 Task: Find connections with filter location Brugge with filter topic #fintechwith filter profile language French with filter current company RHI Magnesita with filter school Little Angels High School with filter industry Religious Institutions with filter service category Trade Shows with filter keywords title Social Media Assistant
Action: Mouse moved to (648, 121)
Screenshot: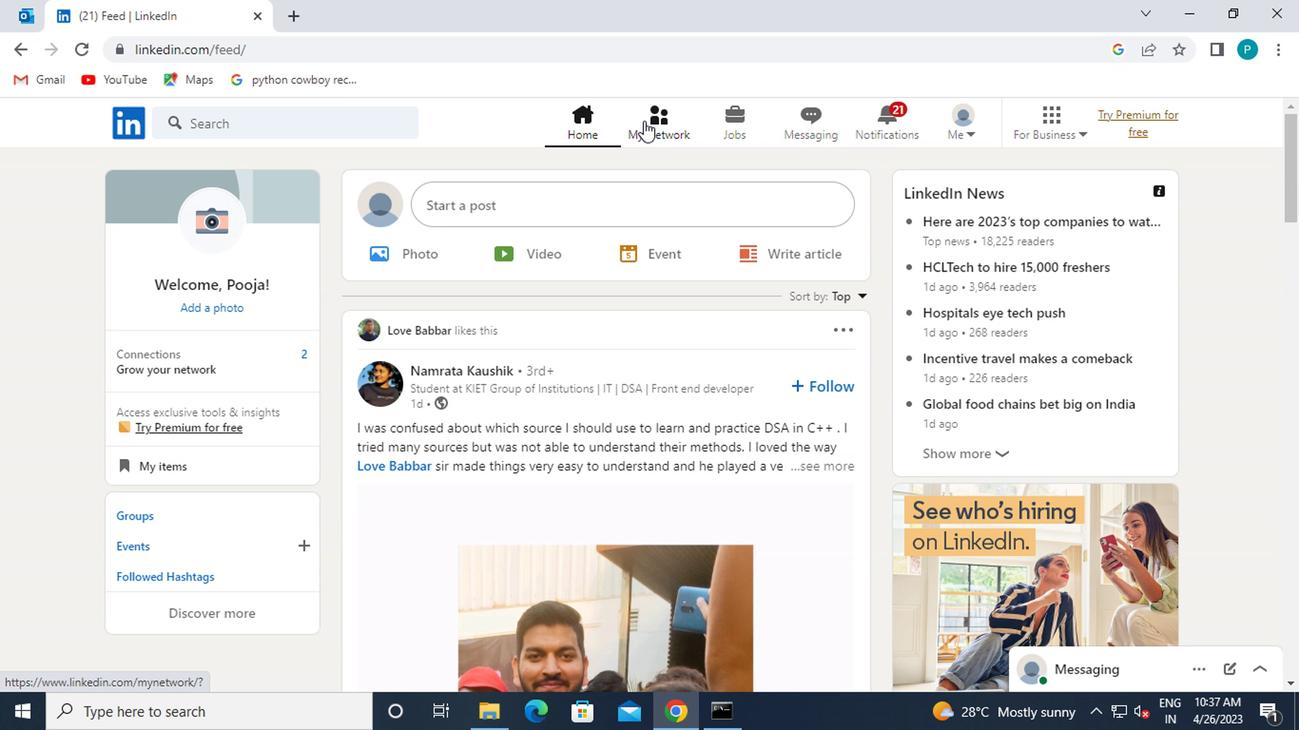 
Action: Mouse pressed left at (648, 121)
Screenshot: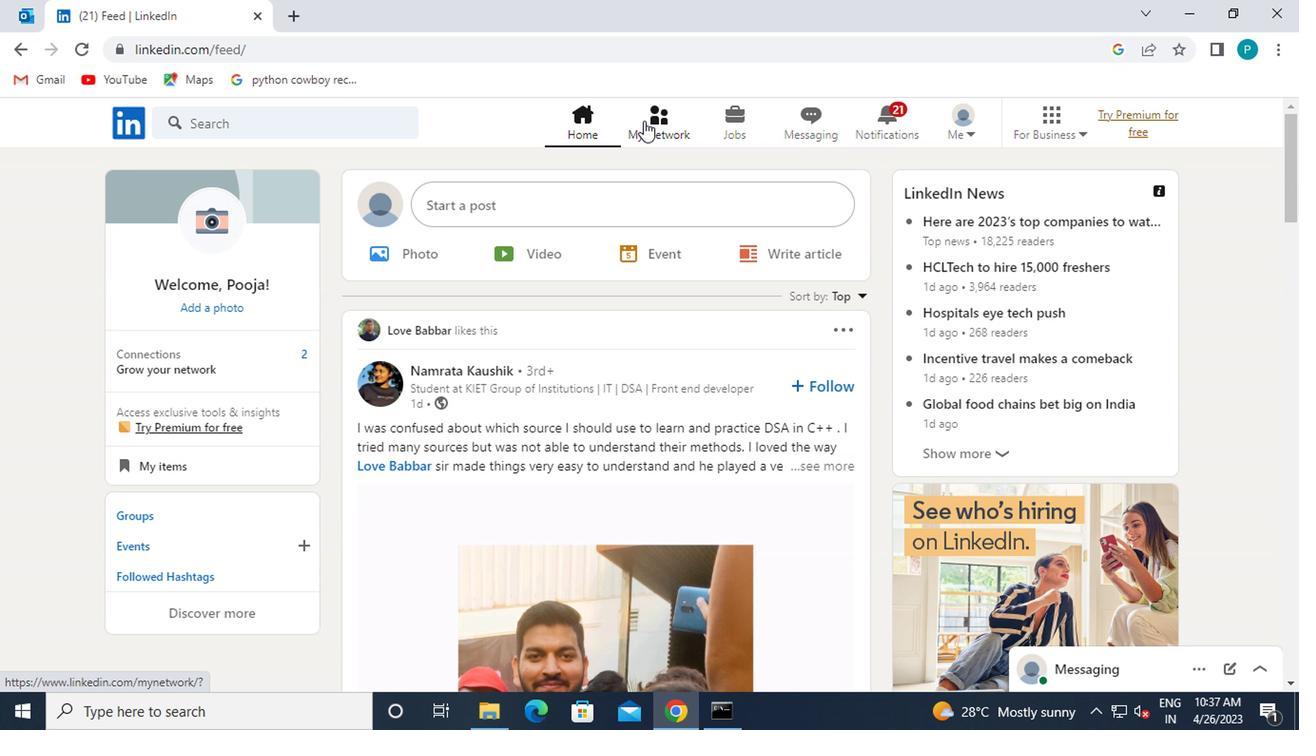 
Action: Mouse moved to (305, 228)
Screenshot: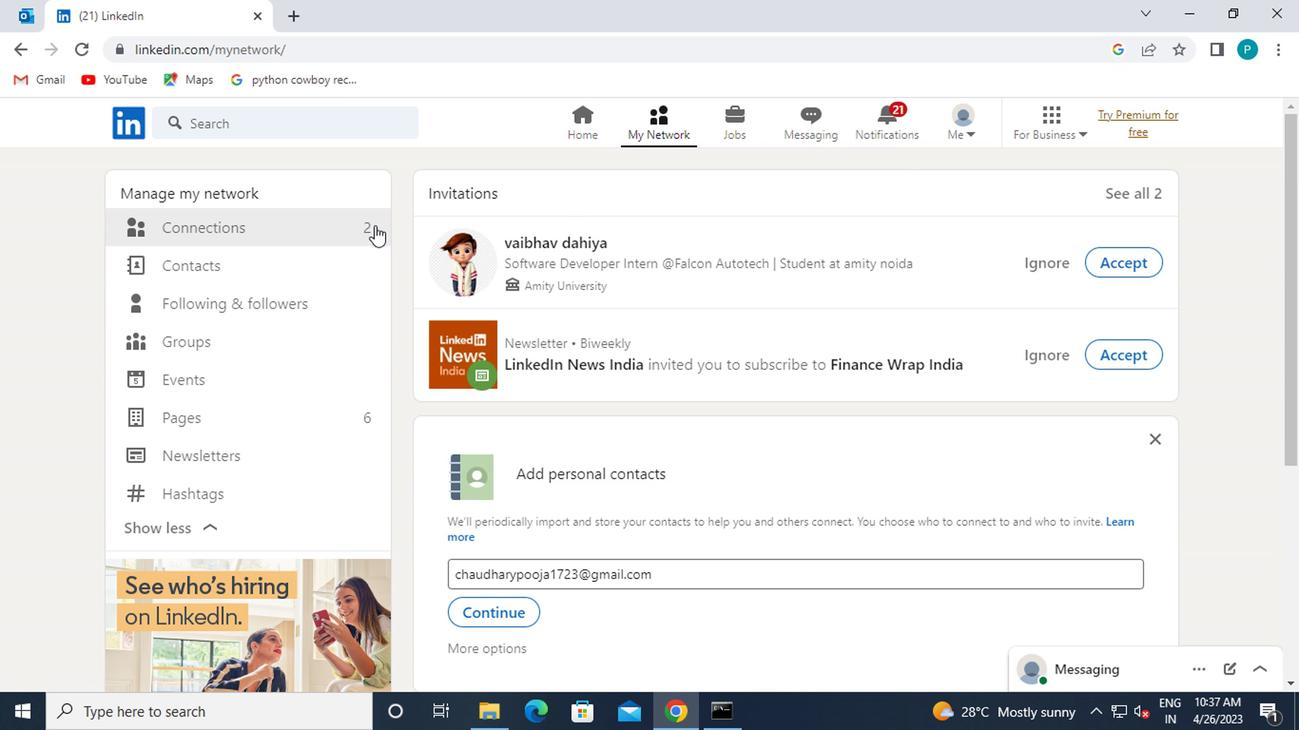 
Action: Mouse pressed left at (305, 228)
Screenshot: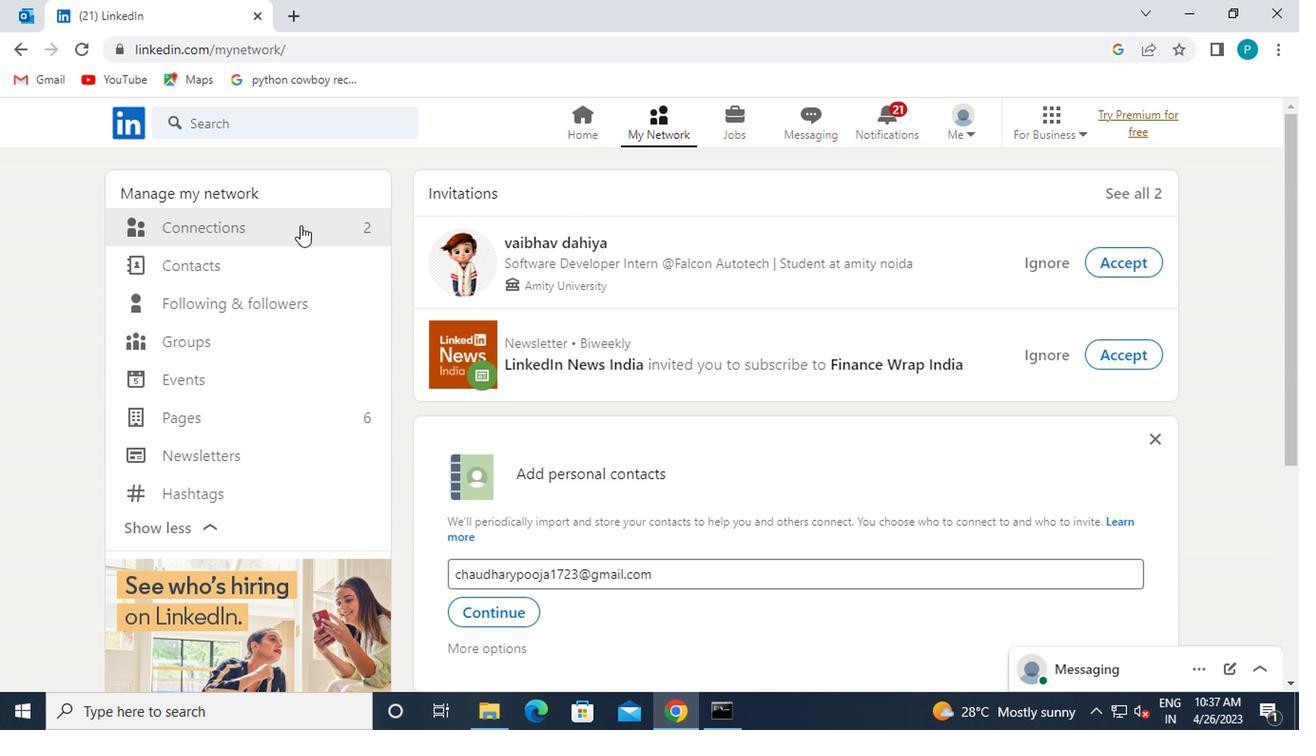 
Action: Mouse moved to (849, 234)
Screenshot: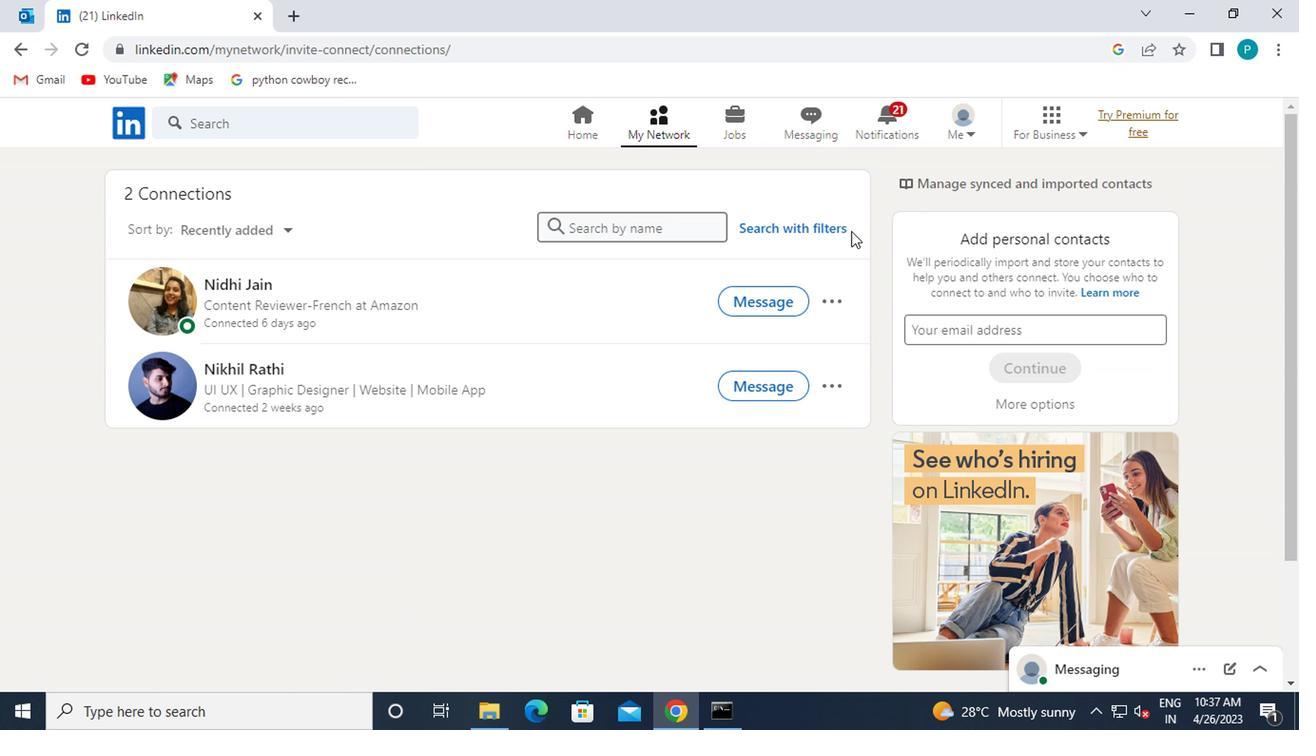 
Action: Mouse pressed left at (849, 234)
Screenshot: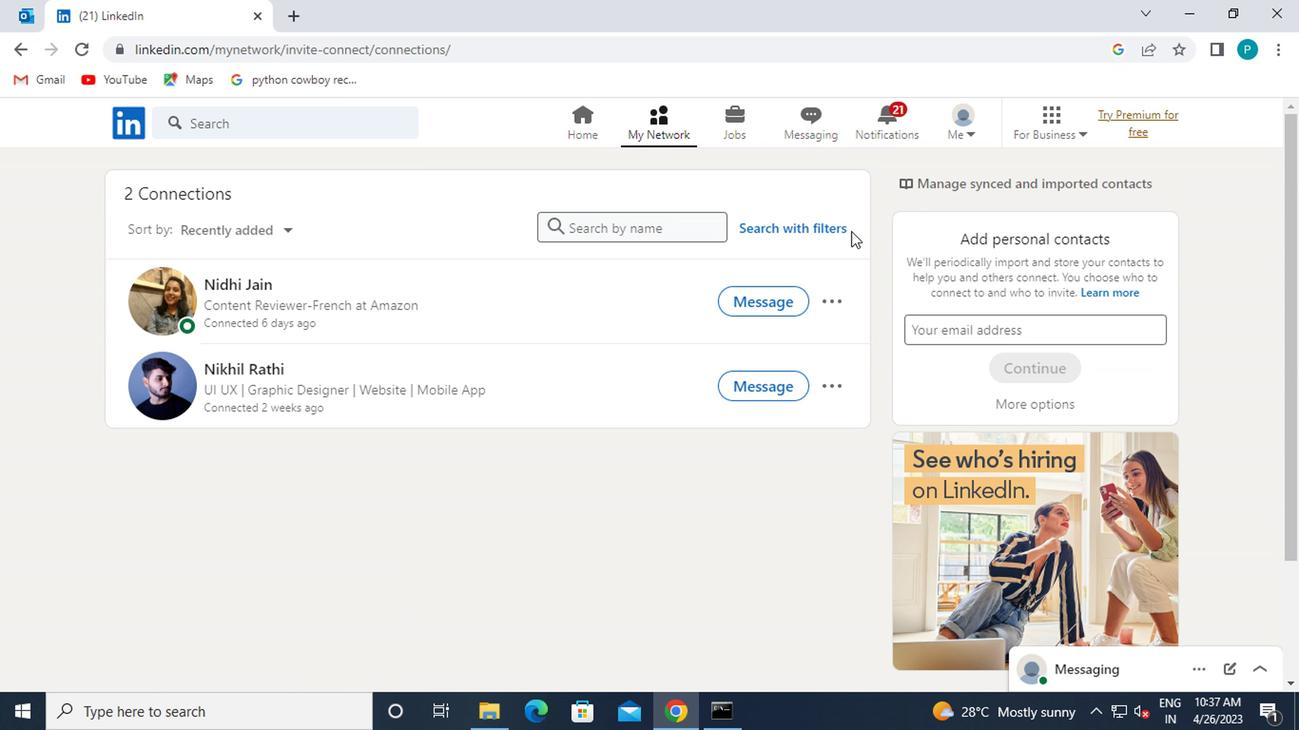 
Action: Mouse moved to (839, 234)
Screenshot: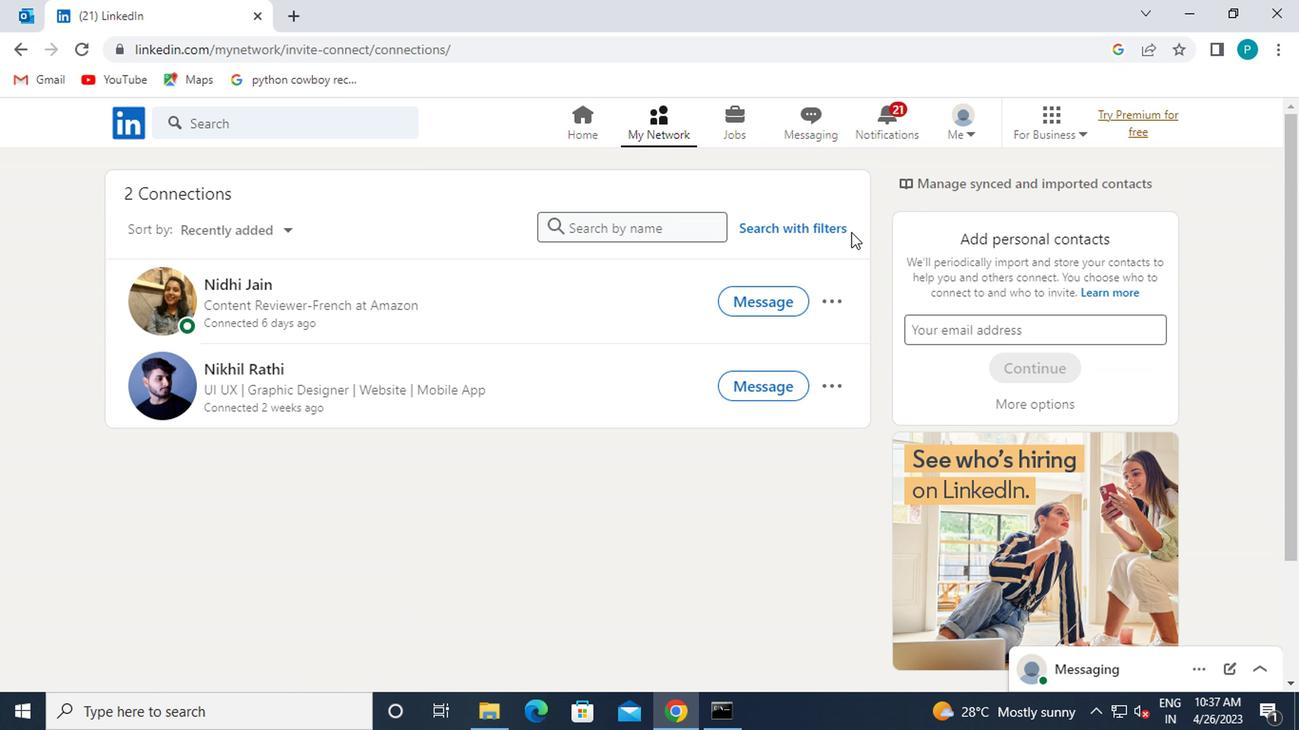 
Action: Mouse pressed left at (839, 234)
Screenshot: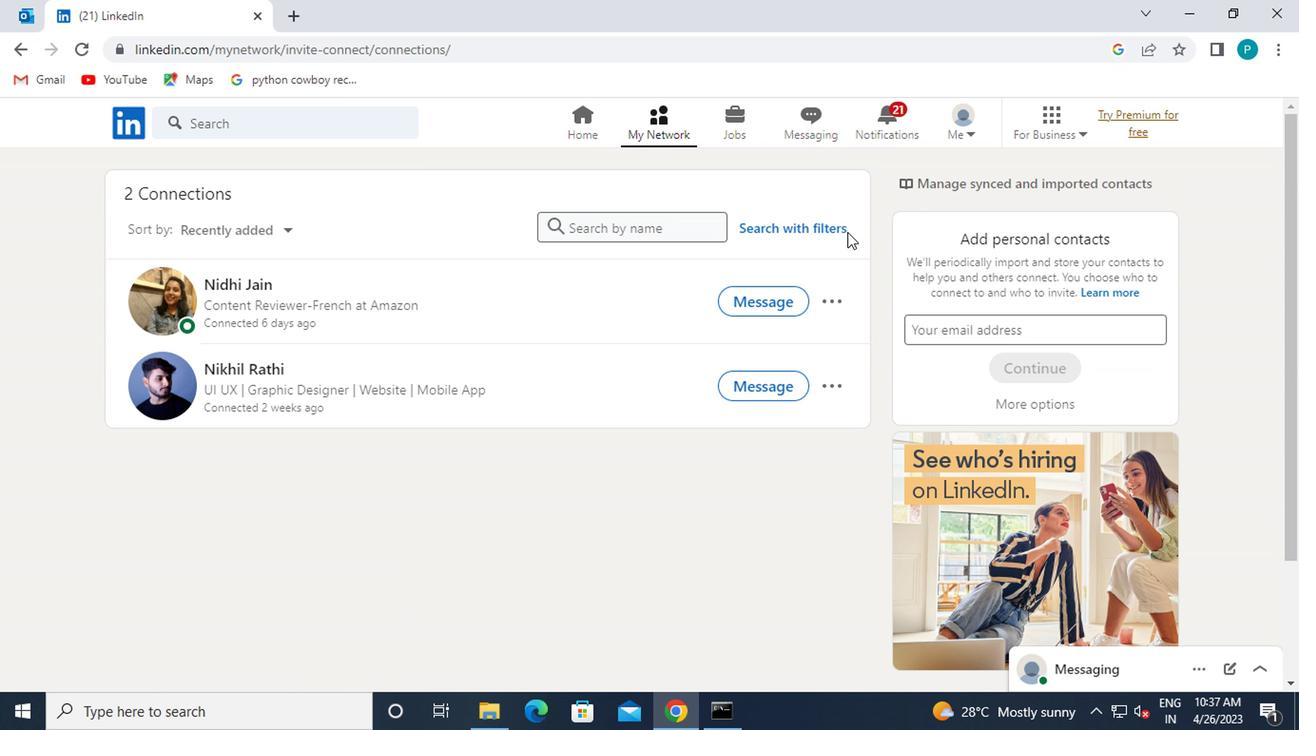
Action: Mouse moved to (652, 175)
Screenshot: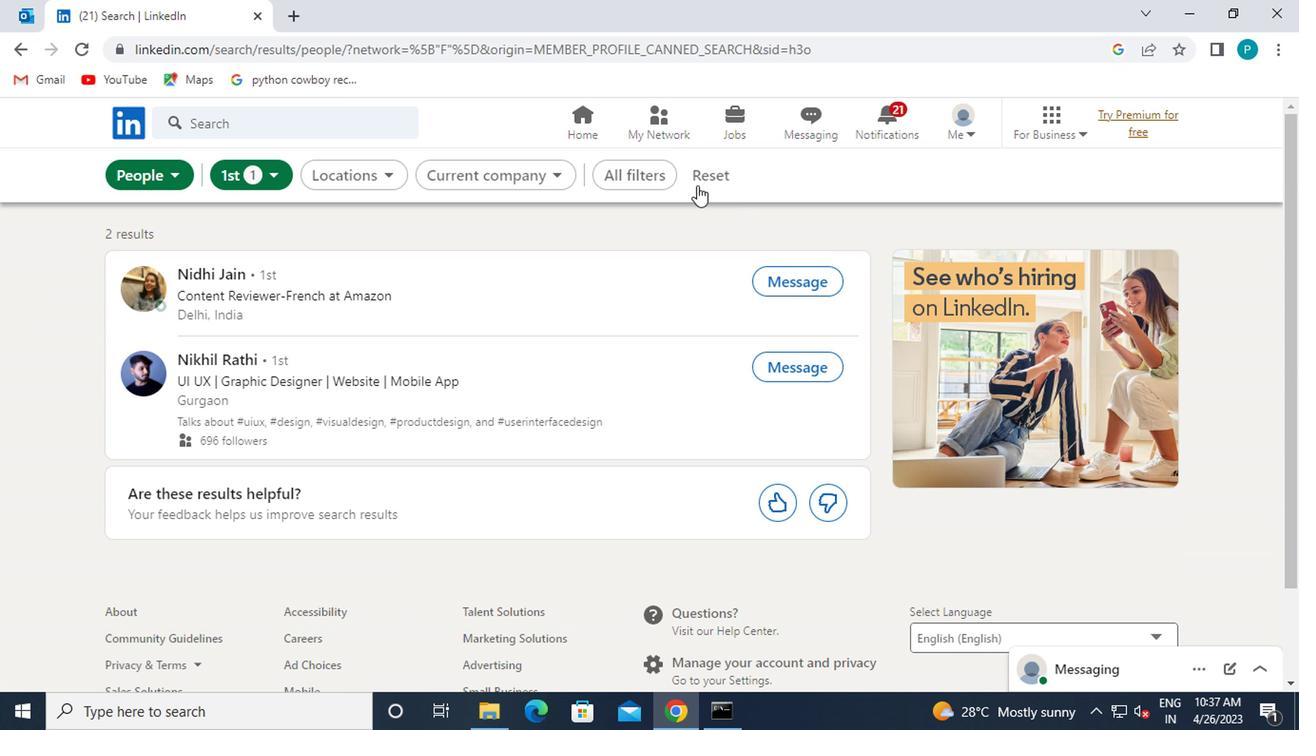 
Action: Mouse pressed left at (652, 175)
Screenshot: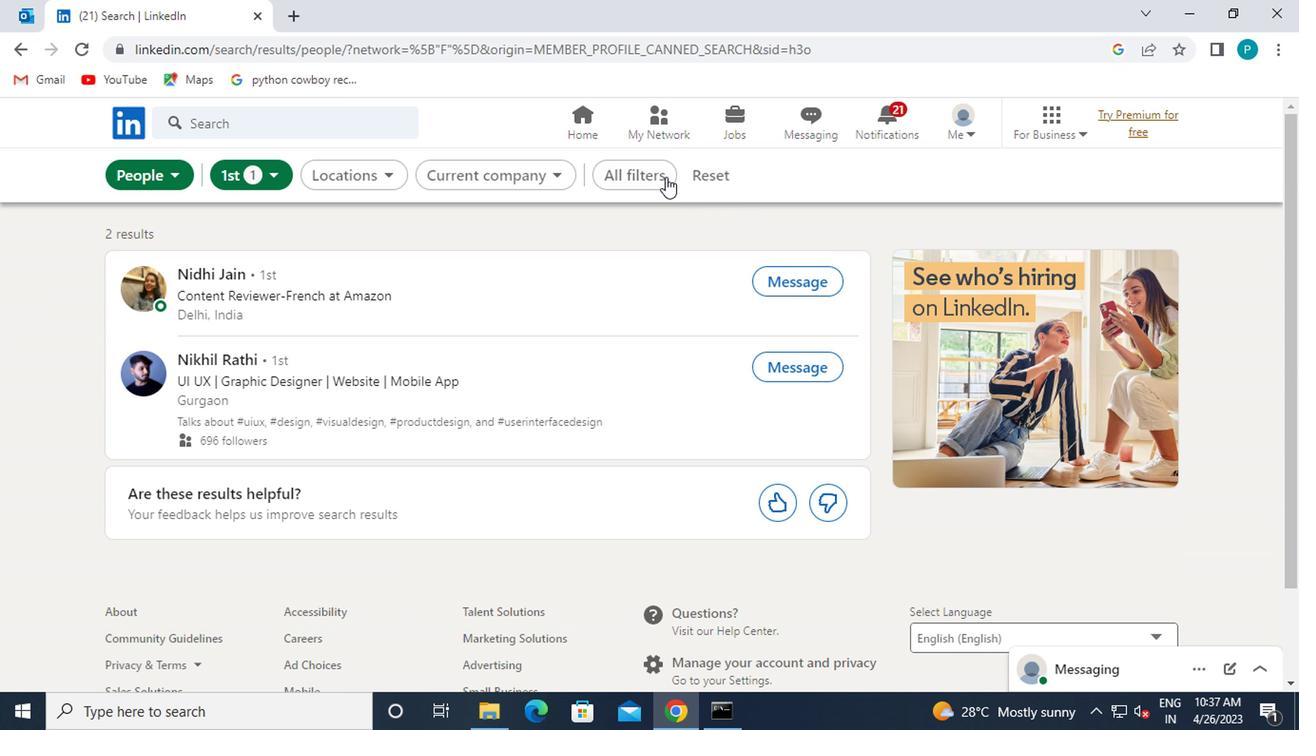 
Action: Mouse moved to (1030, 389)
Screenshot: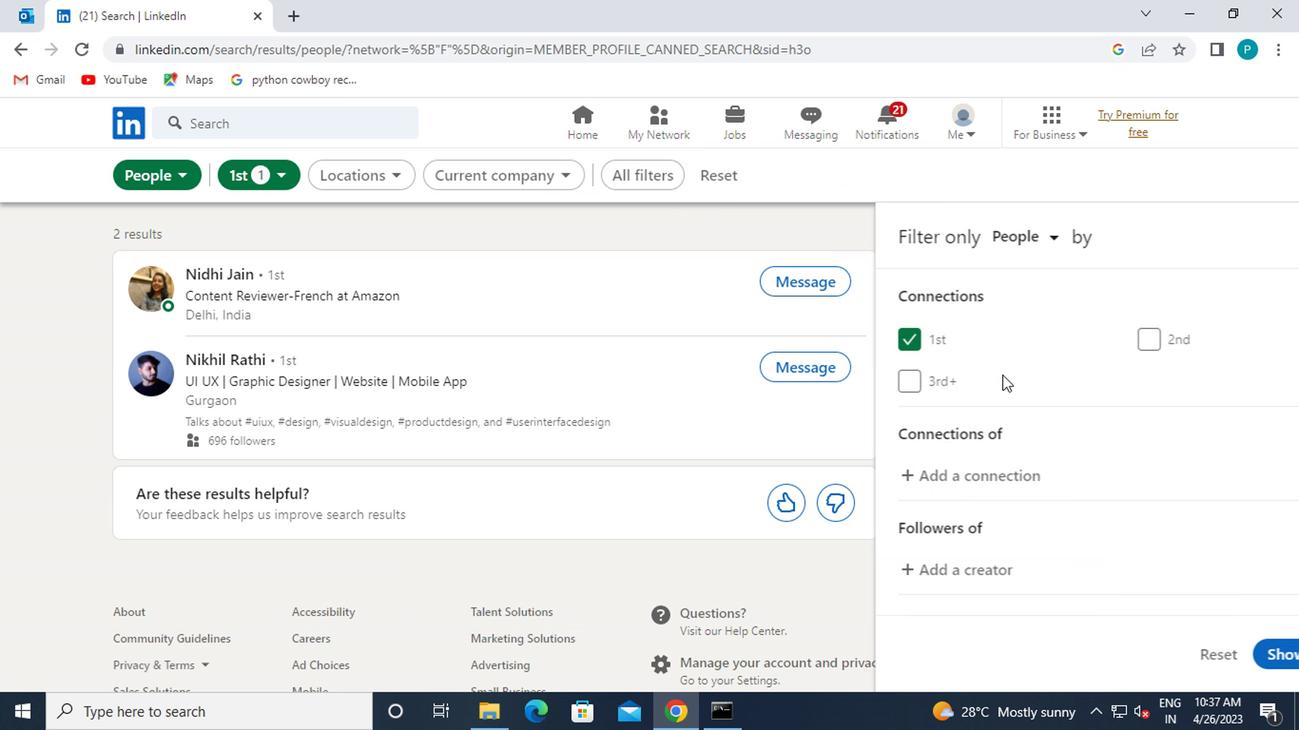 
Action: Mouse scrolled (1030, 389) with delta (0, 0)
Screenshot: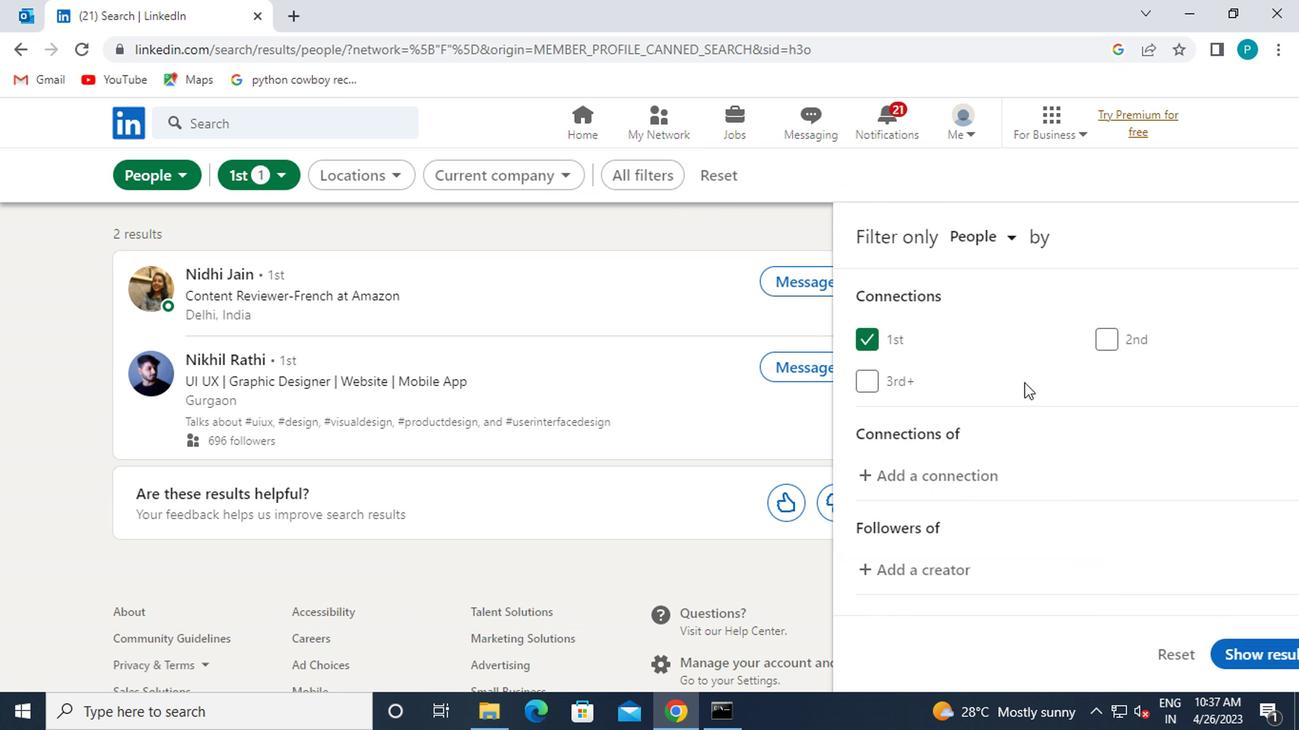 
Action: Mouse moved to (1031, 391)
Screenshot: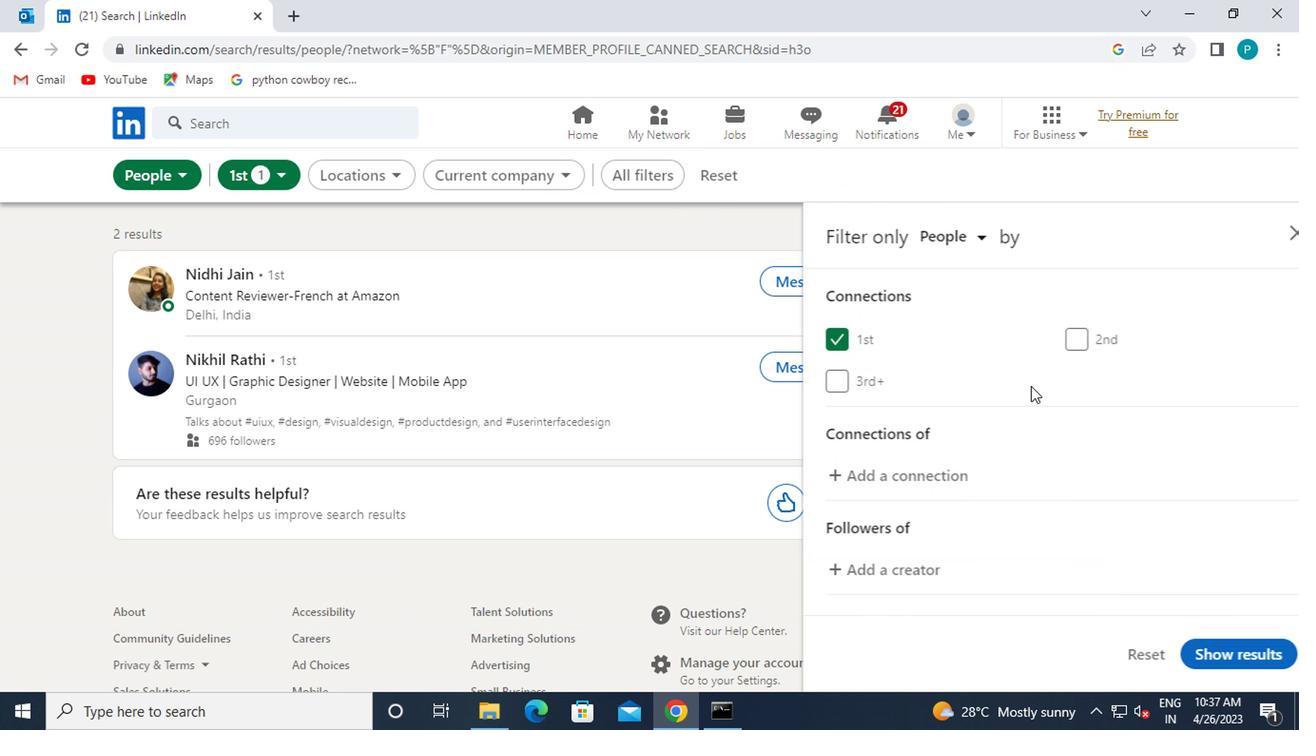 
Action: Mouse scrolled (1031, 390) with delta (0, -1)
Screenshot: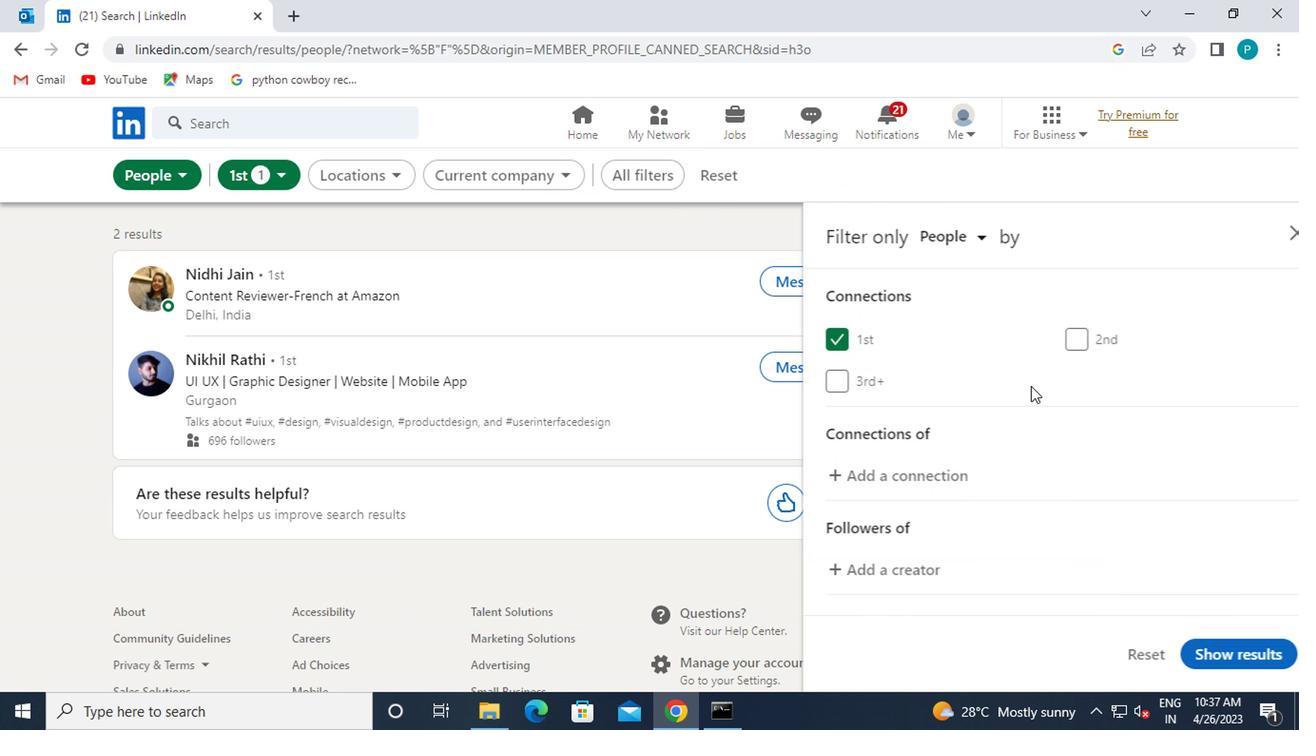 
Action: Mouse moved to (1061, 463)
Screenshot: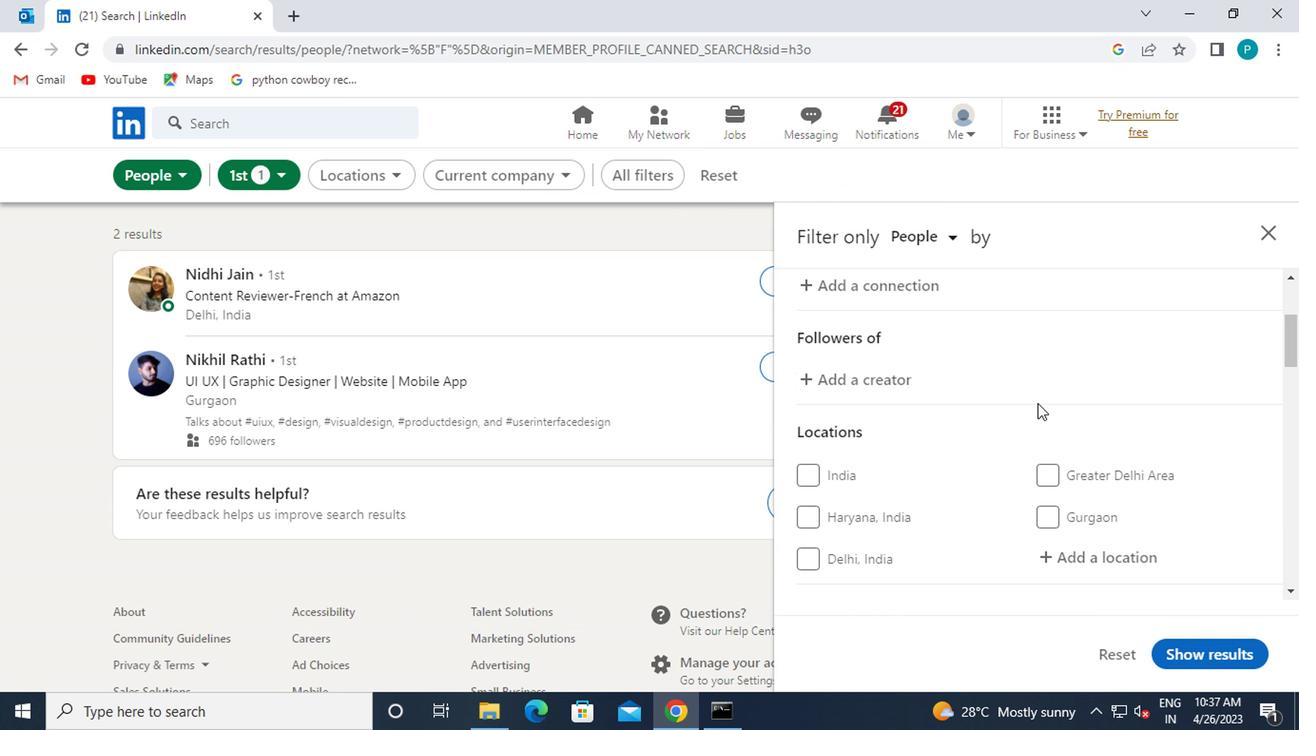 
Action: Mouse scrolled (1061, 462) with delta (0, 0)
Screenshot: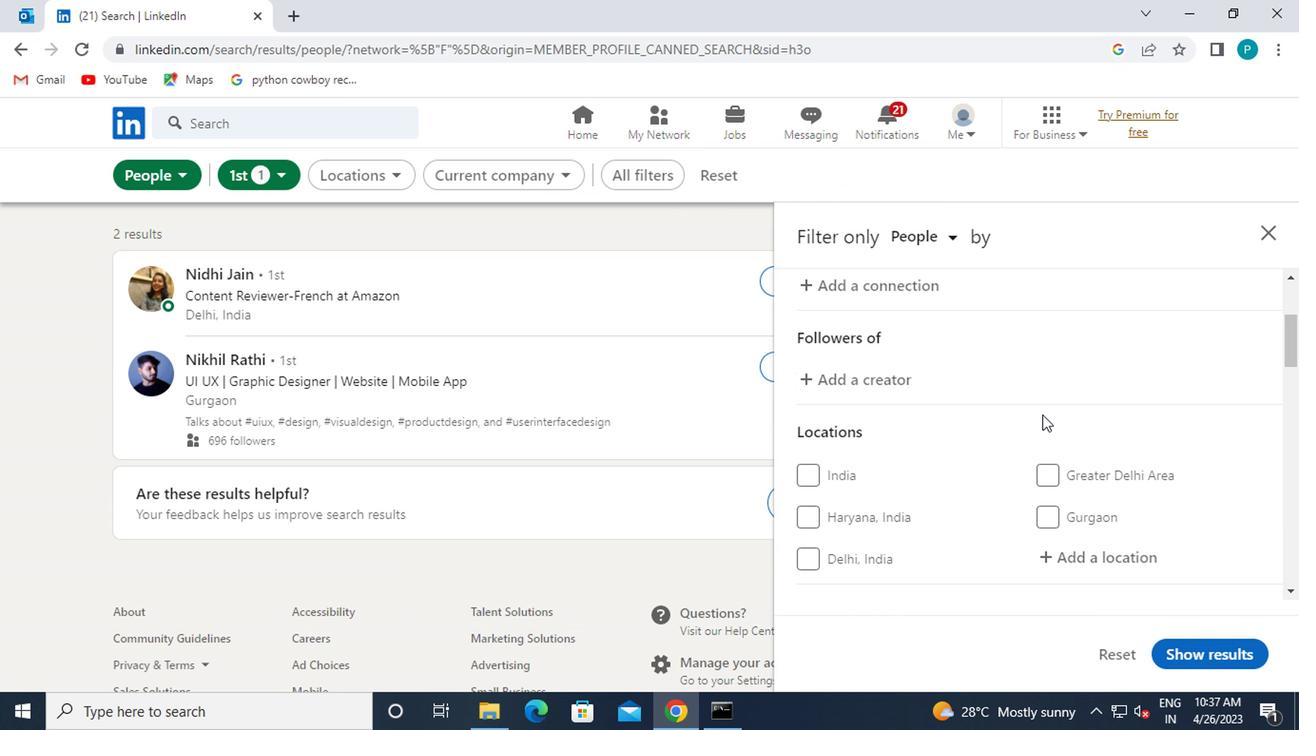 
Action: Mouse pressed left at (1061, 463)
Screenshot: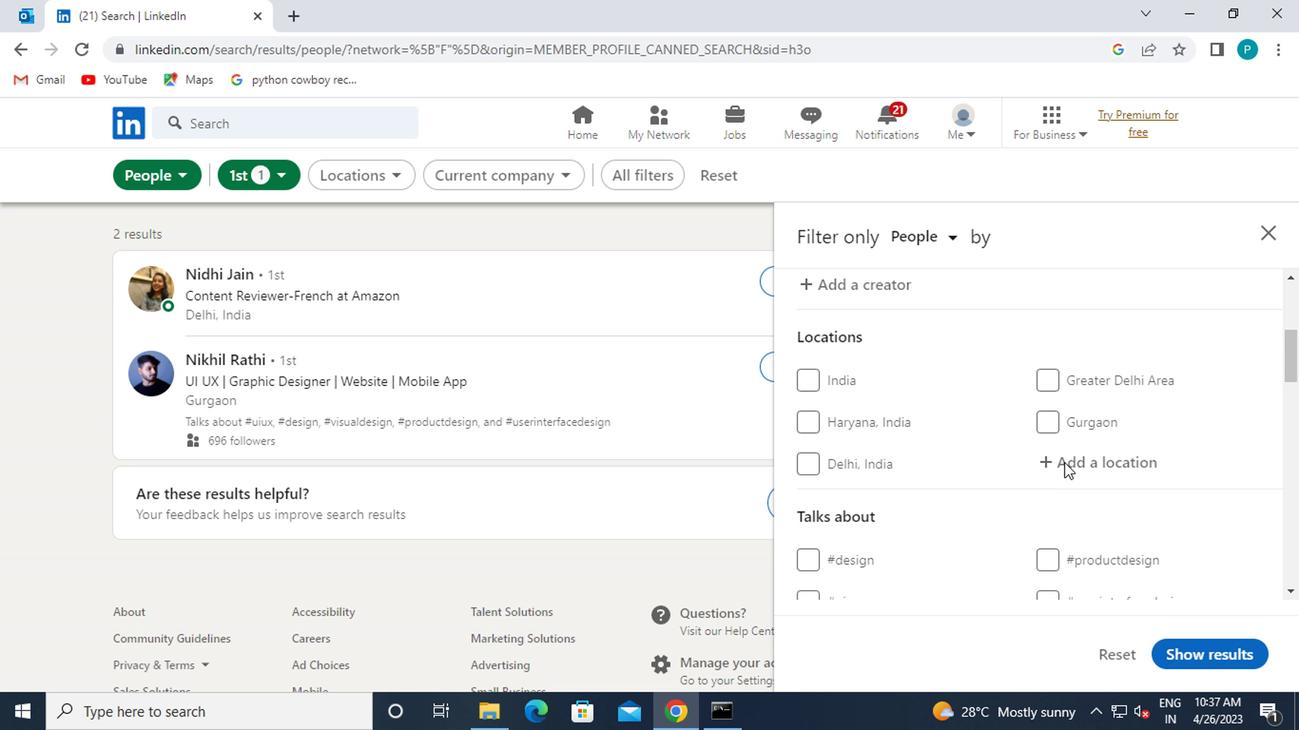 
Action: Key pressed <Key.caps_lock>b<Key.caps_lock>ruu<Key.backspace>gg
Screenshot: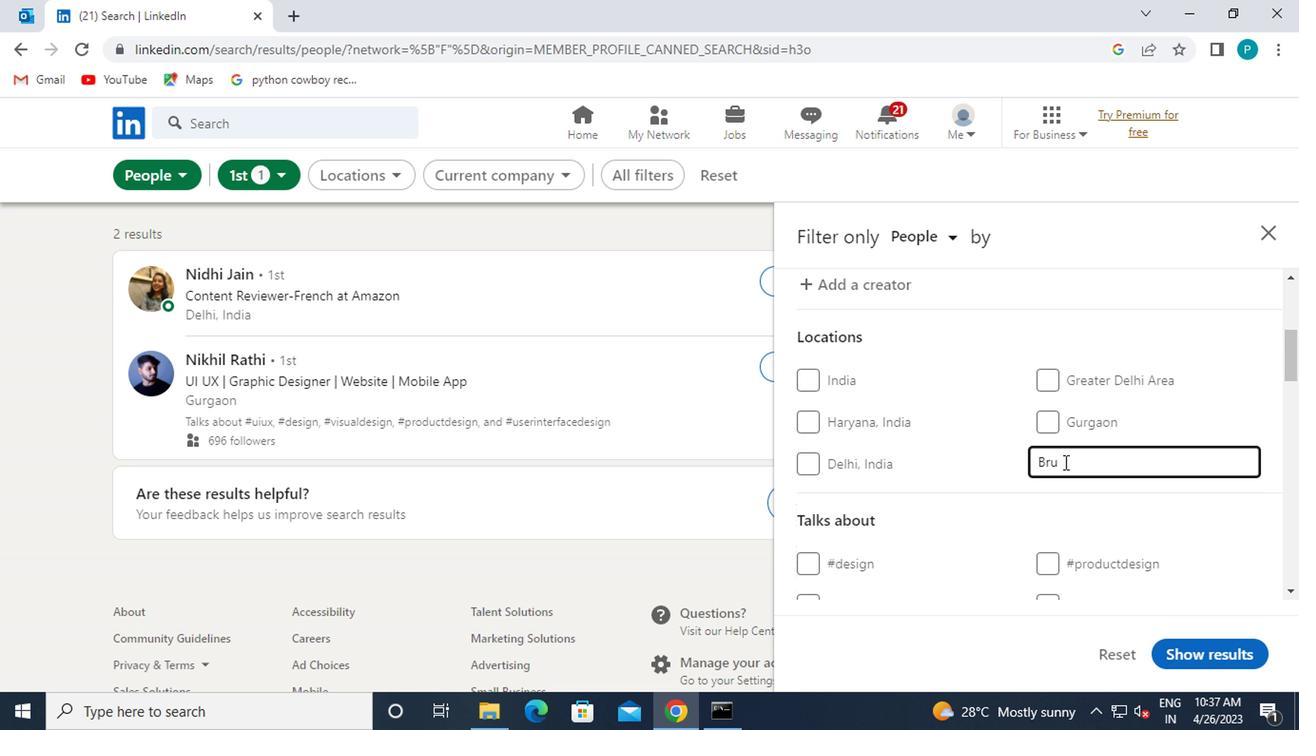 
Action: Mouse moved to (1031, 414)
Screenshot: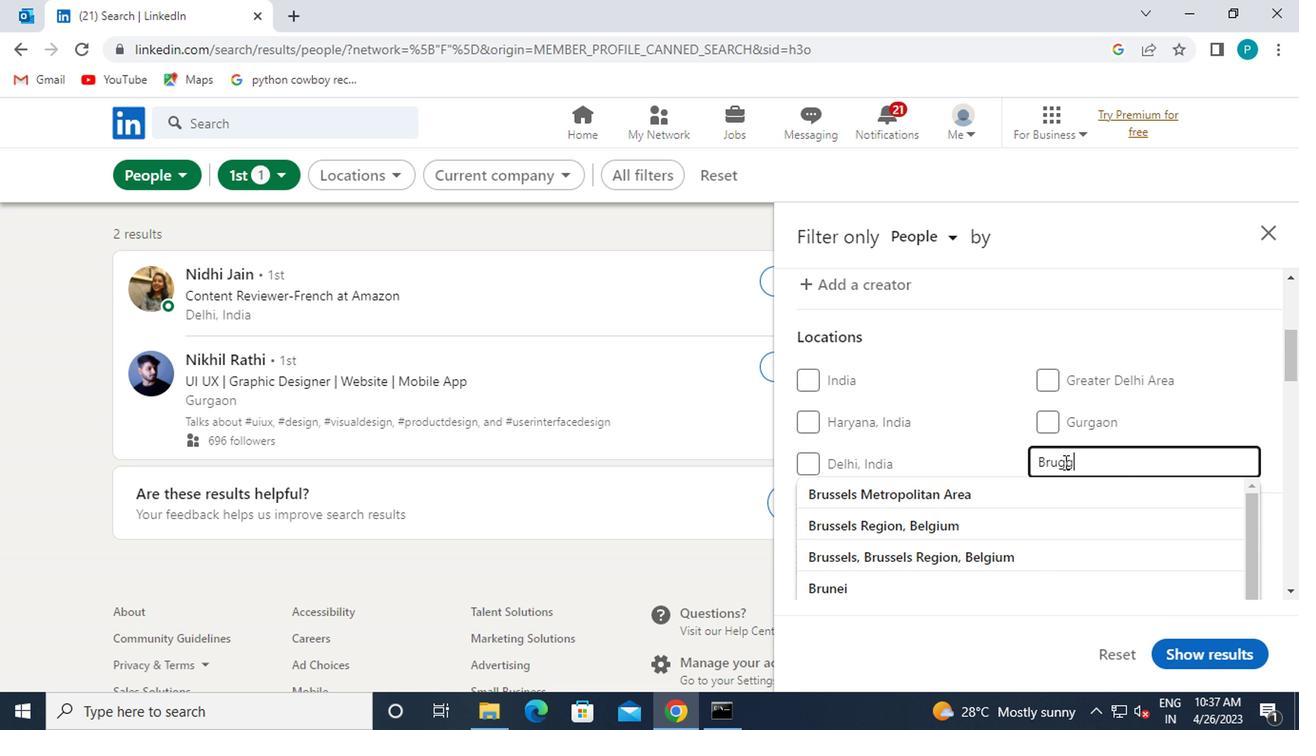 
Action: Key pressed e
Screenshot: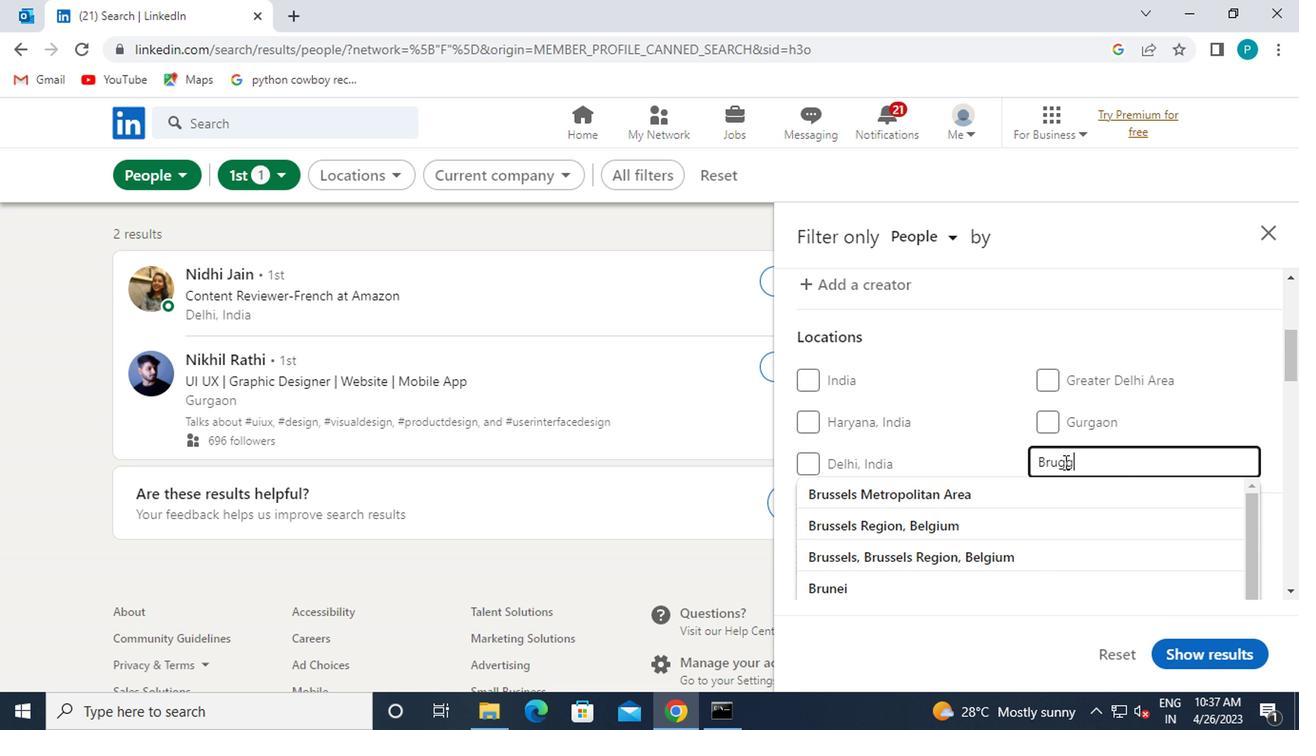 
Action: Mouse moved to (1042, 414)
Screenshot: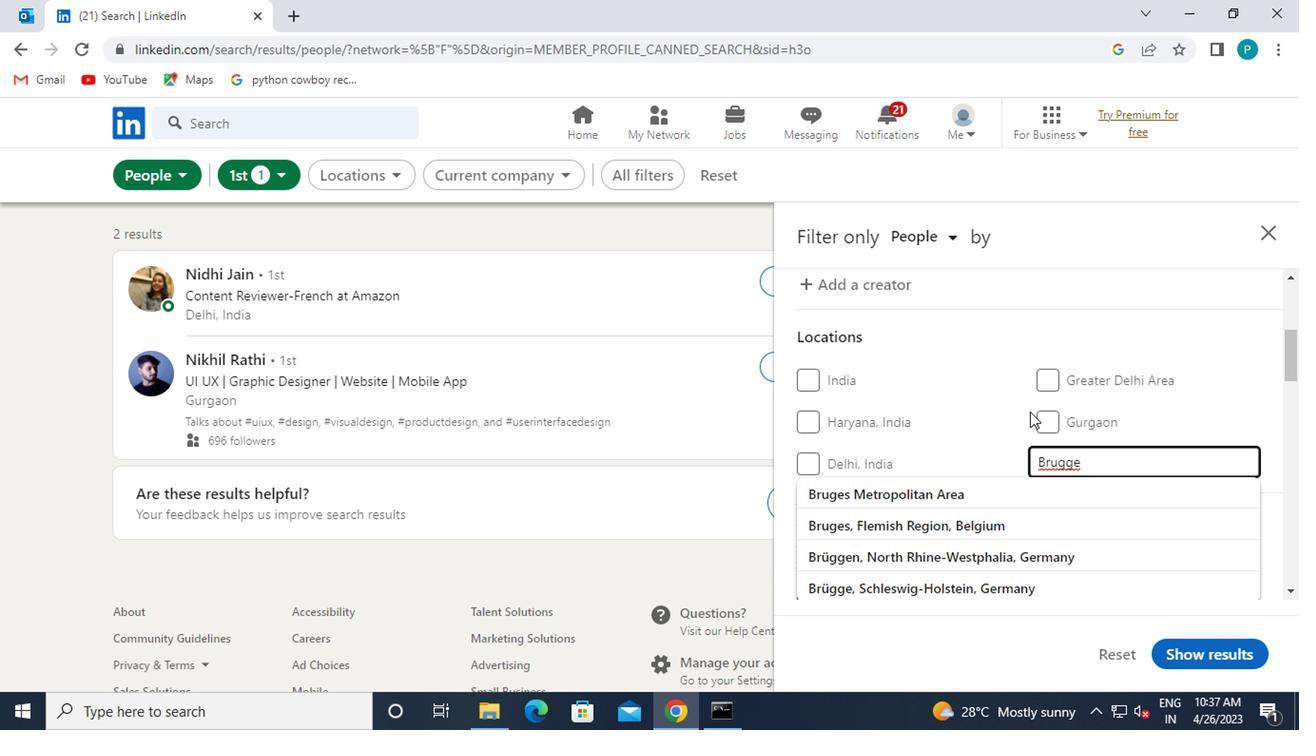 
Action: Key pressed <Key.enter>
Screenshot: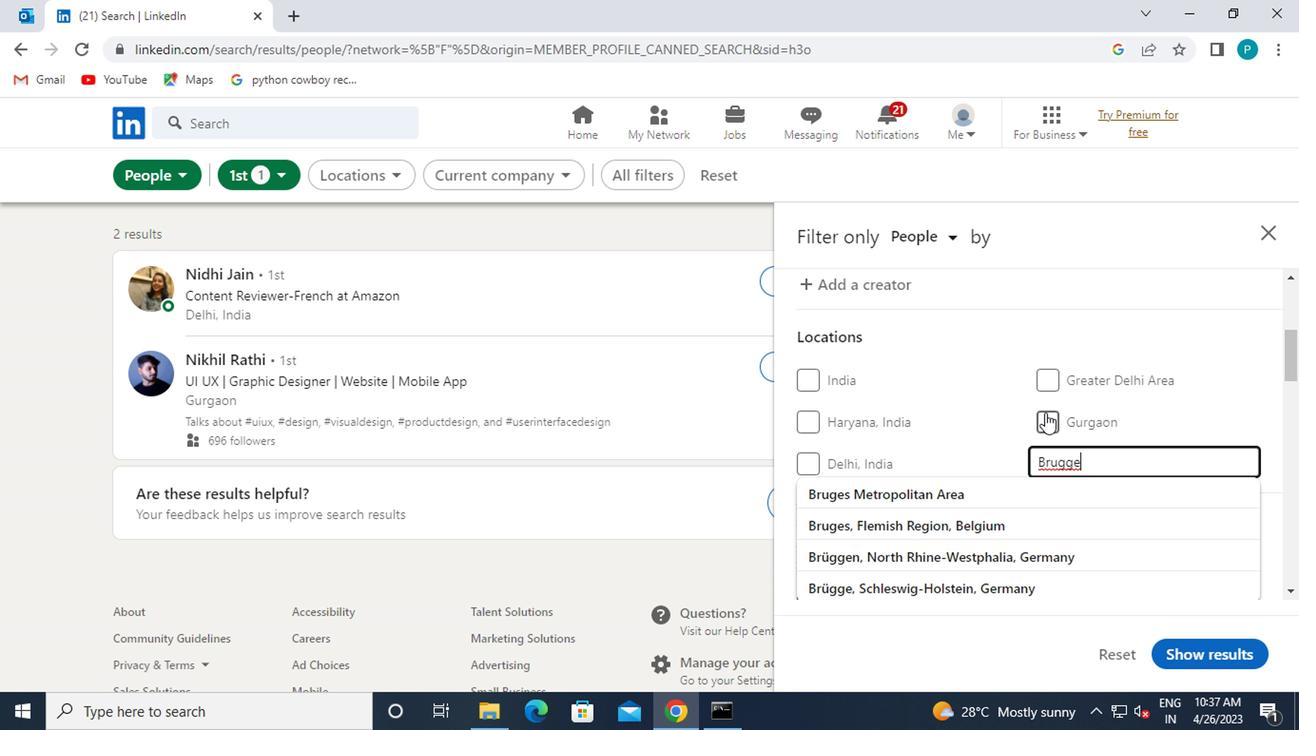 
Action: Mouse moved to (1002, 467)
Screenshot: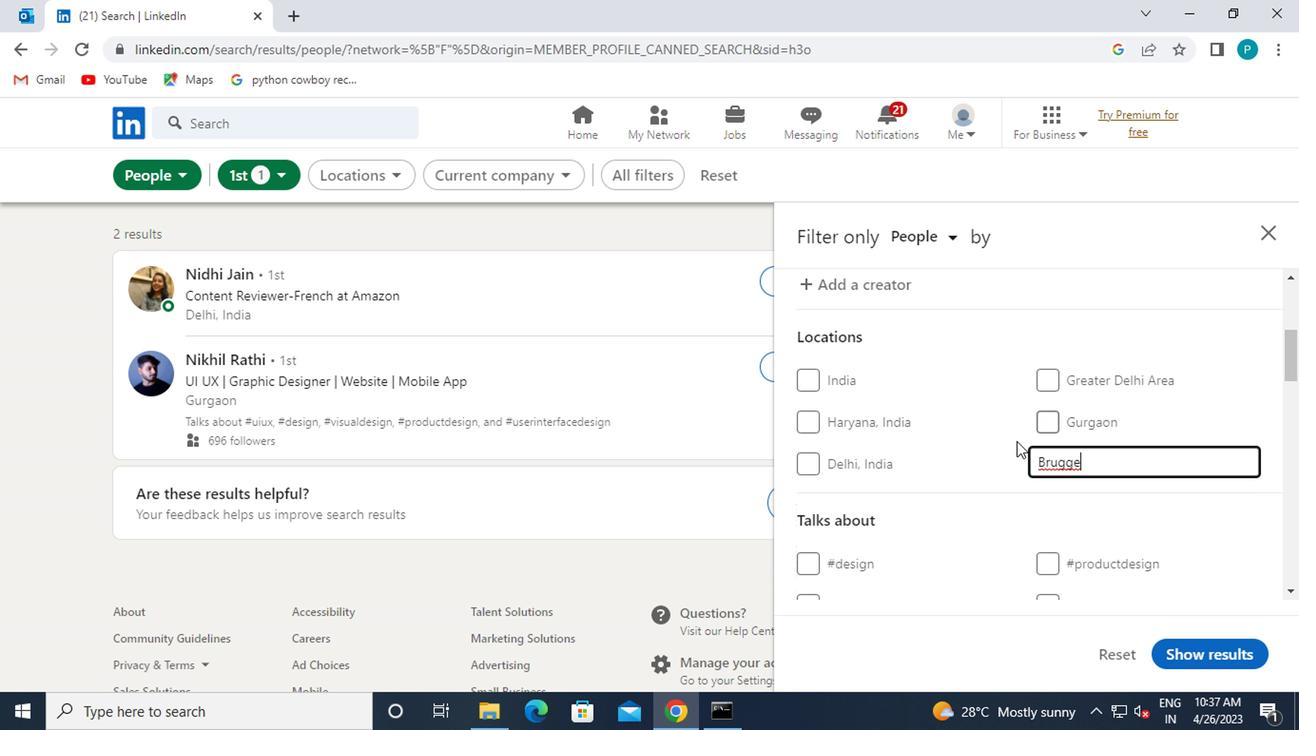 
Action: Mouse scrolled (1002, 466) with delta (0, -1)
Screenshot: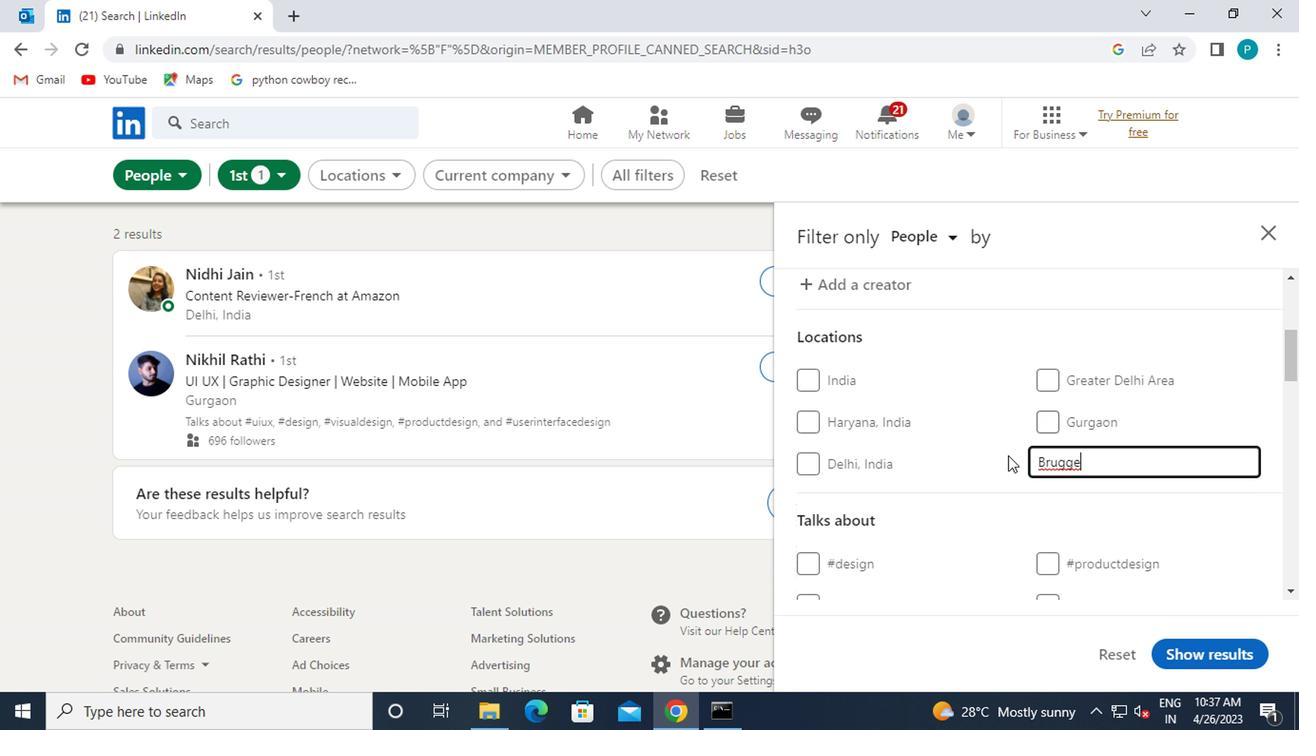 
Action: Mouse moved to (1079, 544)
Screenshot: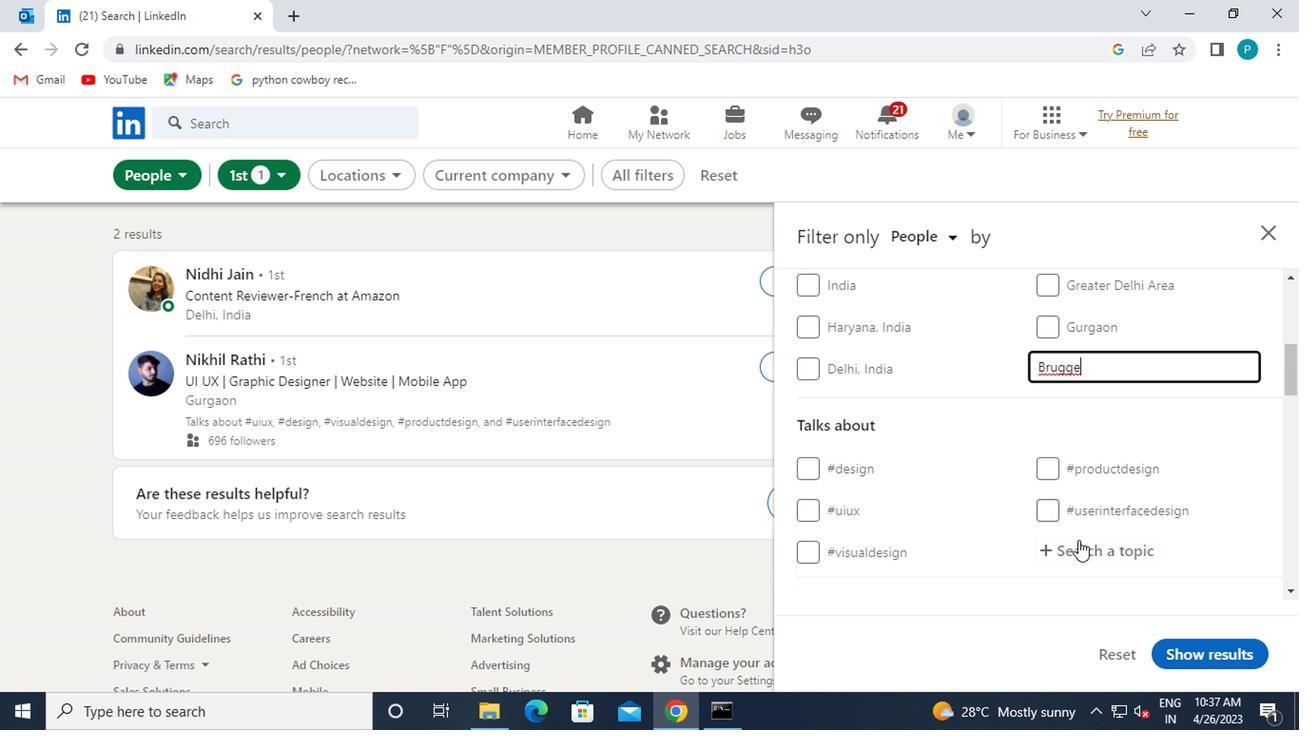 
Action: Mouse pressed left at (1079, 544)
Screenshot: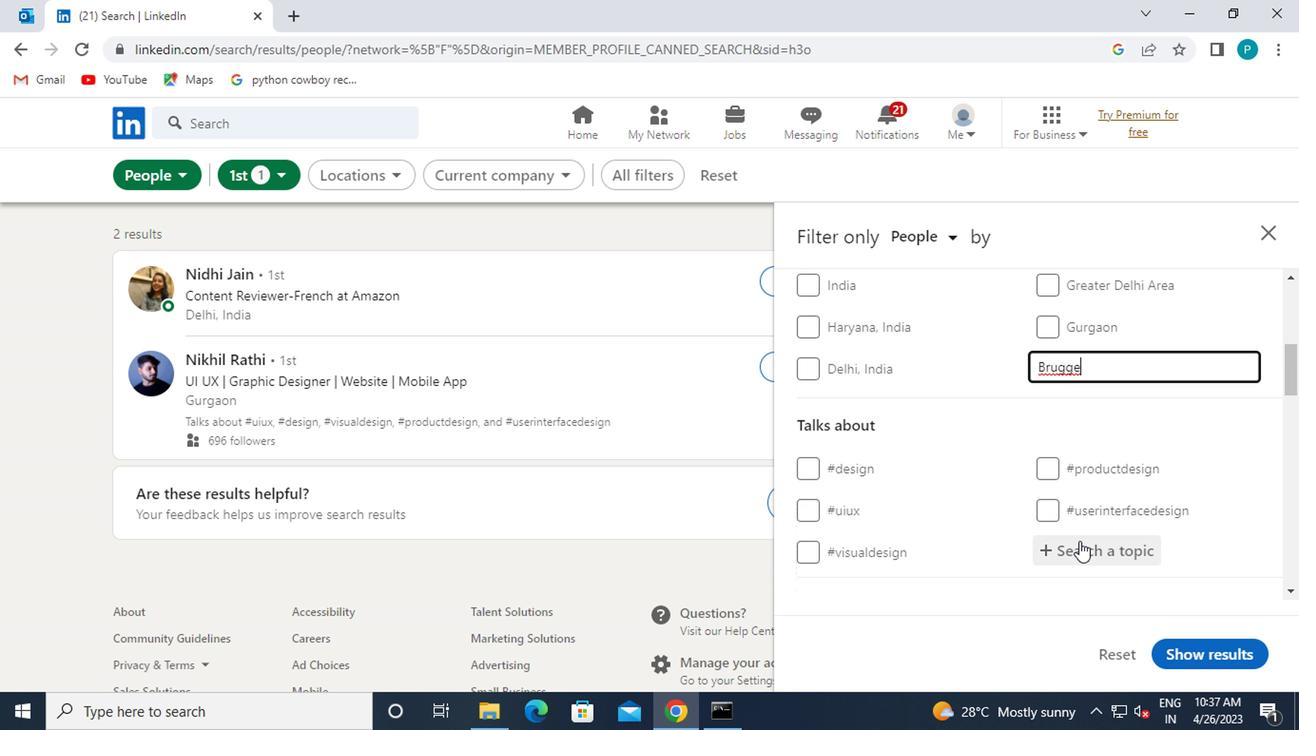 
Action: Mouse moved to (1080, 535)
Screenshot: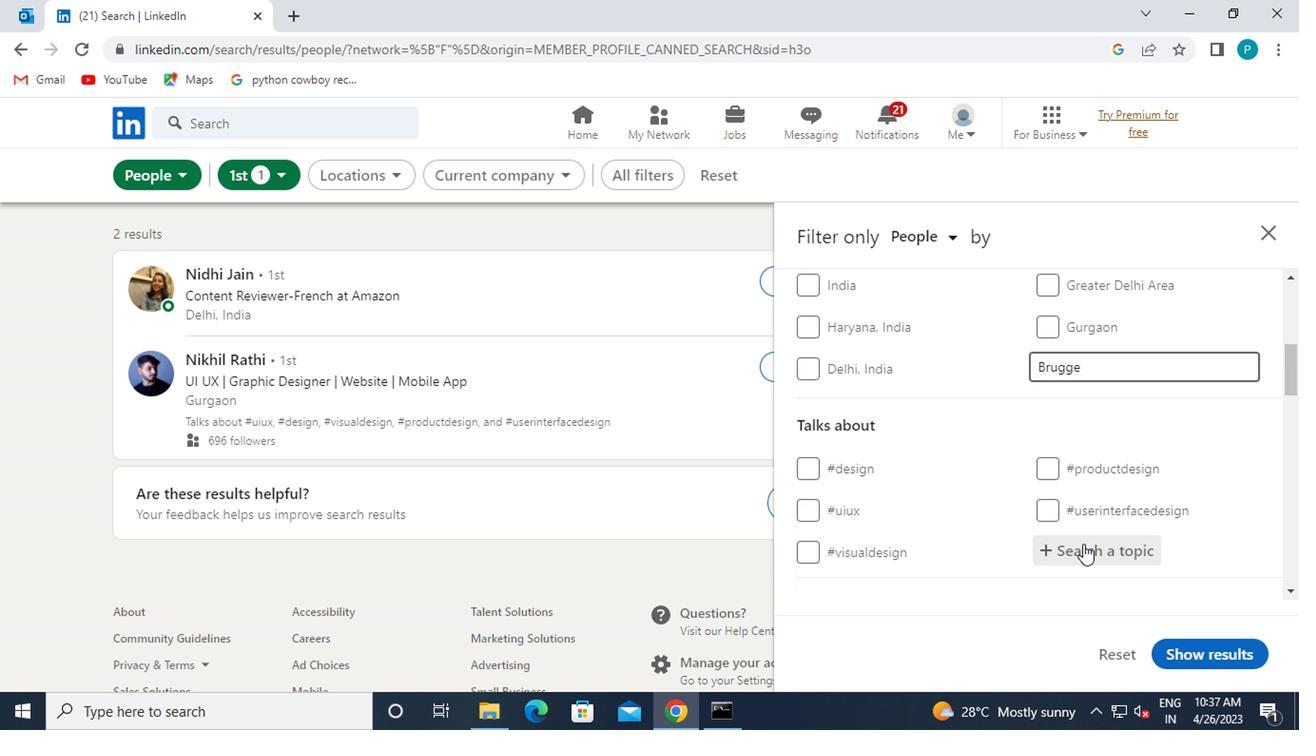 
Action: Key pressed <Key.shift>#FINTECH
Screenshot: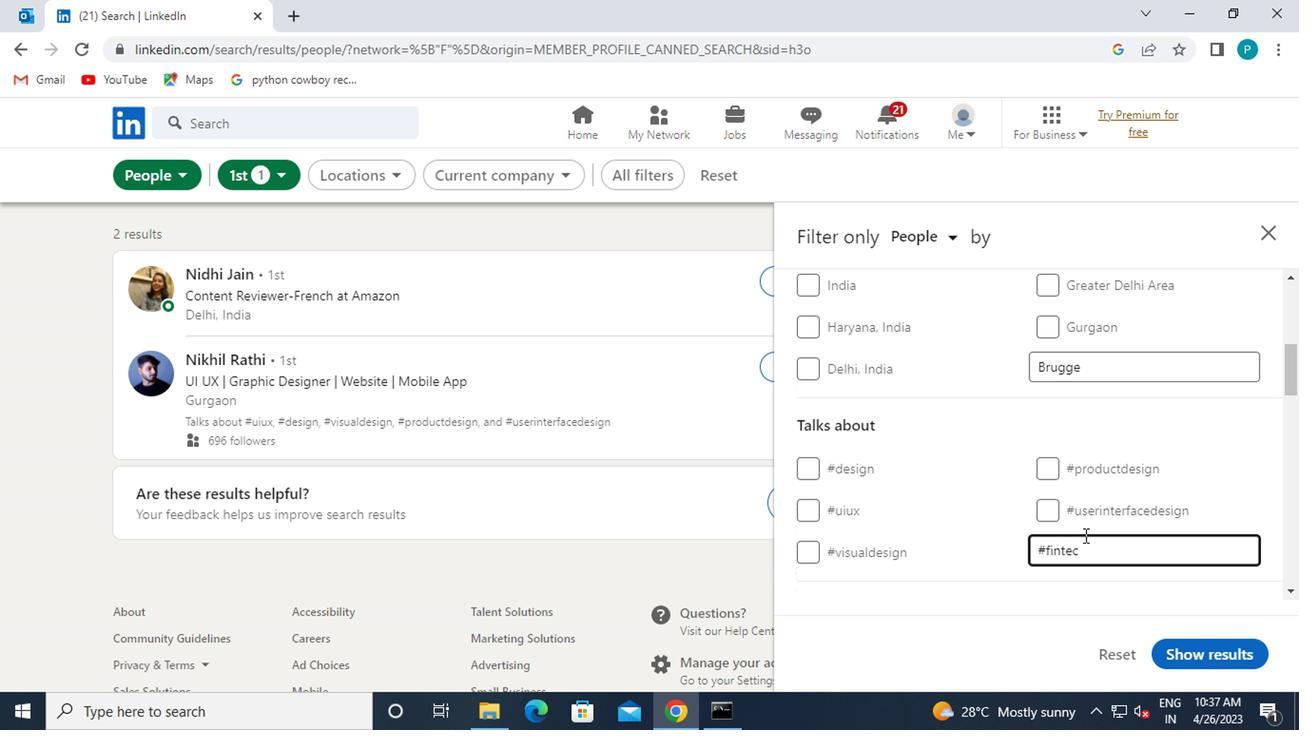 
Action: Mouse moved to (956, 518)
Screenshot: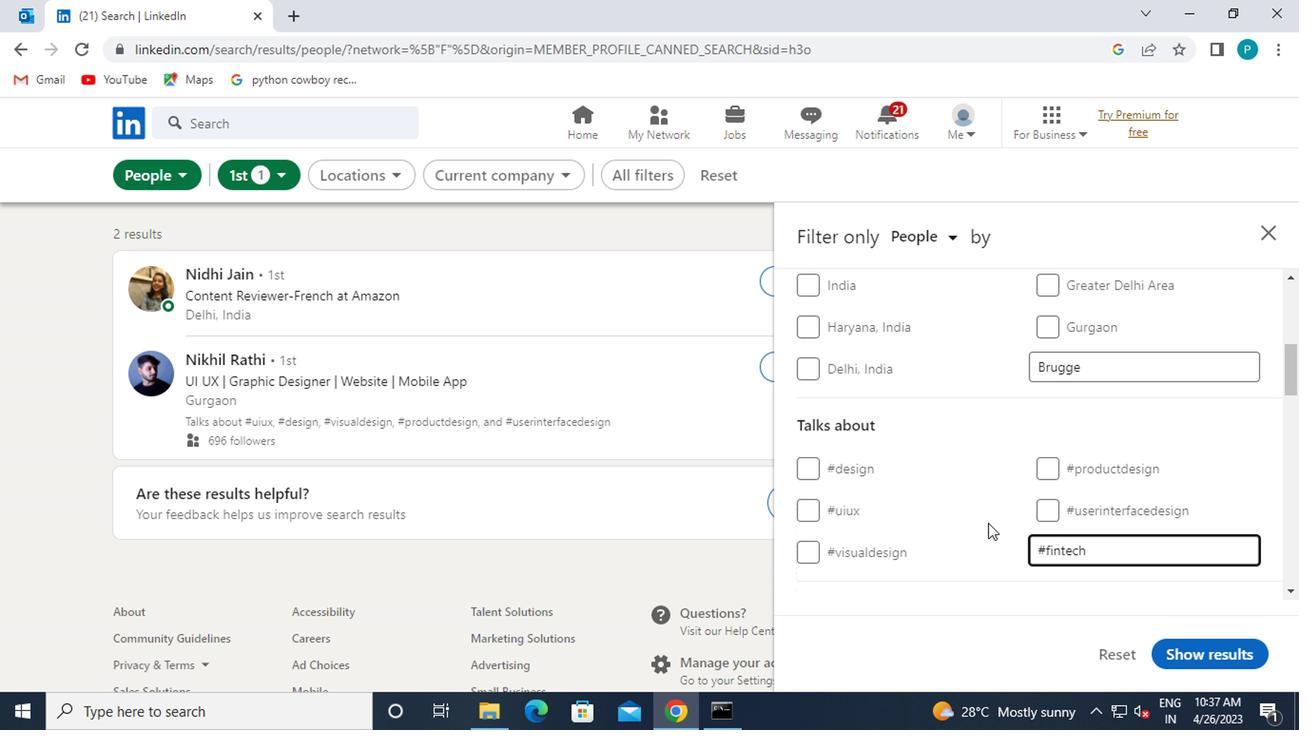 
Action: Mouse scrolled (956, 517) with delta (0, 0)
Screenshot: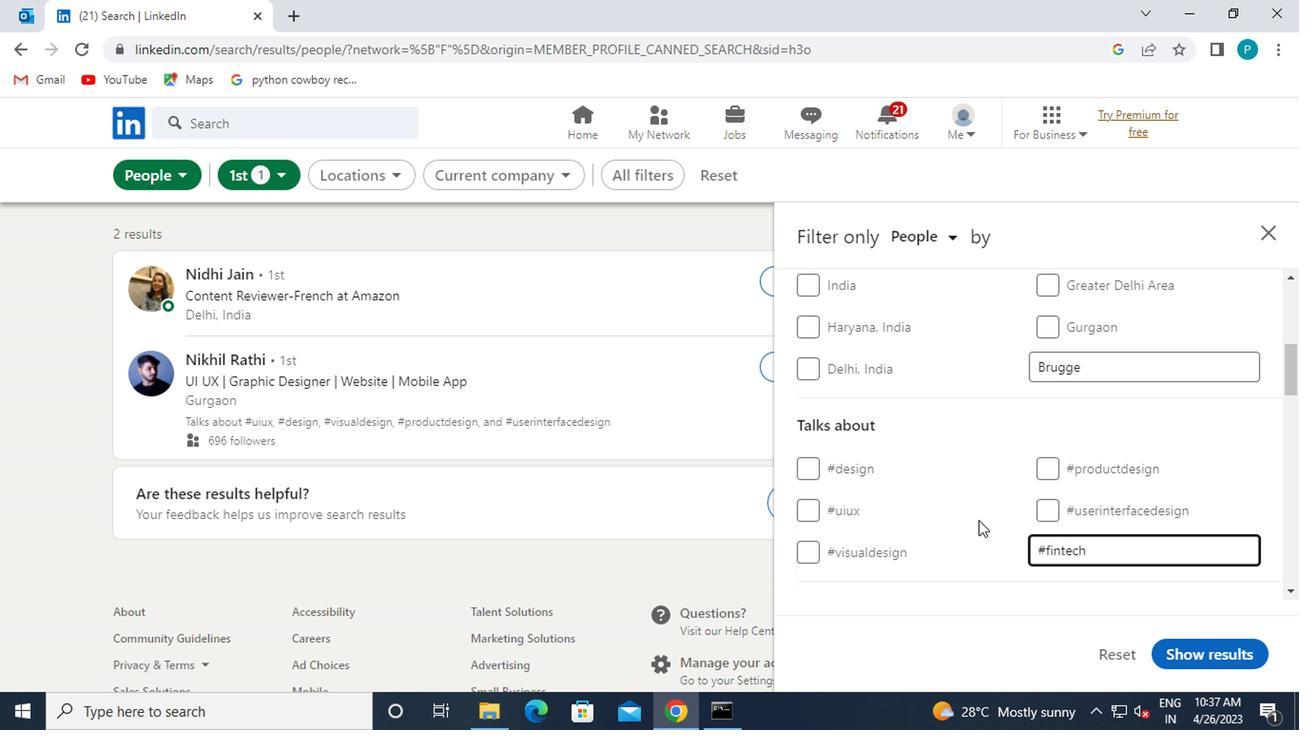 
Action: Mouse scrolled (956, 517) with delta (0, 0)
Screenshot: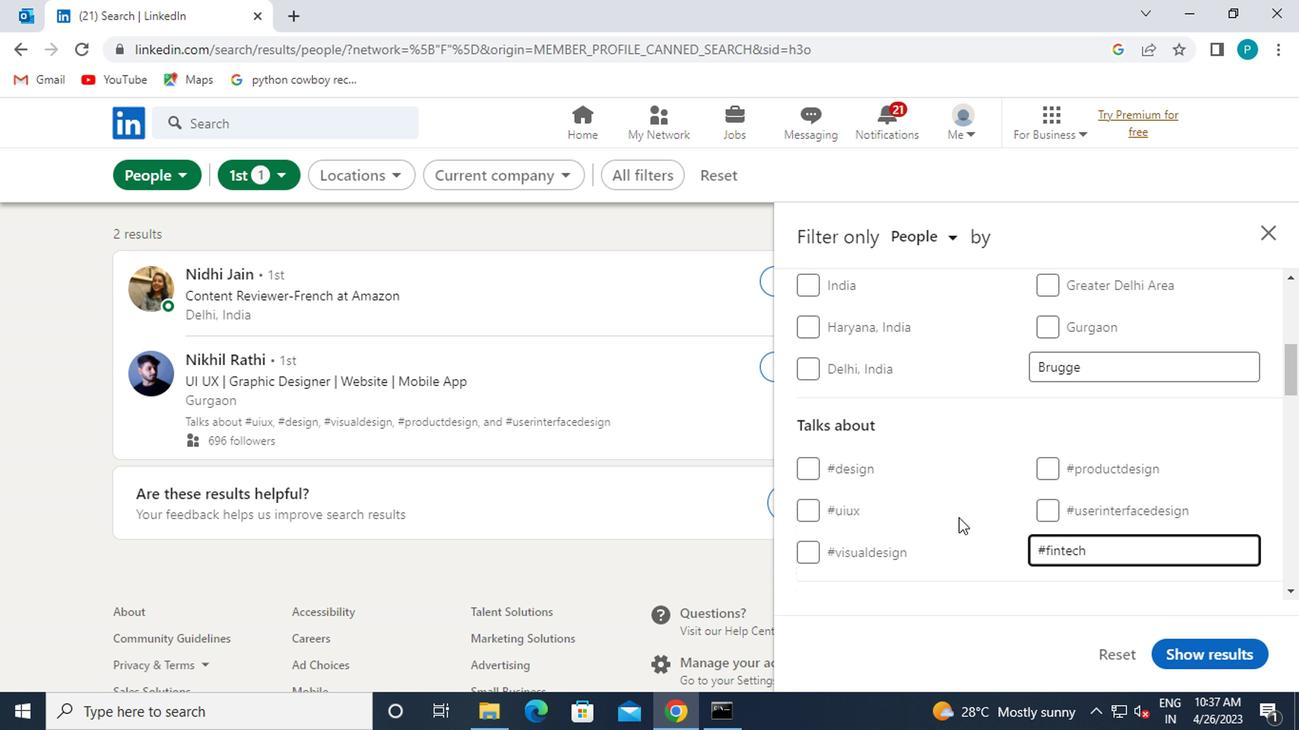 
Action: Mouse moved to (1063, 454)
Screenshot: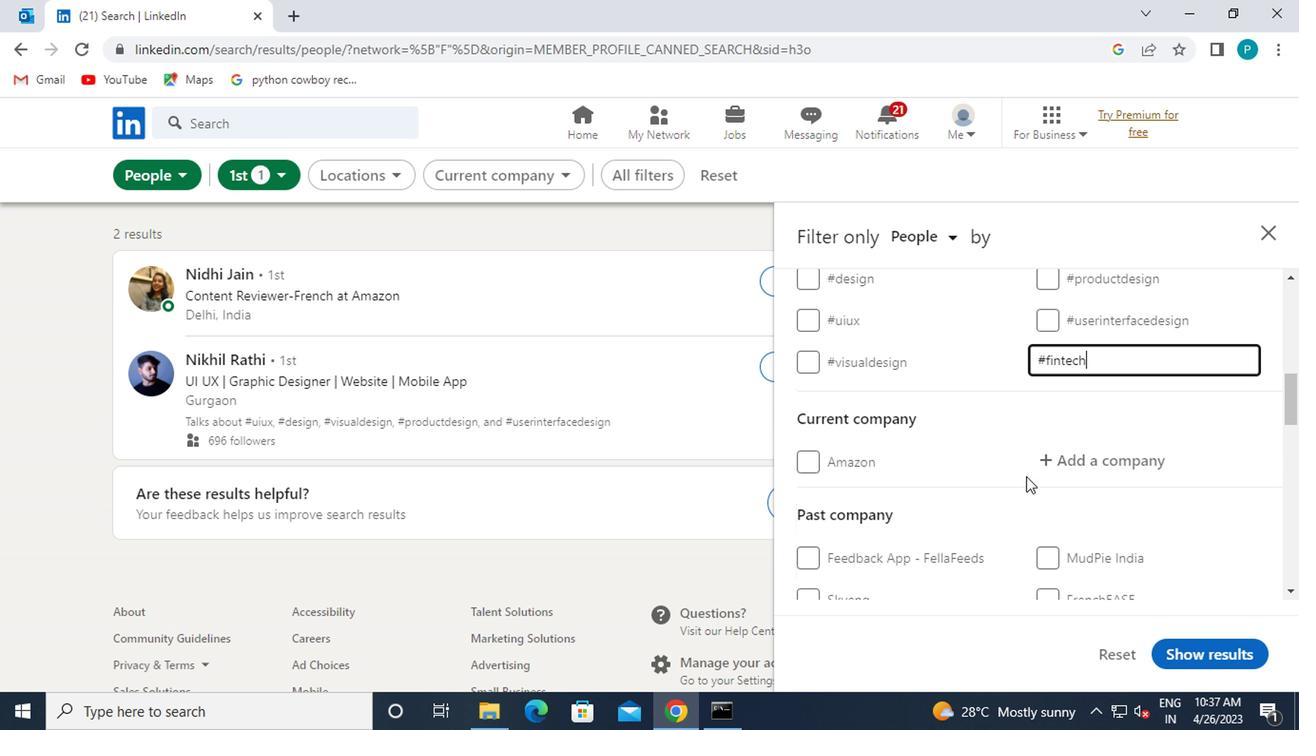 
Action: Mouse pressed left at (1063, 454)
Screenshot: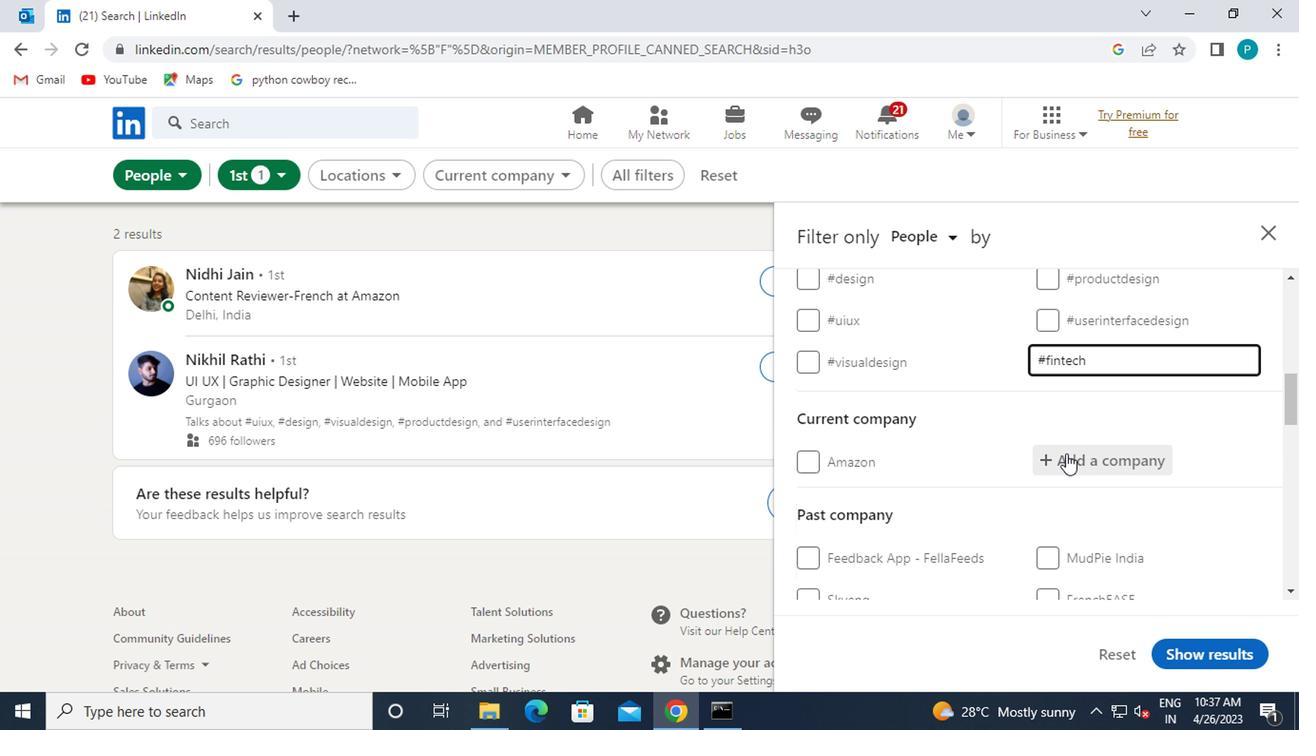 
Action: Mouse moved to (1063, 454)
Screenshot: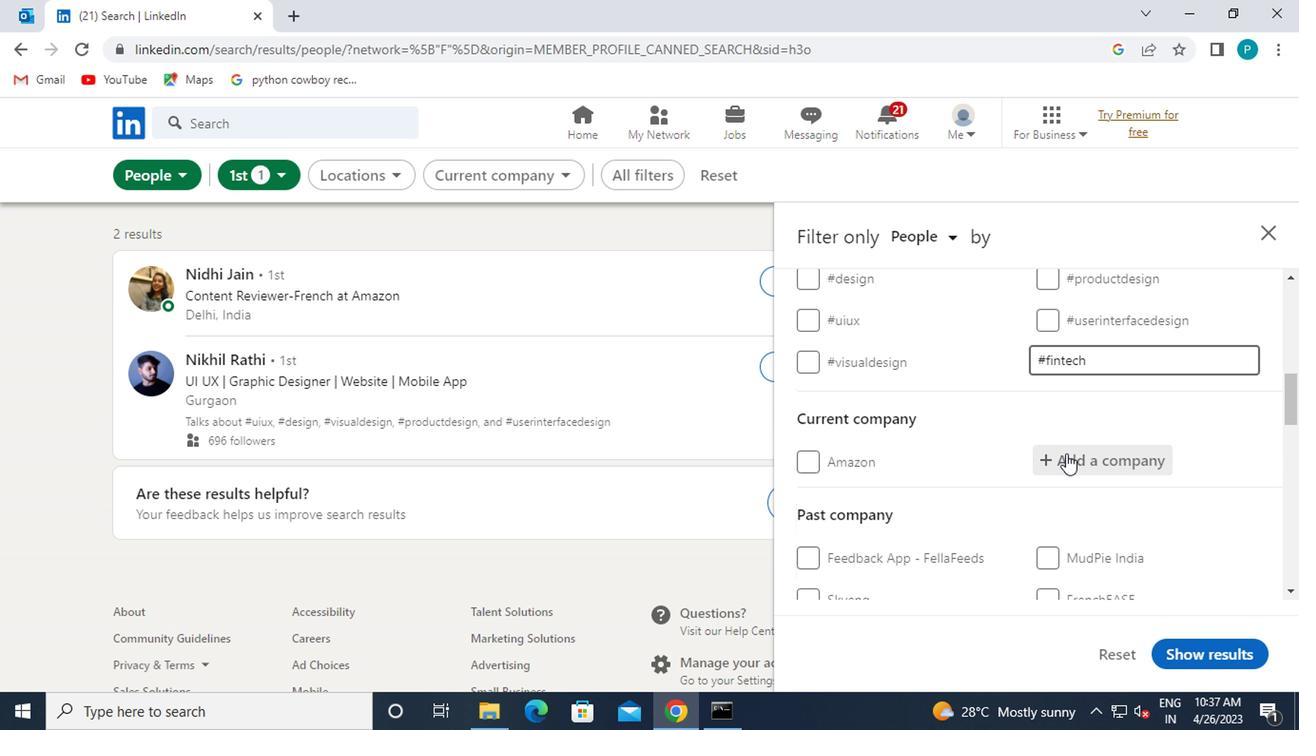 
Action: Key pressed <Key.caps_lock>RHI
Screenshot: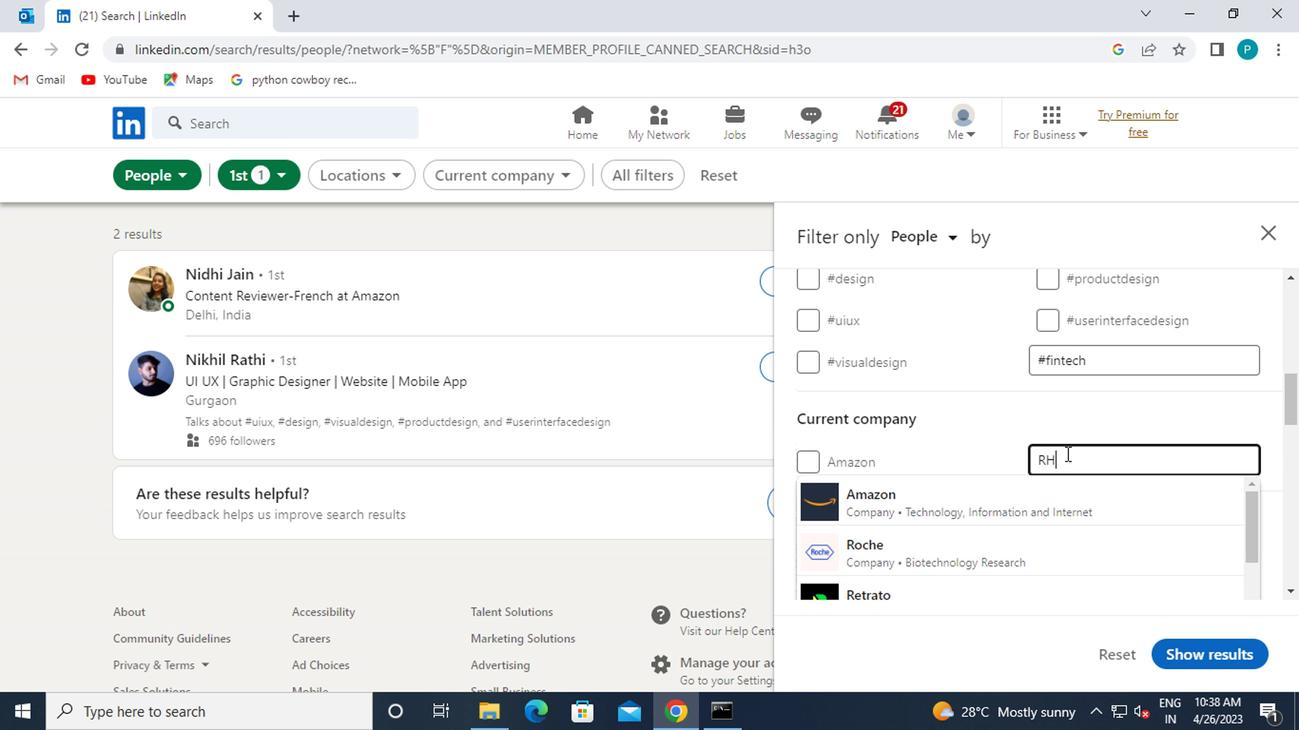 
Action: Mouse moved to (1027, 504)
Screenshot: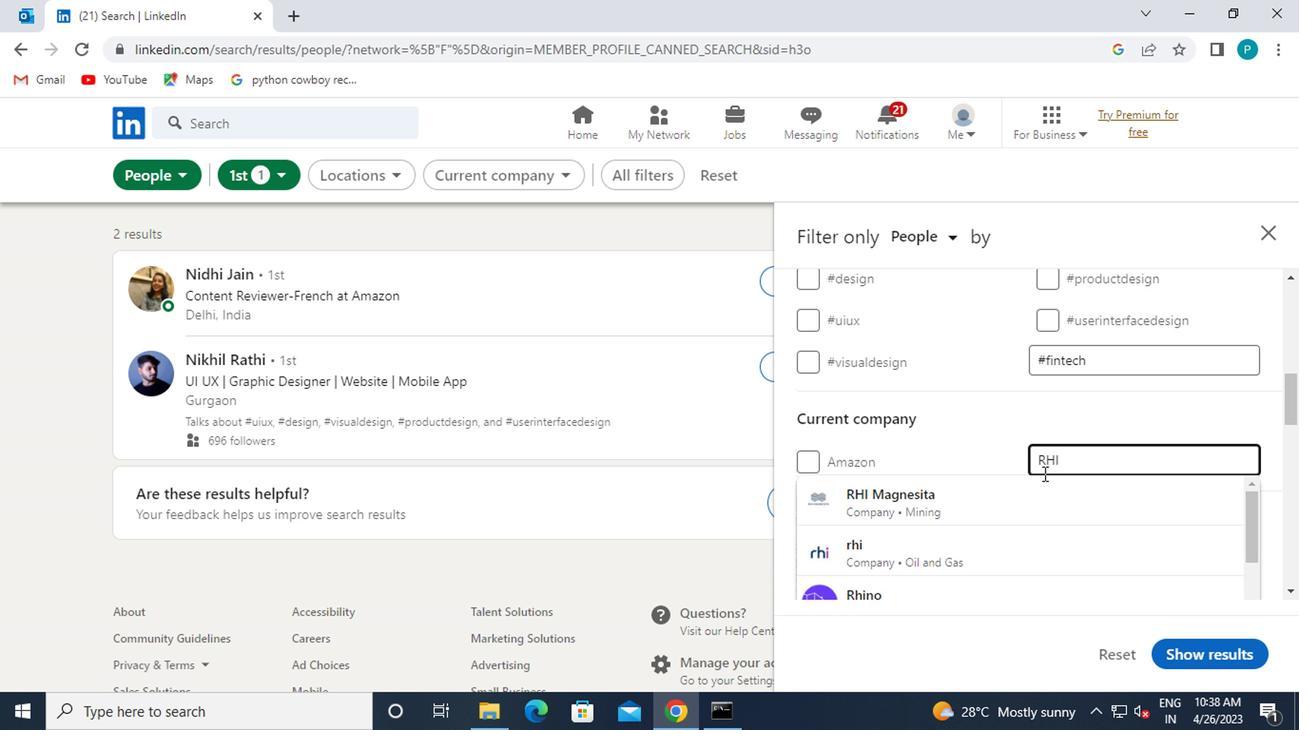 
Action: Mouse pressed left at (1027, 504)
Screenshot: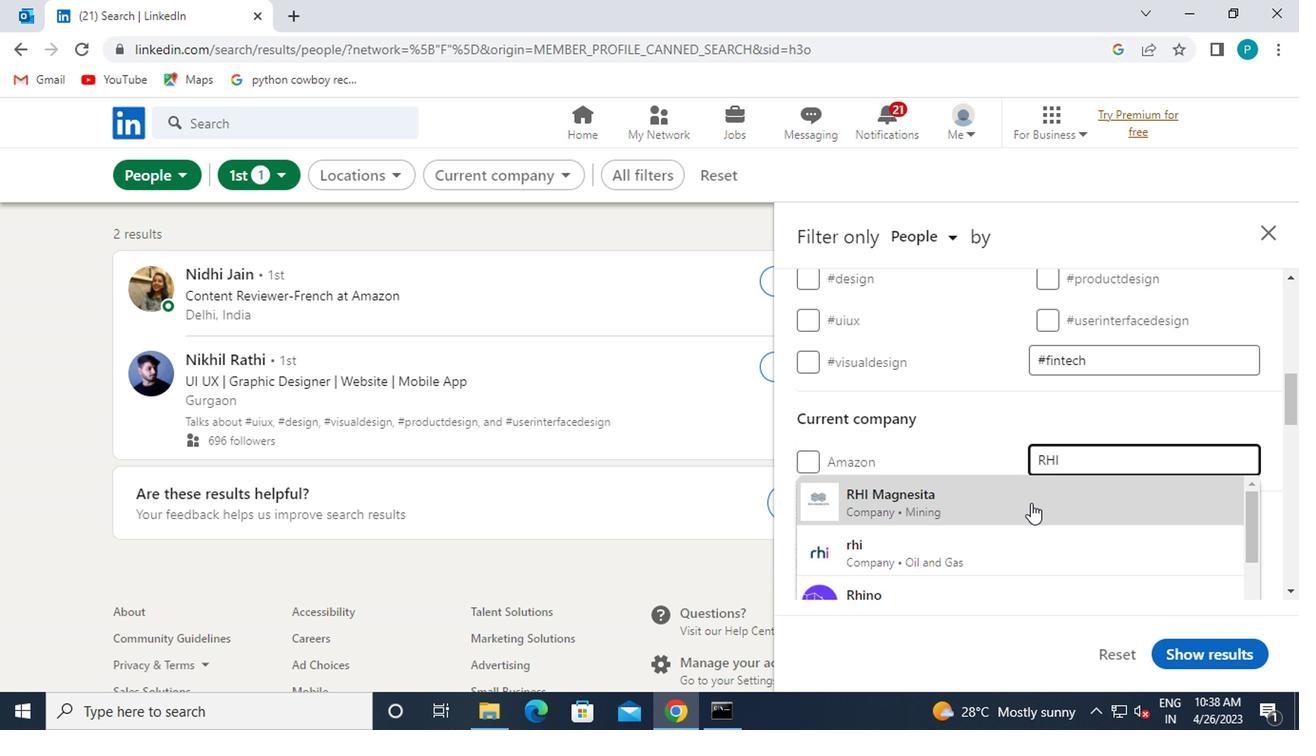 
Action: Mouse moved to (979, 487)
Screenshot: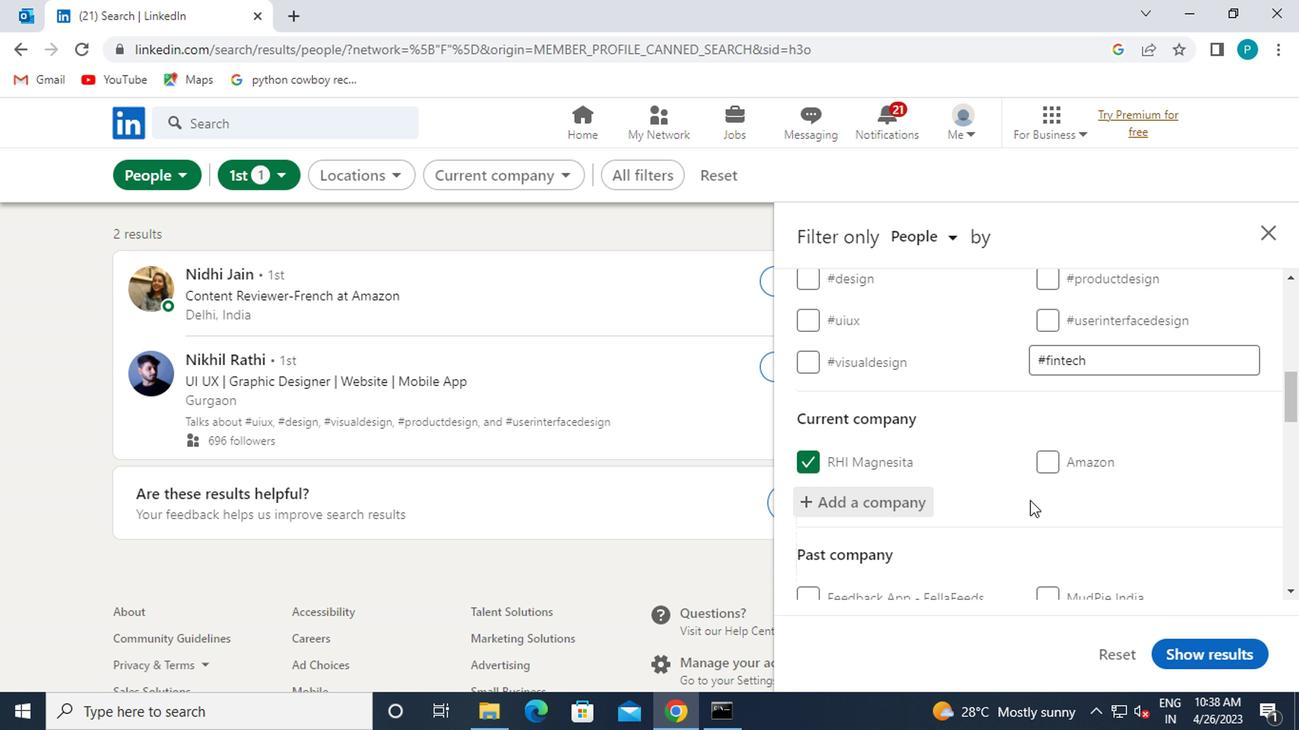 
Action: Mouse scrolled (979, 487) with delta (0, 0)
Screenshot: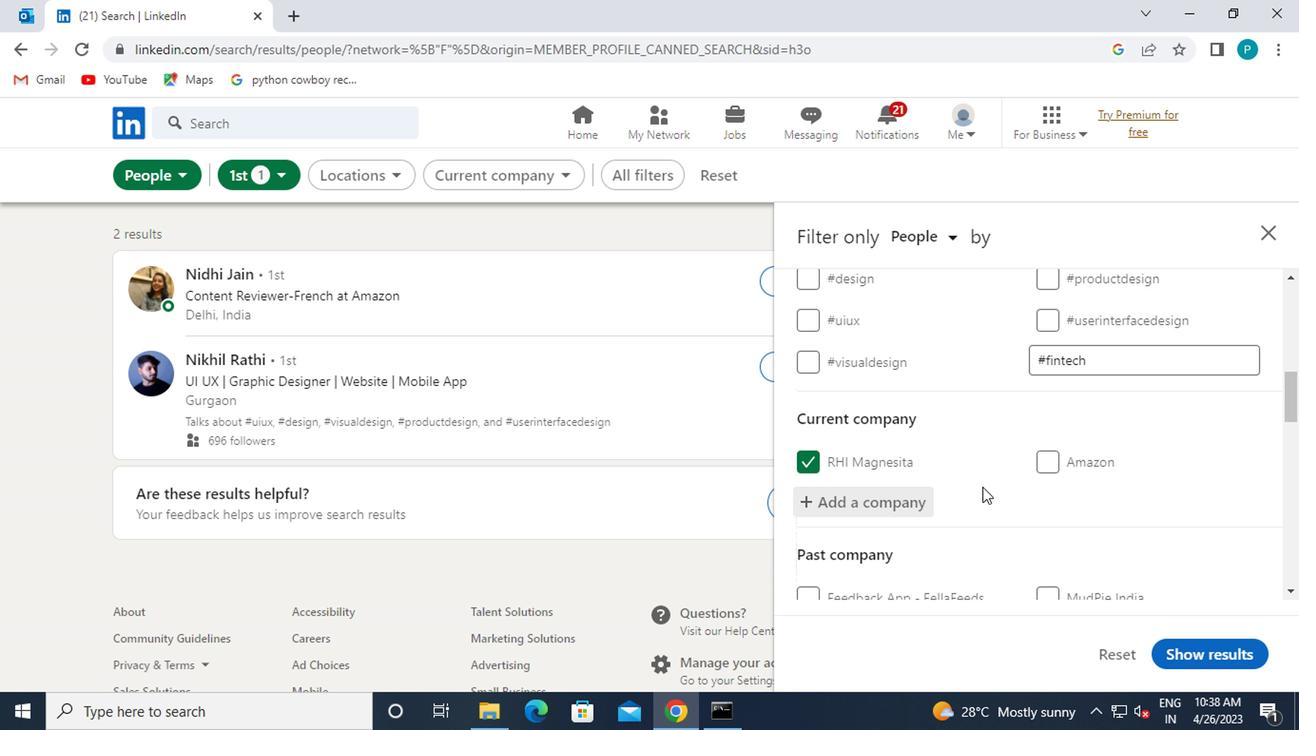 
Action: Mouse moved to (979, 487)
Screenshot: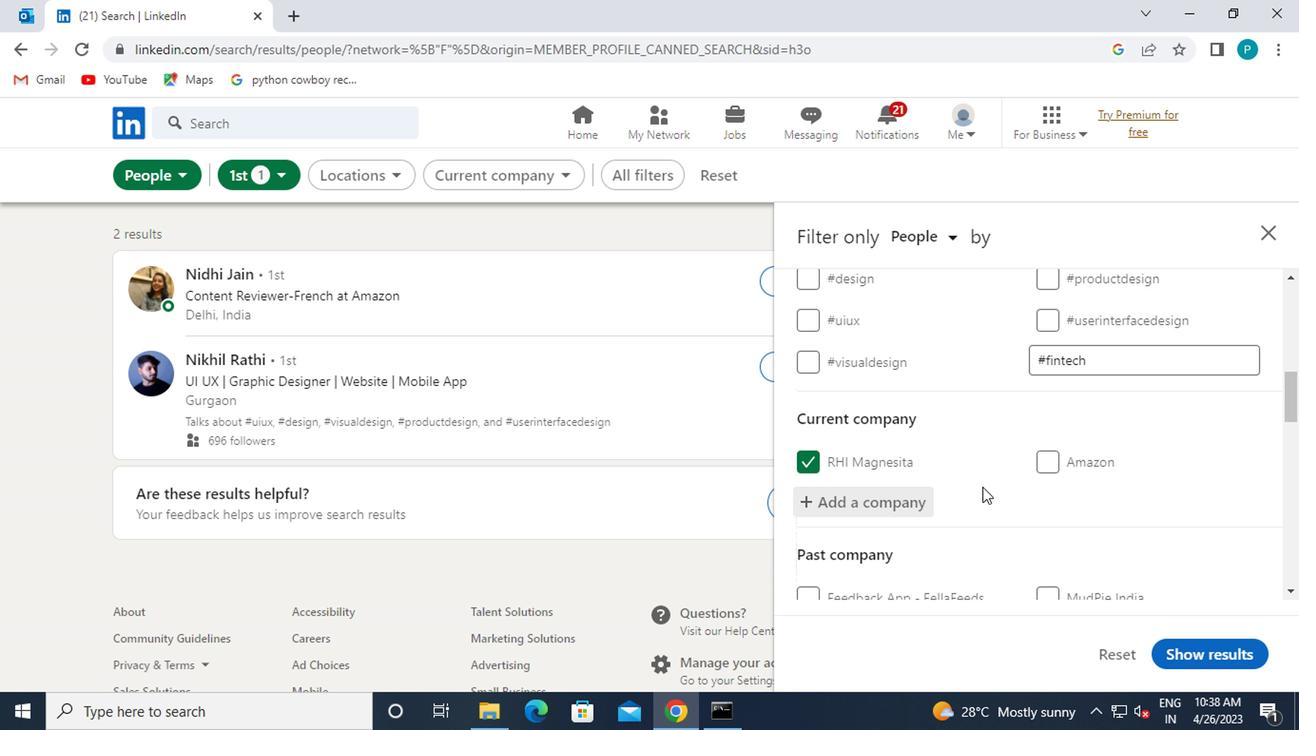 
Action: Mouse scrolled (979, 487) with delta (0, 0)
Screenshot: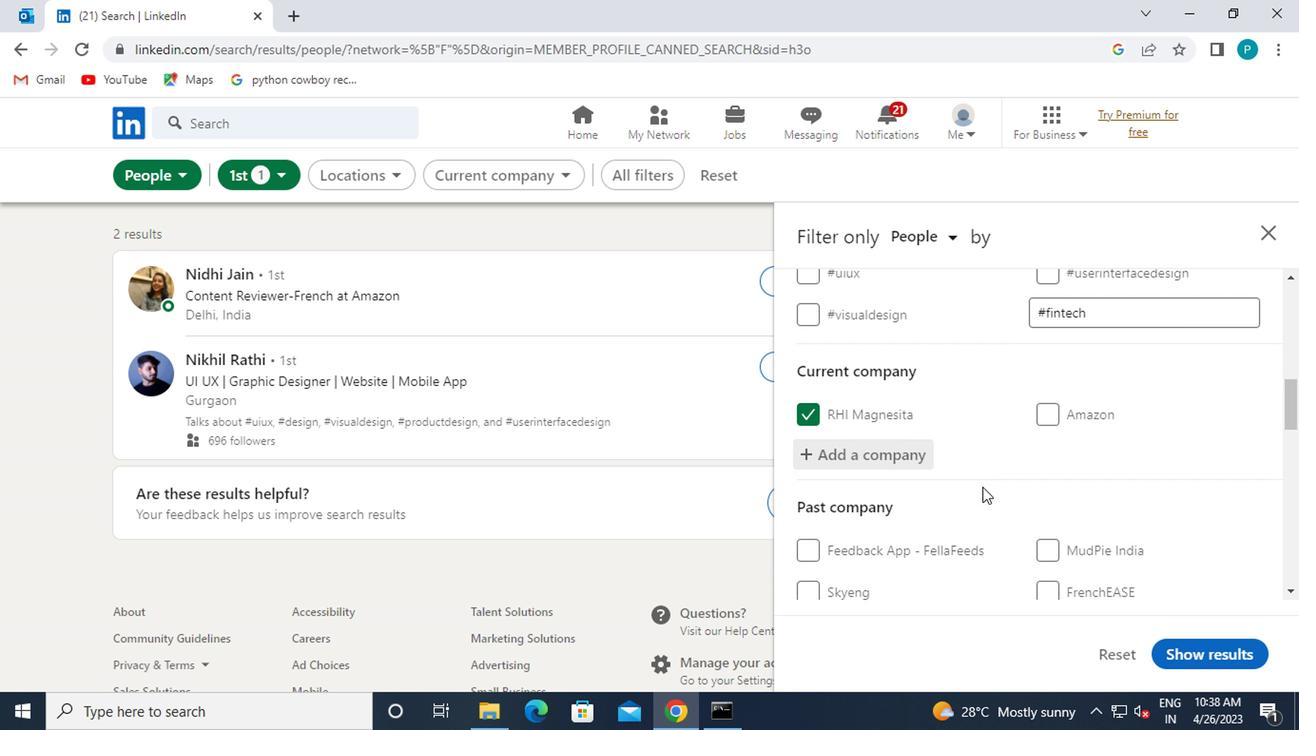 
Action: Mouse scrolled (979, 487) with delta (0, 0)
Screenshot: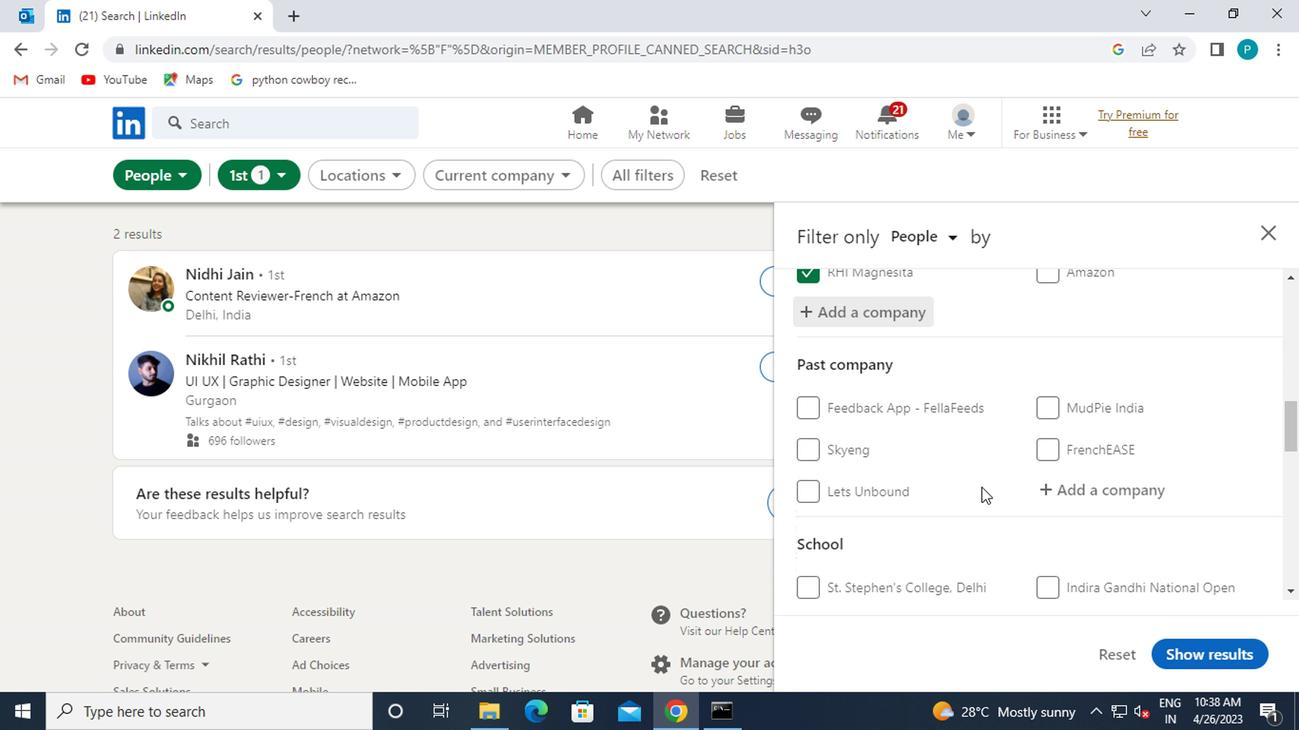 
Action: Mouse scrolled (979, 487) with delta (0, 0)
Screenshot: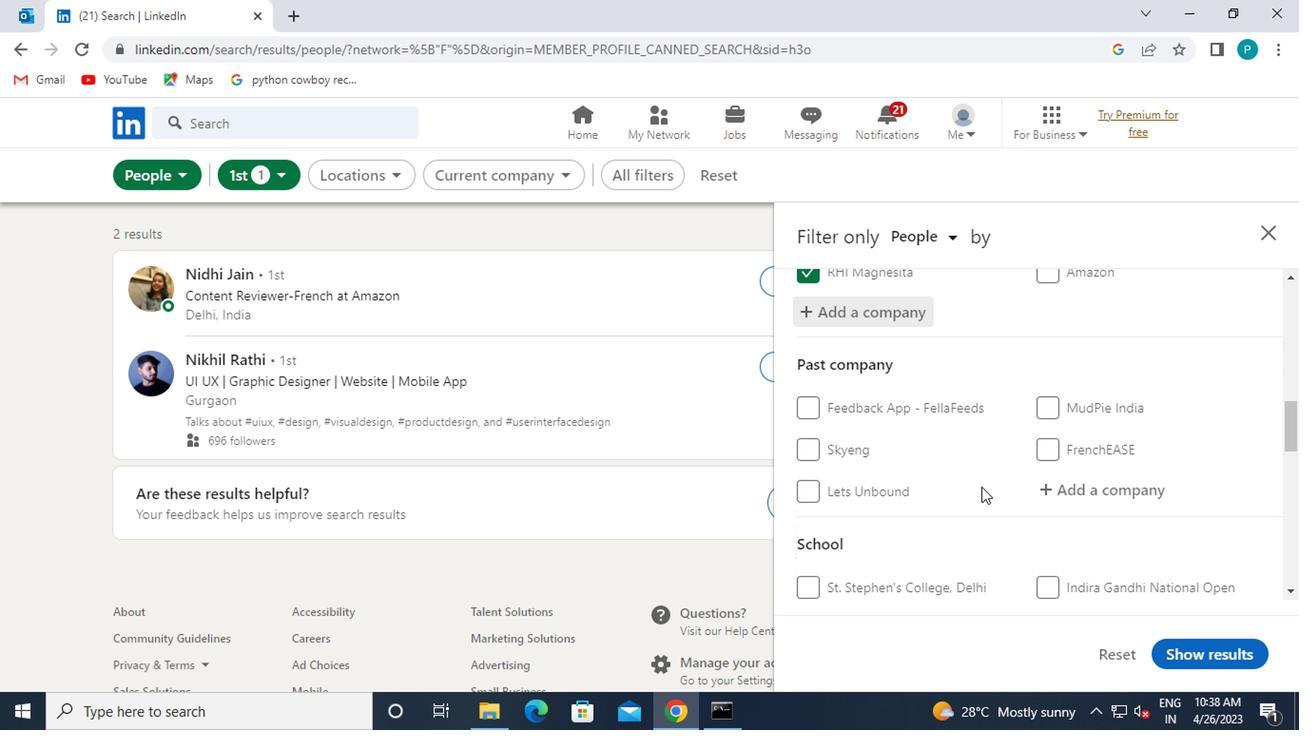 
Action: Mouse moved to (1089, 519)
Screenshot: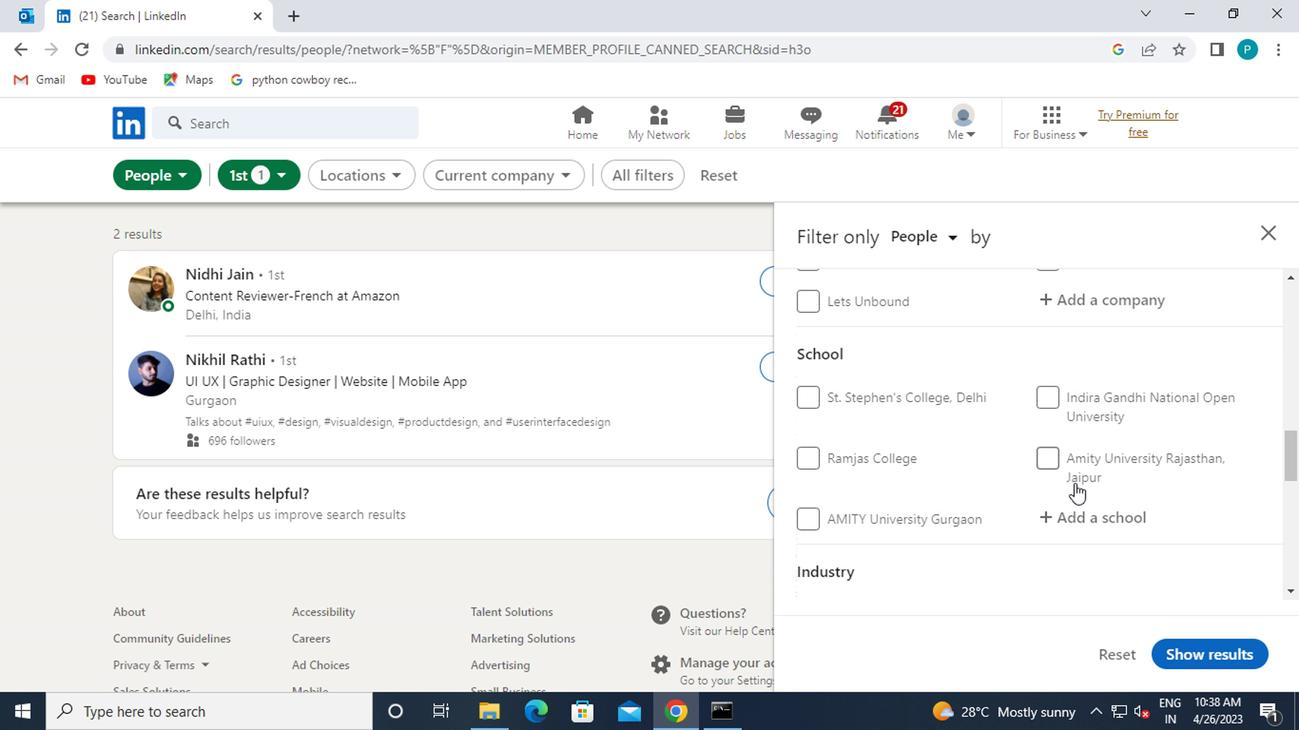 
Action: Mouse pressed left at (1089, 519)
Screenshot: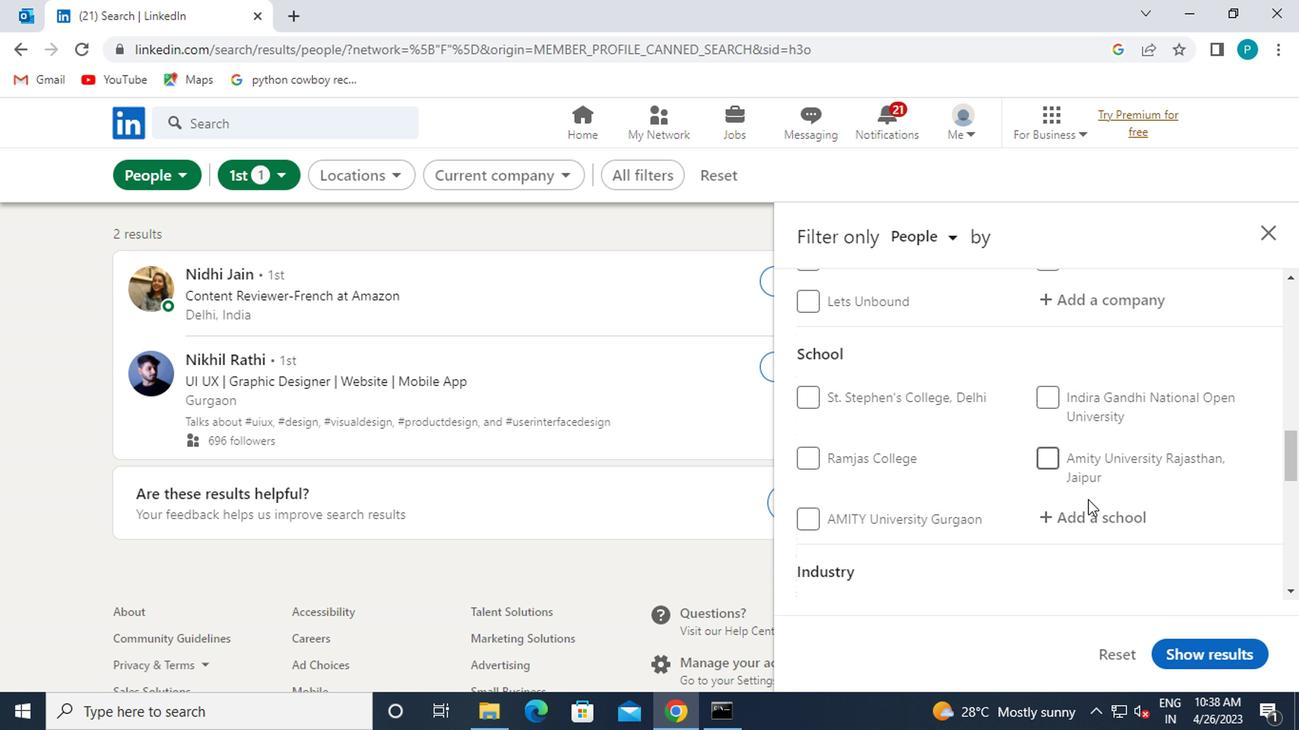 
Action: Key pressed LITT
Screenshot: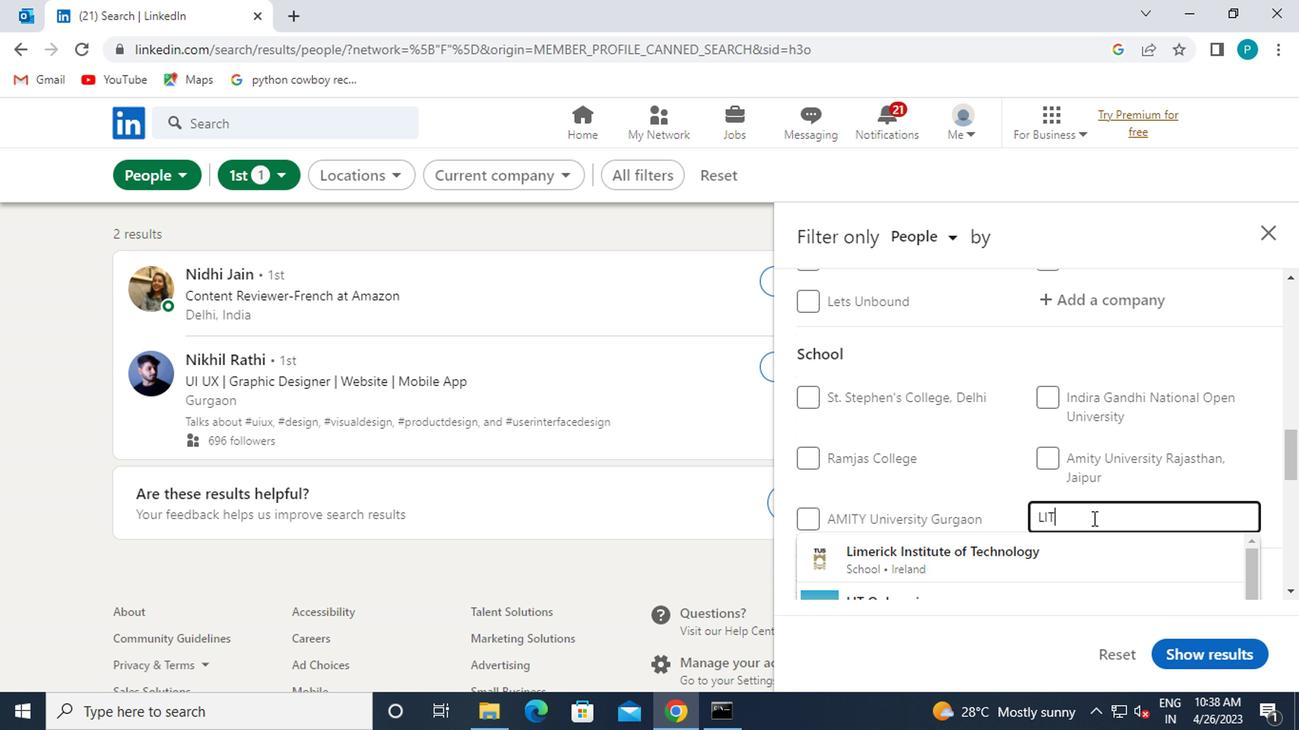 
Action: Mouse moved to (1015, 572)
Screenshot: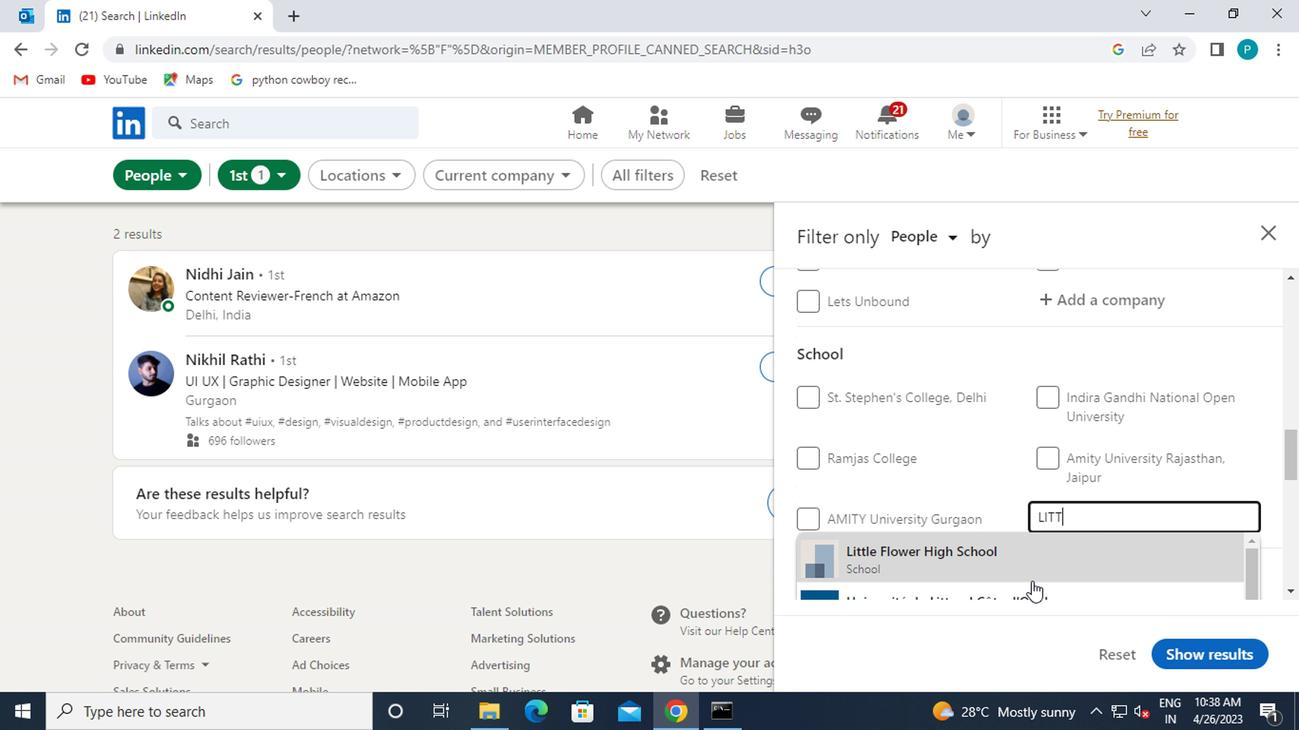 
Action: Mouse scrolled (1015, 571) with delta (0, -1)
Screenshot: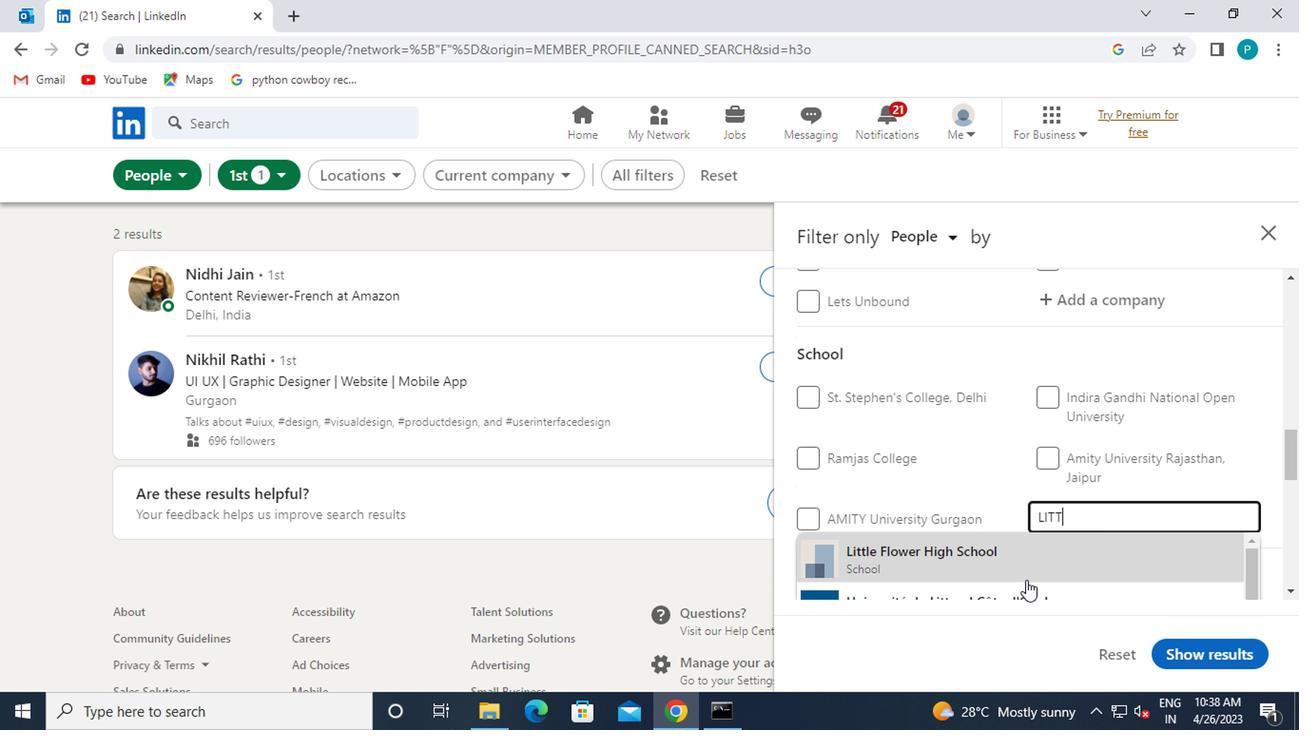 
Action: Mouse moved to (1015, 570)
Screenshot: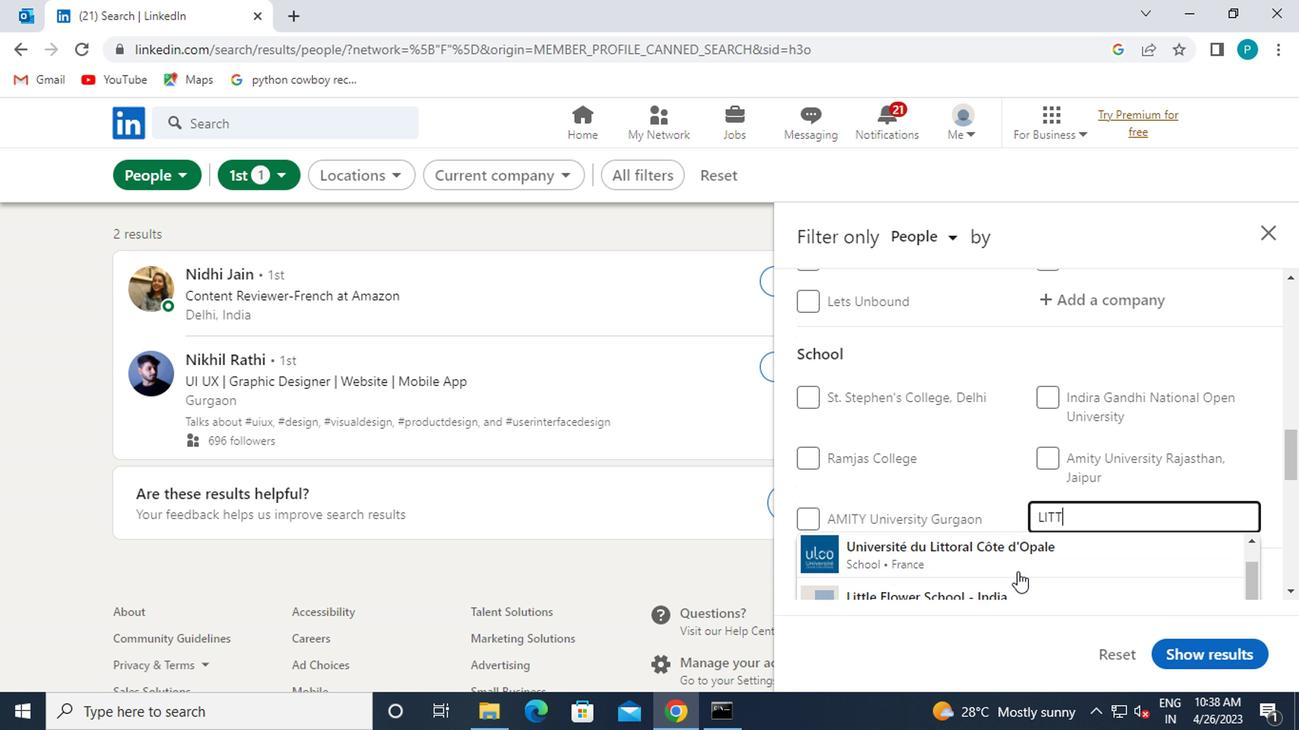 
Action: Mouse scrolled (1015, 571) with delta (0, 0)
Screenshot: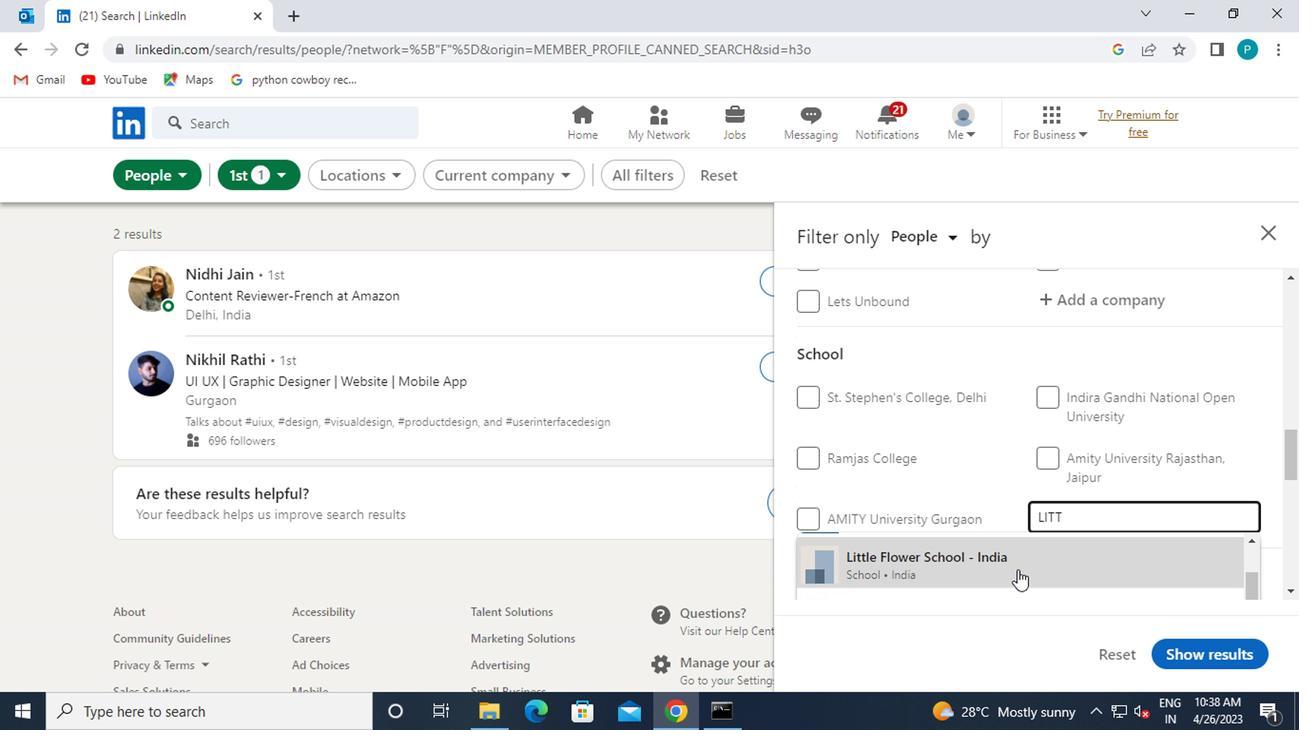 
Action: Mouse moved to (1015, 569)
Screenshot: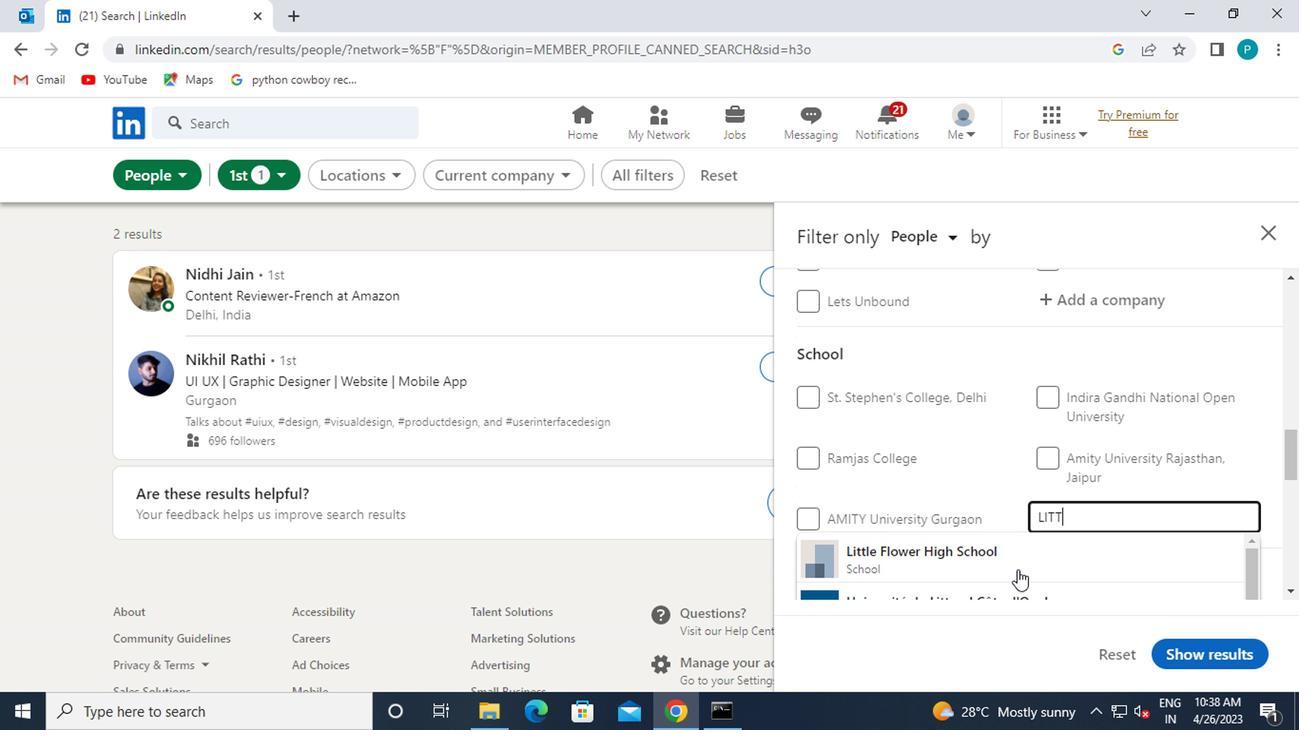 
Action: Mouse scrolled (1015, 568) with delta (0, 0)
Screenshot: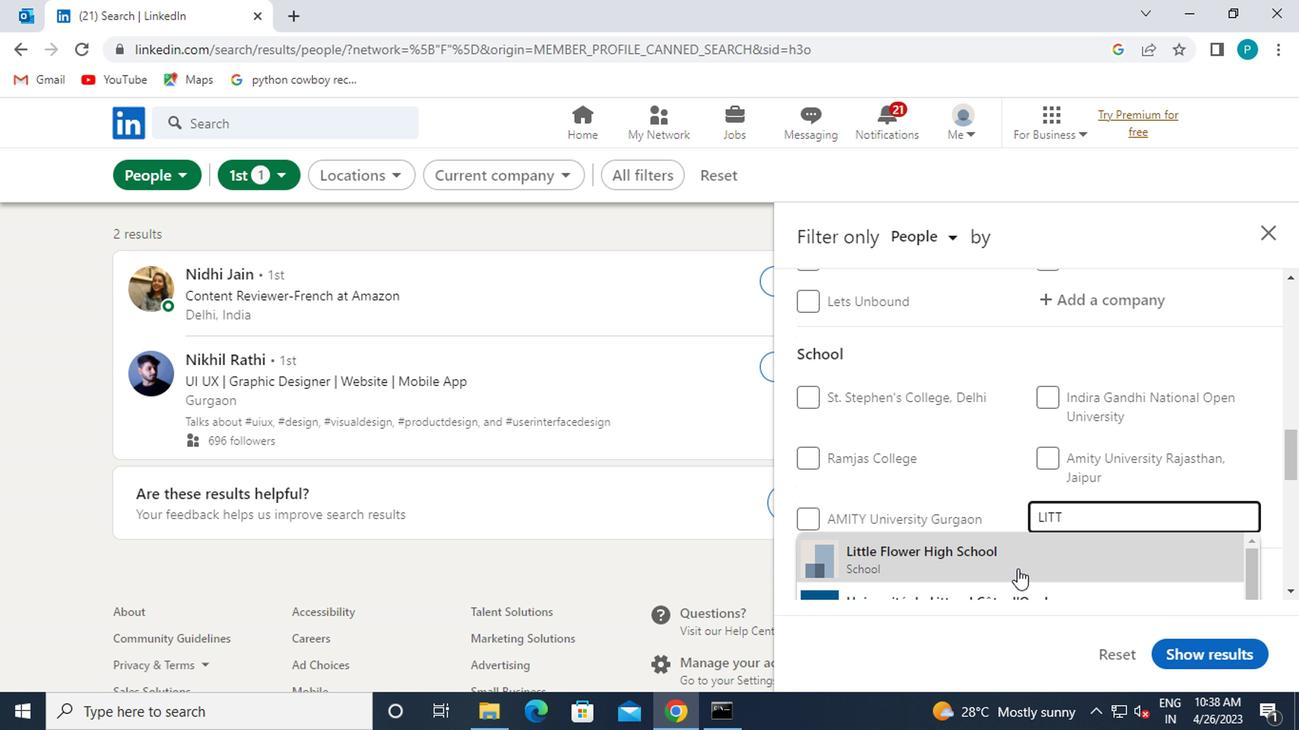 
Action: Mouse moved to (1107, 537)
Screenshot: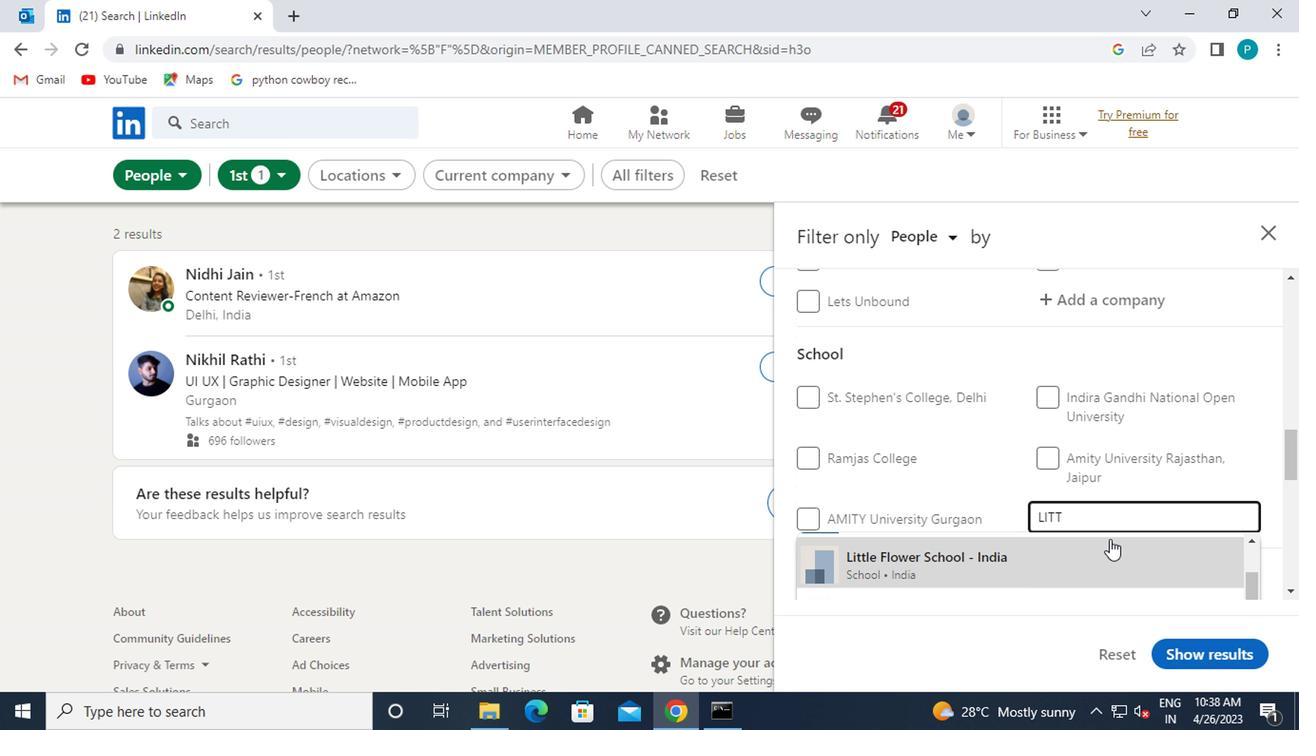 
Action: Key pressed LE<Key.space>
Screenshot: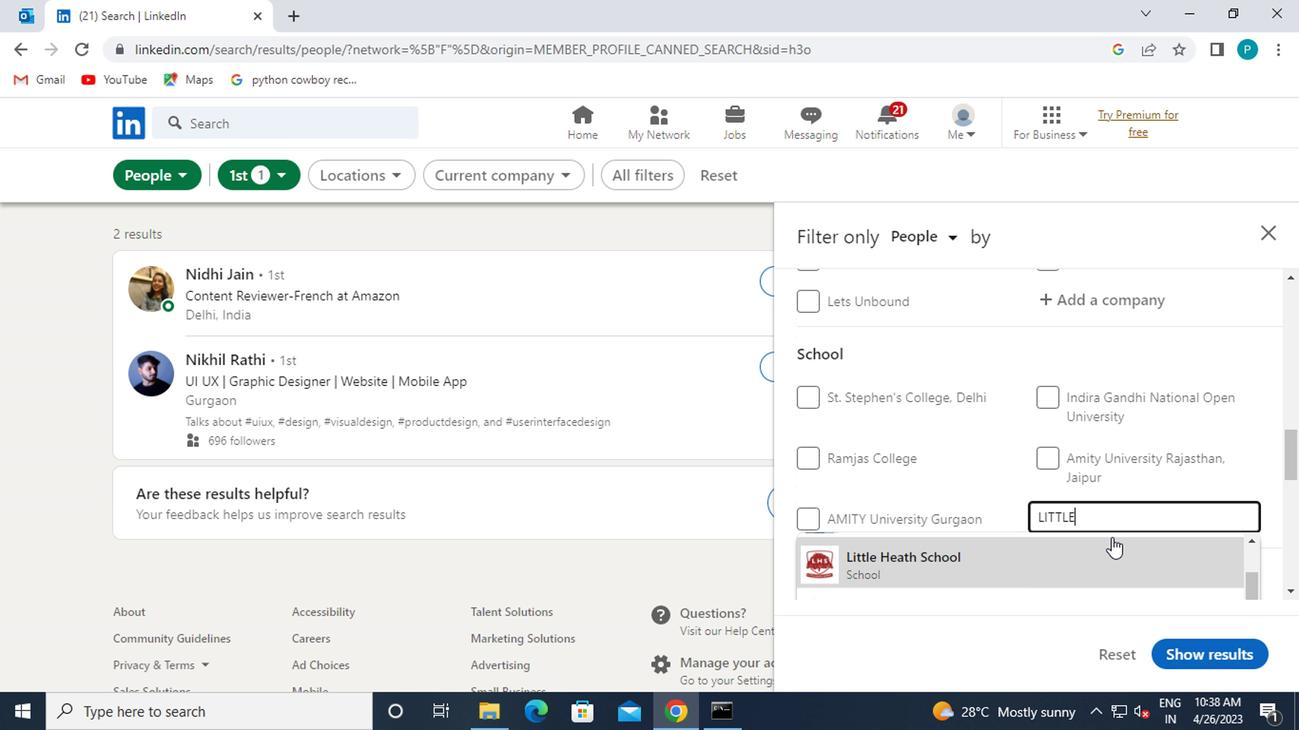 
Action: Mouse moved to (1104, 523)
Screenshot: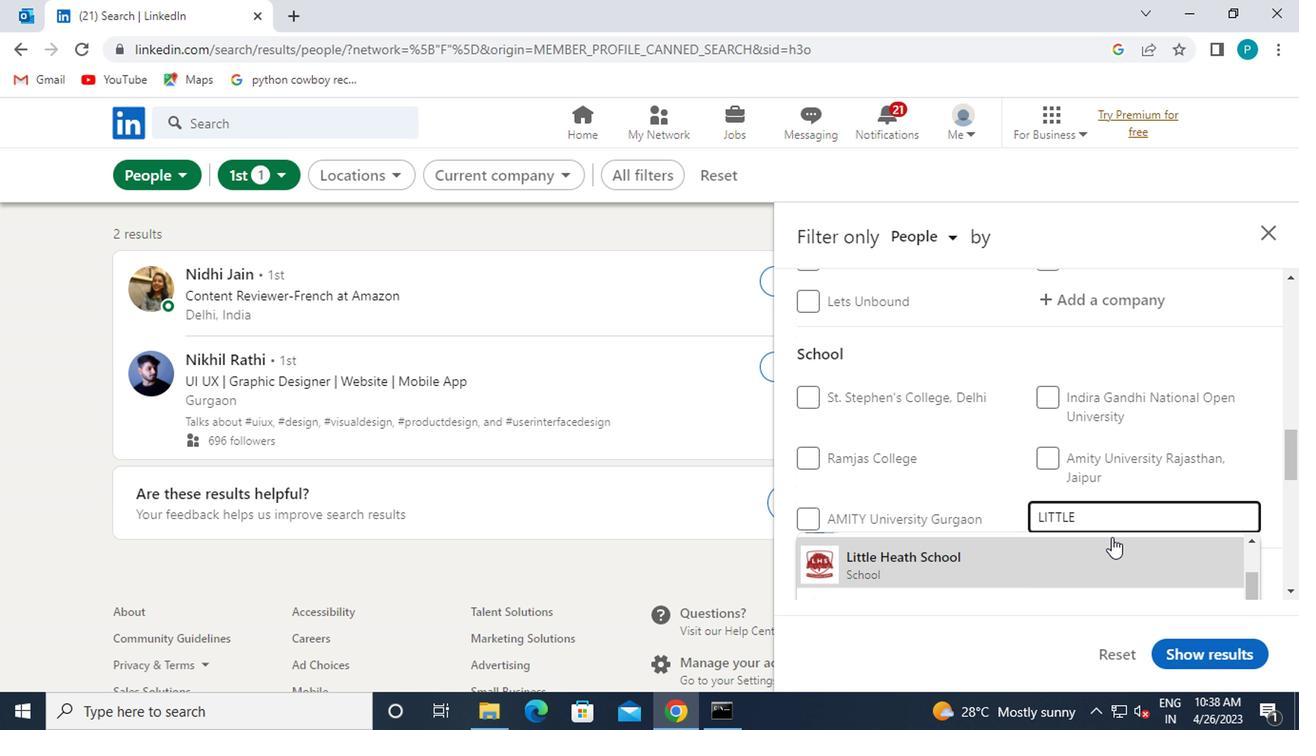 
Action: Key pressed AN
Screenshot: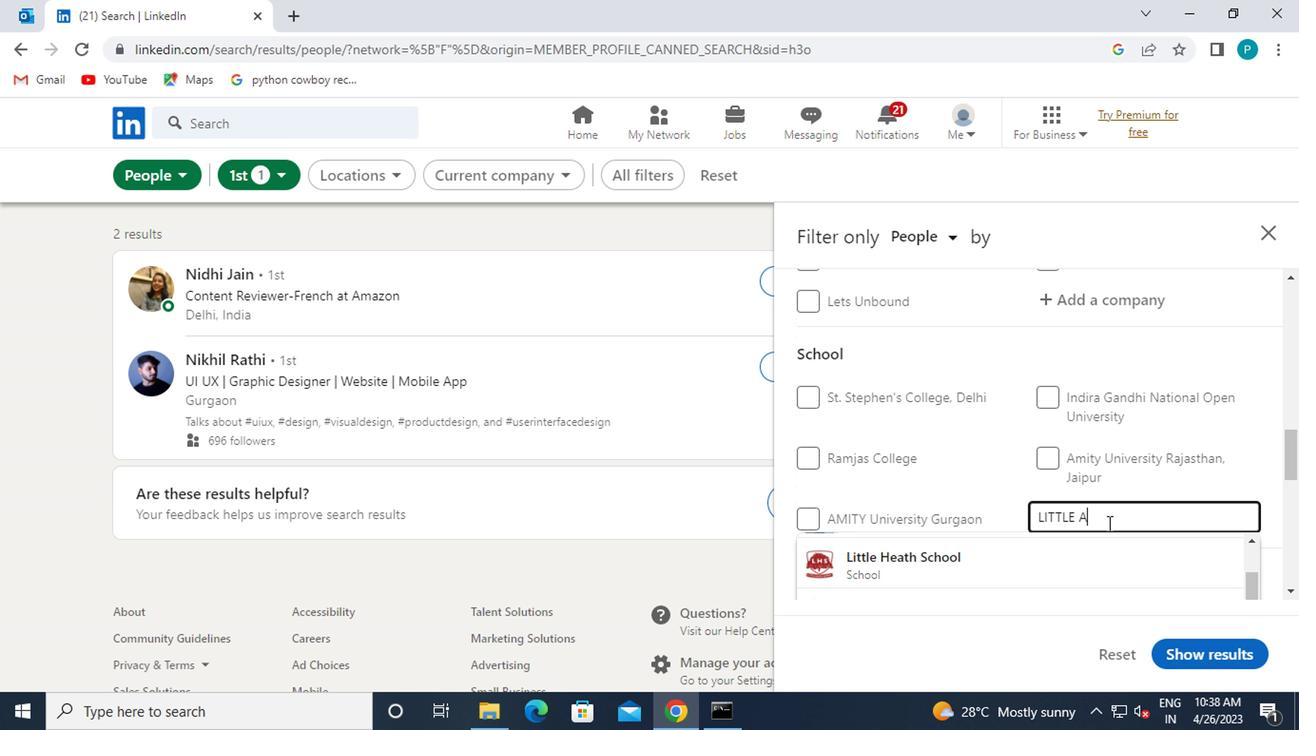 
Action: Mouse moved to (1008, 542)
Screenshot: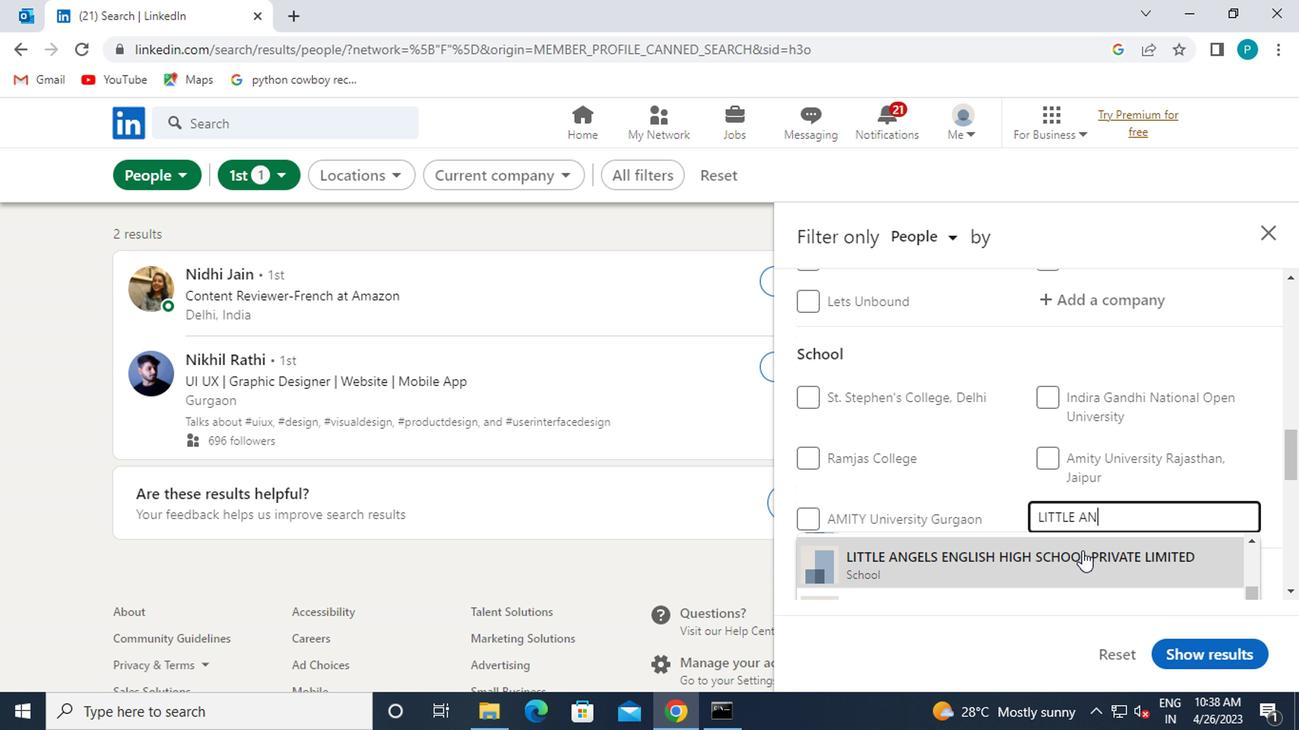 
Action: Mouse scrolled (1008, 542) with delta (0, 0)
Screenshot: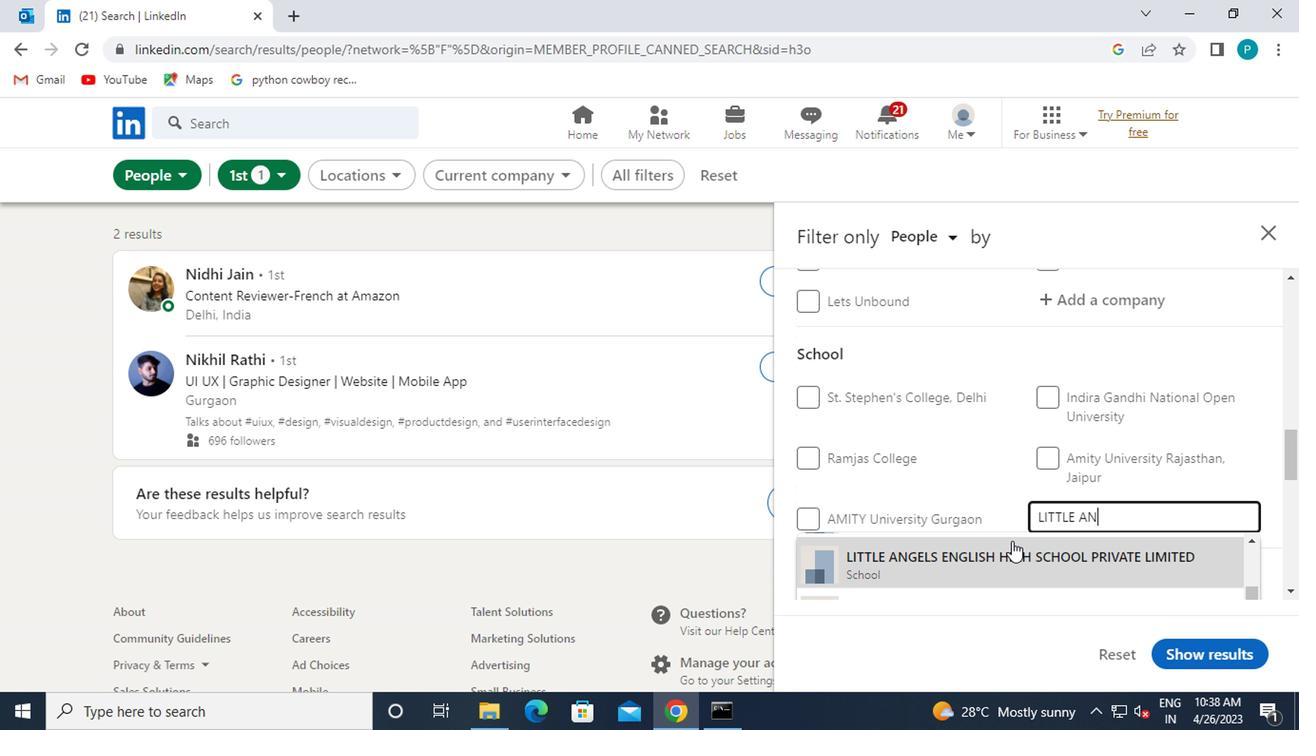 
Action: Mouse pressed left at (1008, 542)
Screenshot: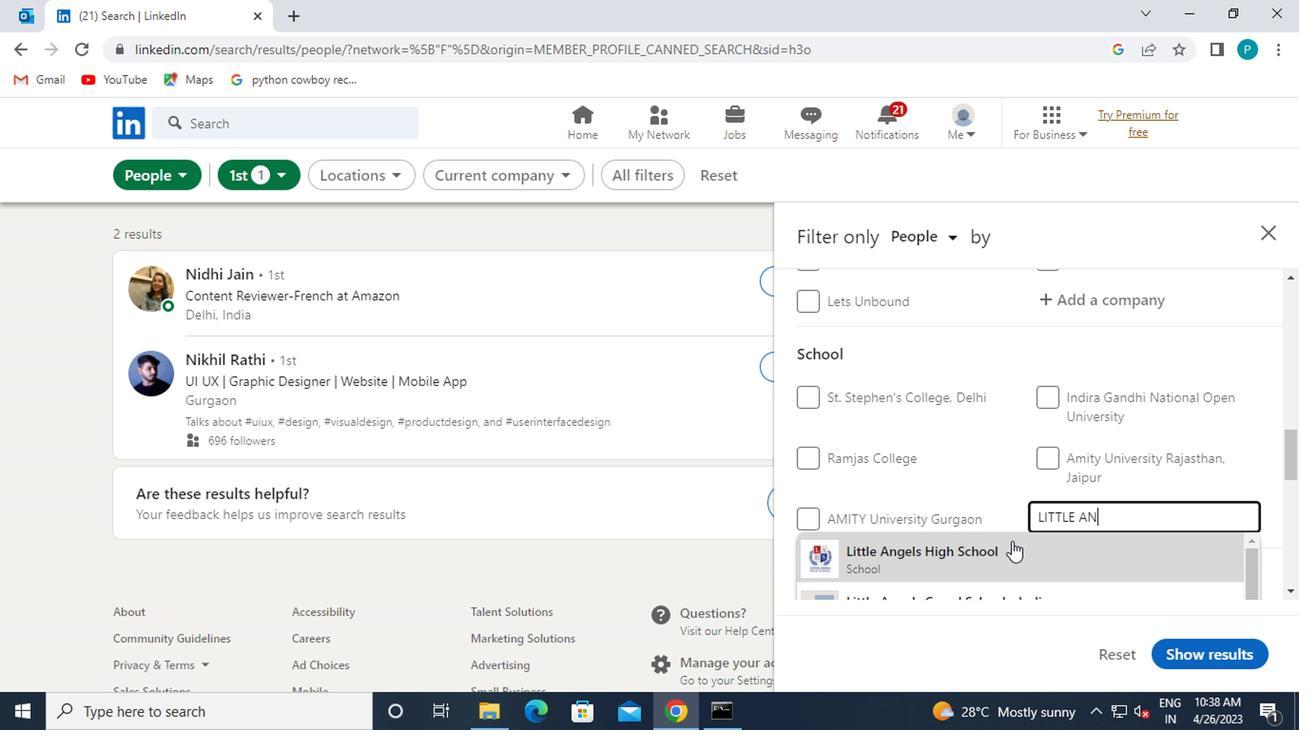 
Action: Mouse moved to (1005, 540)
Screenshot: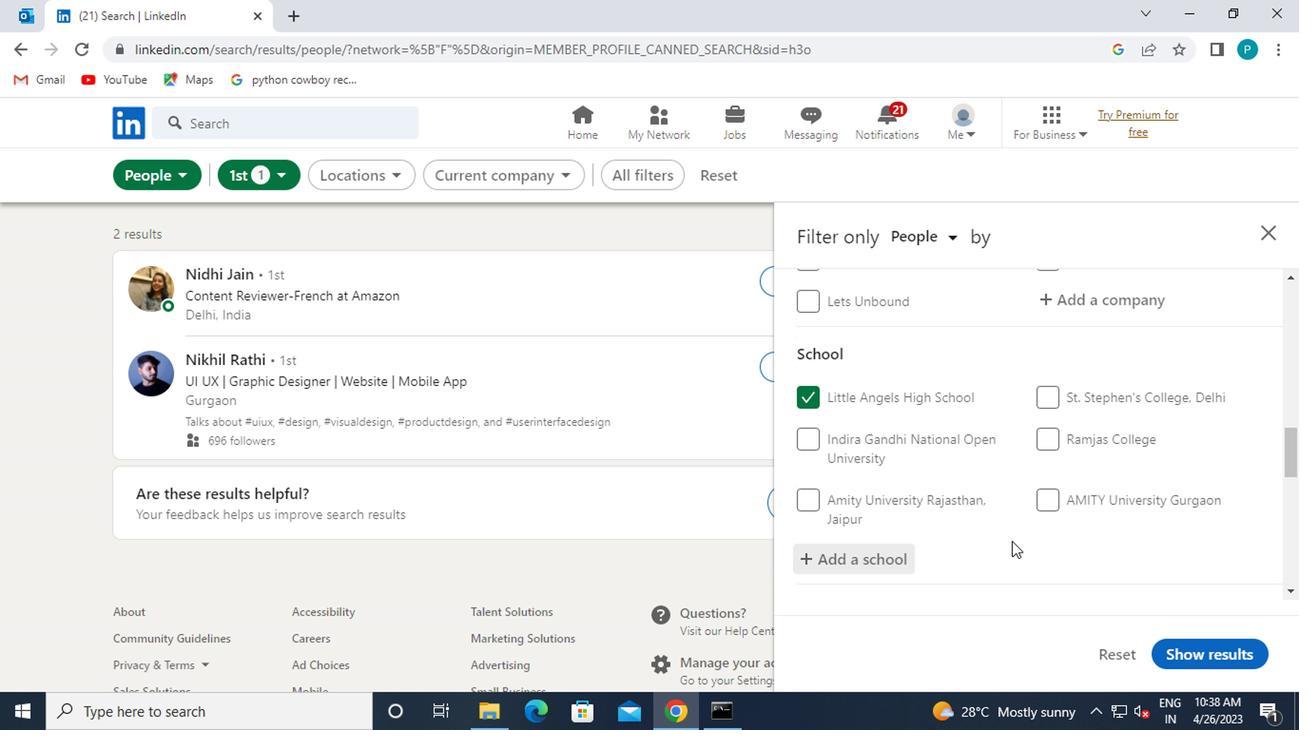 
Action: Mouse scrolled (1005, 539) with delta (0, 0)
Screenshot: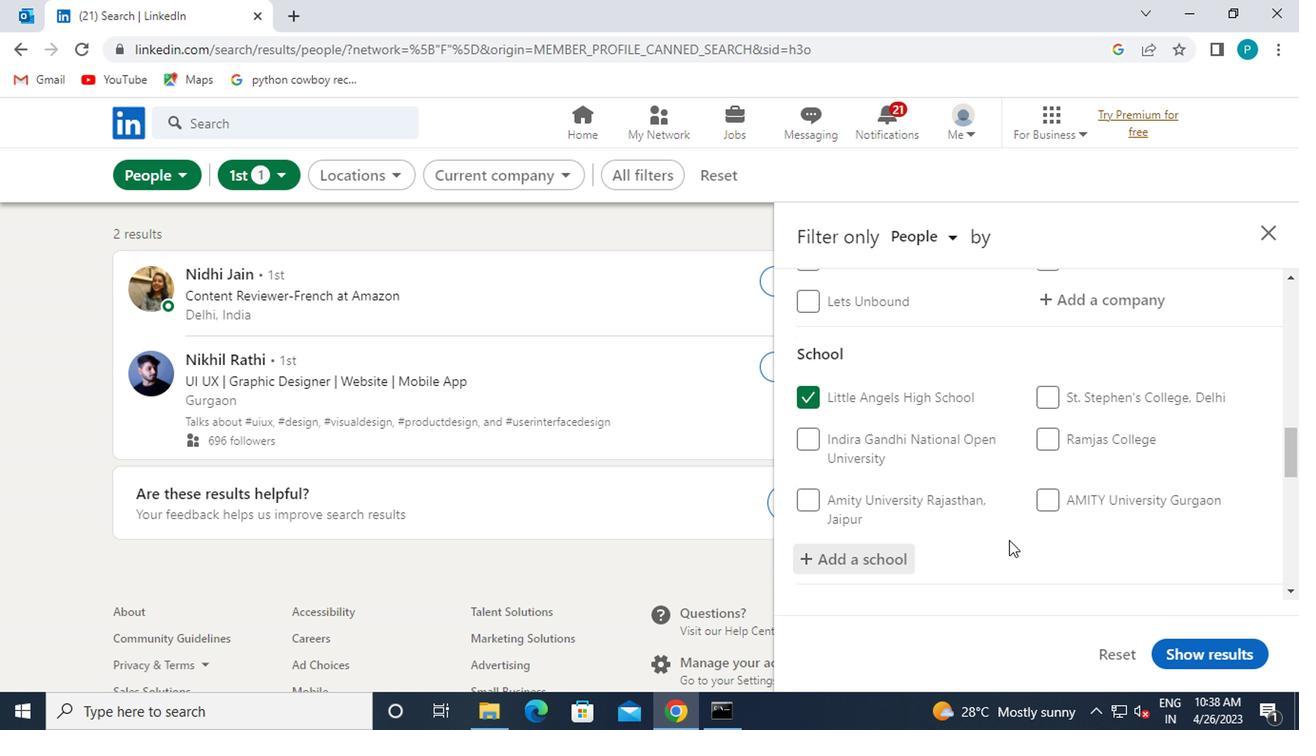 
Action: Mouse moved to (996, 537)
Screenshot: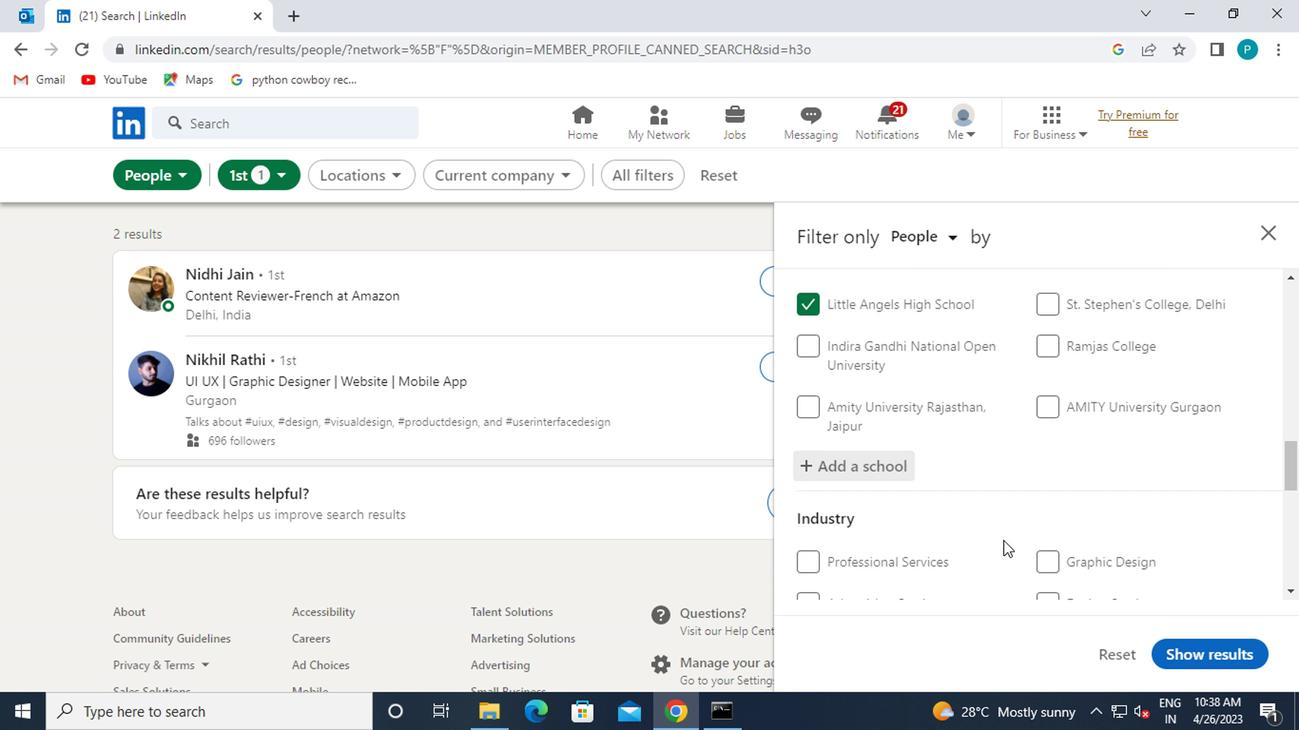 
Action: Mouse scrolled (996, 537) with delta (0, 0)
Screenshot: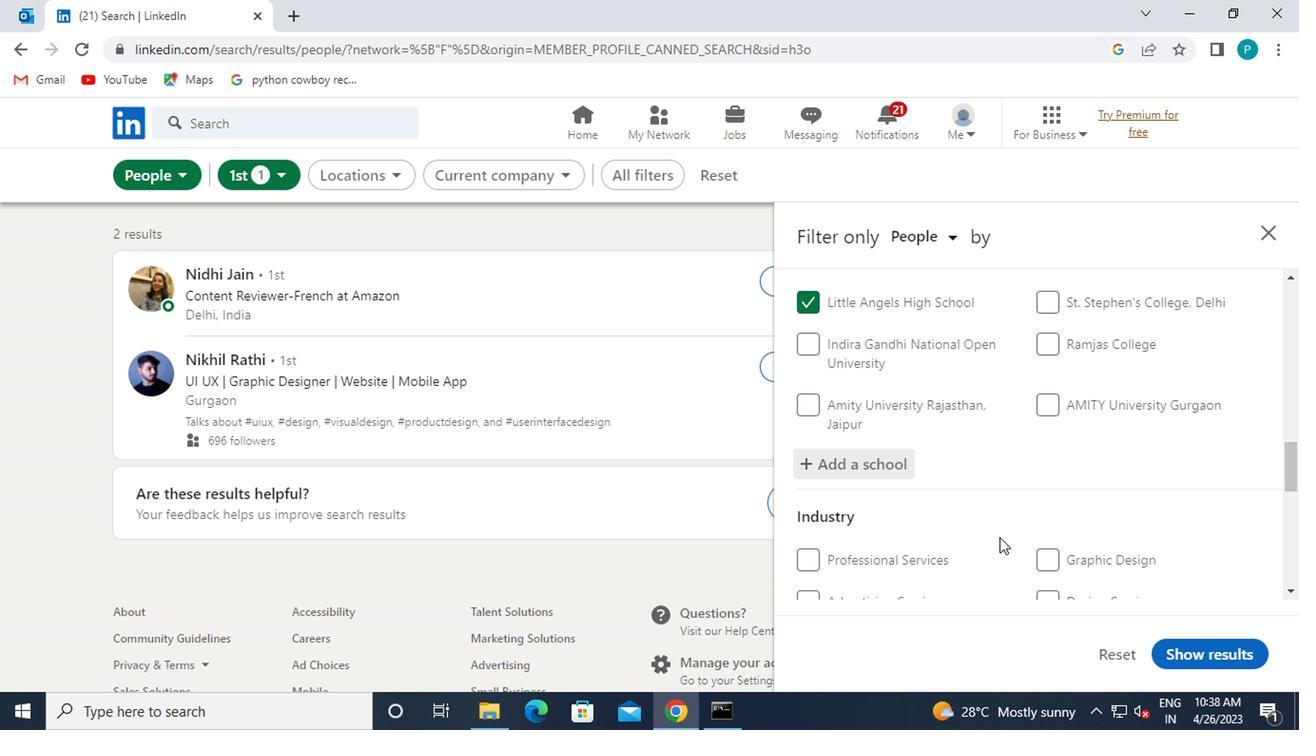 
Action: Mouse scrolled (996, 537) with delta (0, 0)
Screenshot: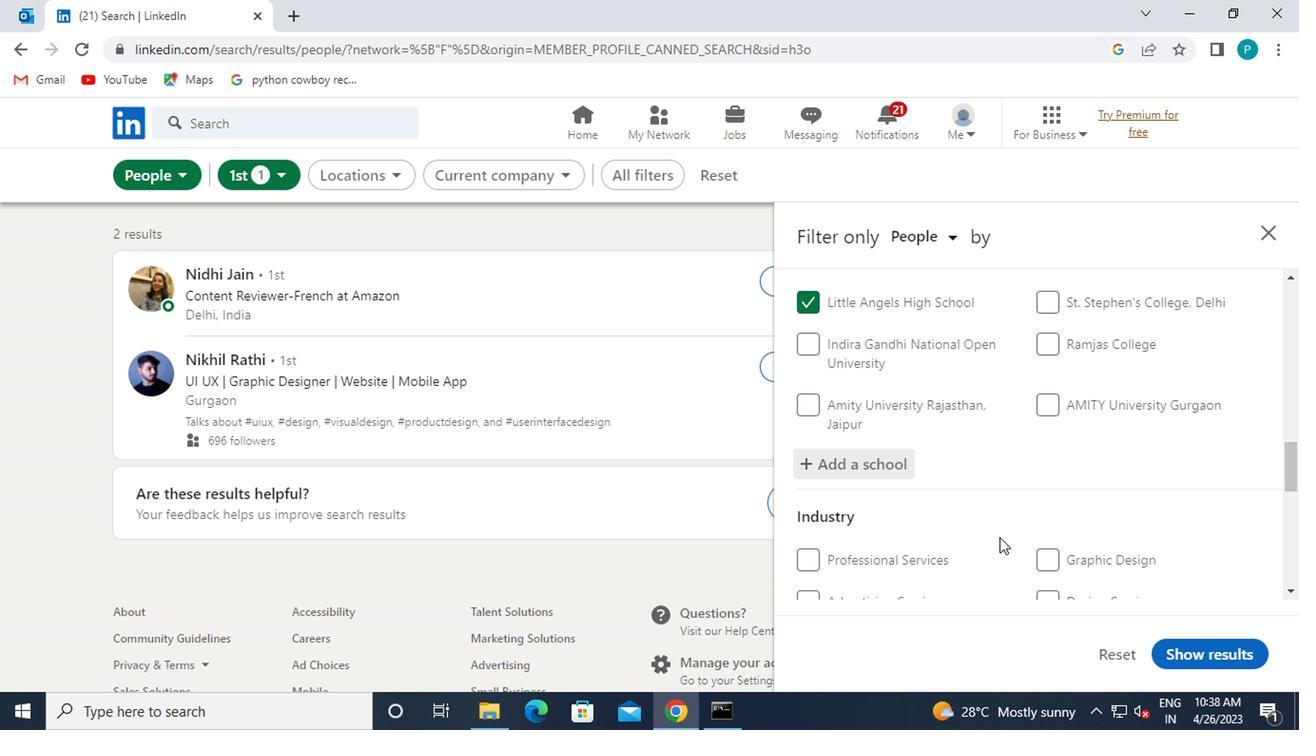 
Action: Mouse moved to (818, 452)
Screenshot: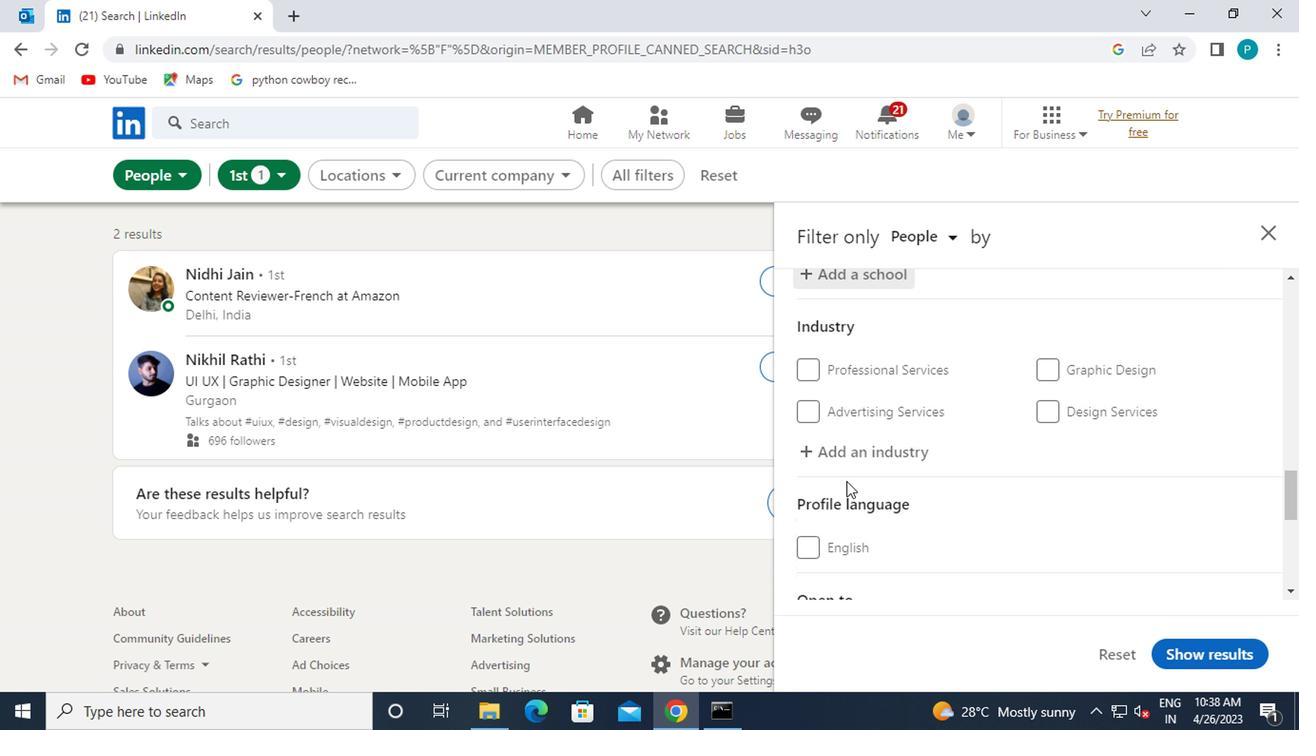 
Action: Mouse pressed left at (818, 452)
Screenshot: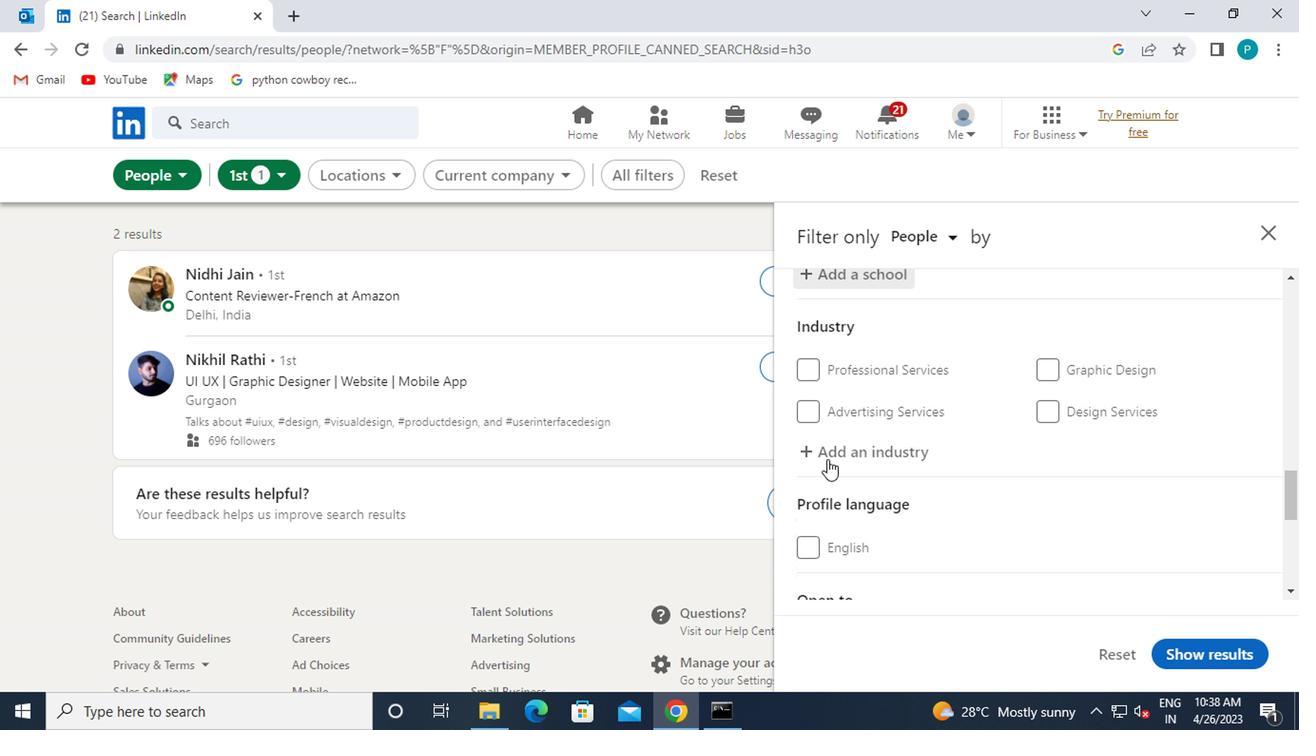 
Action: Mouse moved to (890, 398)
Screenshot: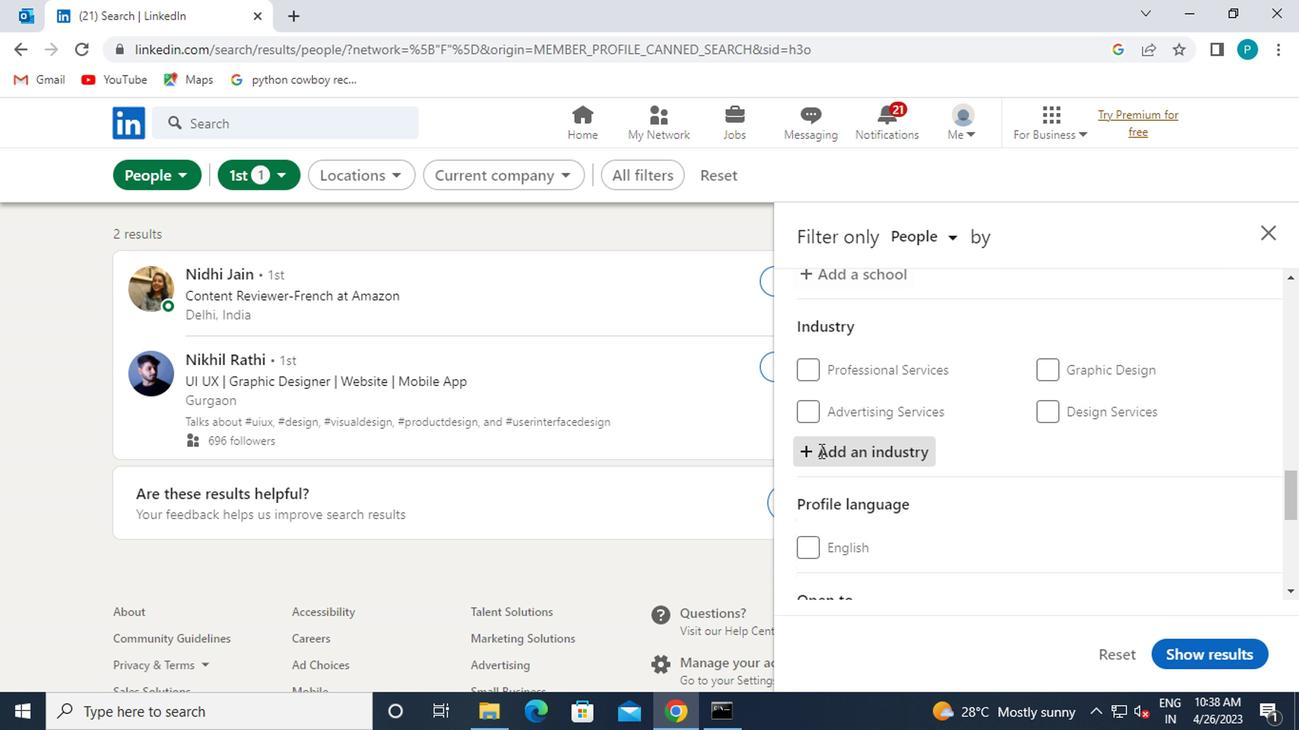 
Action: Key pressed RELI
Screenshot: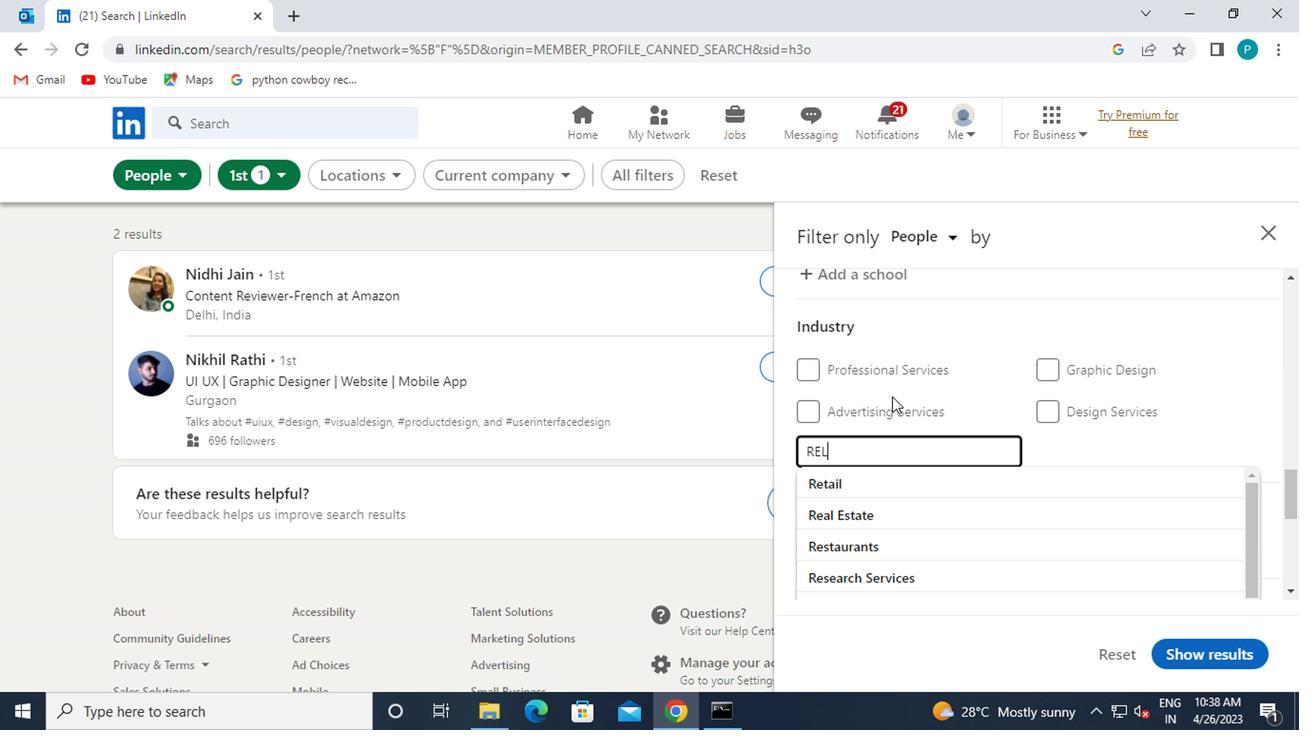 
Action: Mouse moved to (968, 487)
Screenshot: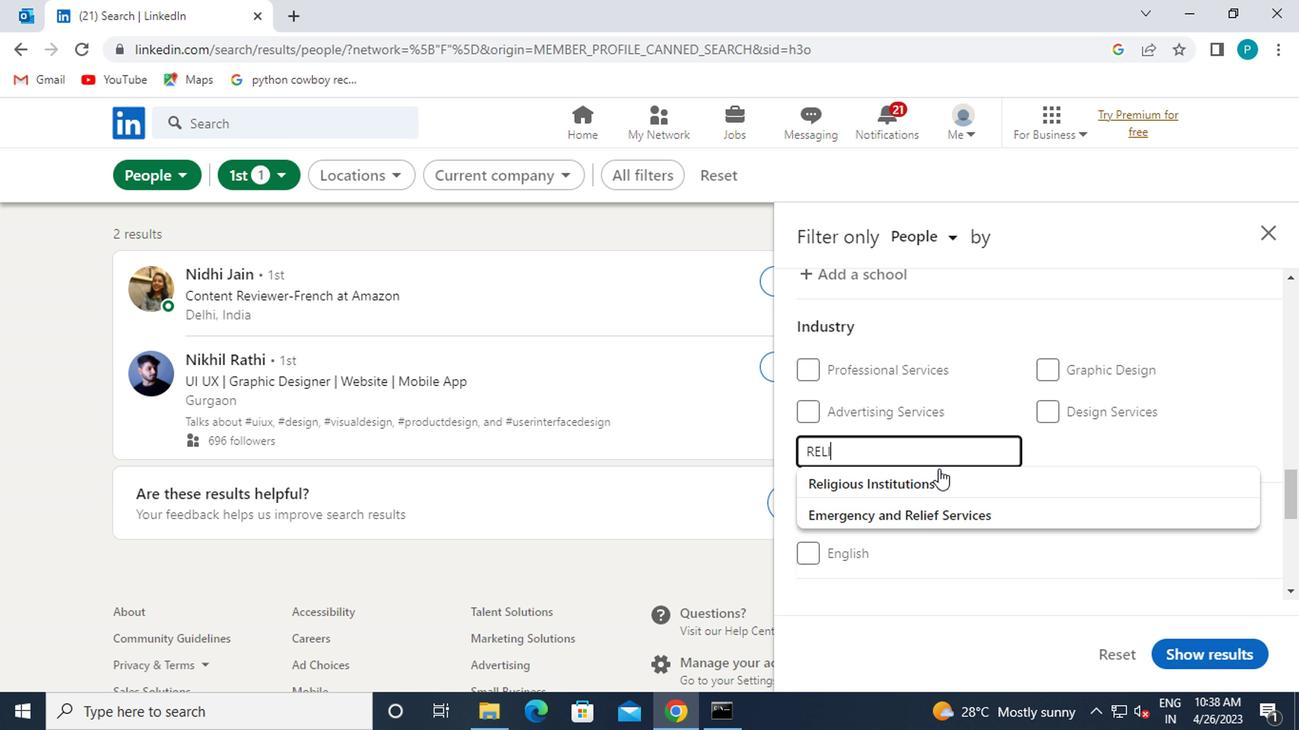
Action: Mouse pressed left at (968, 487)
Screenshot: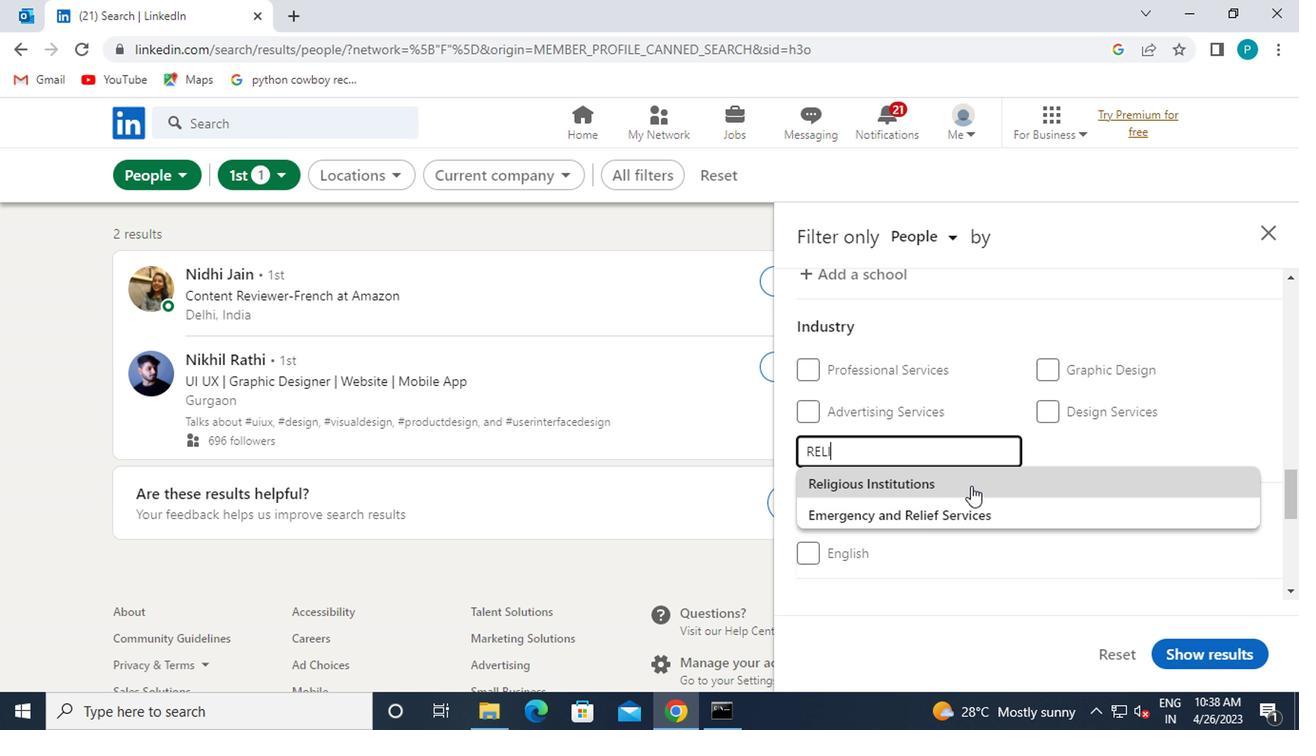 
Action: Mouse moved to (875, 499)
Screenshot: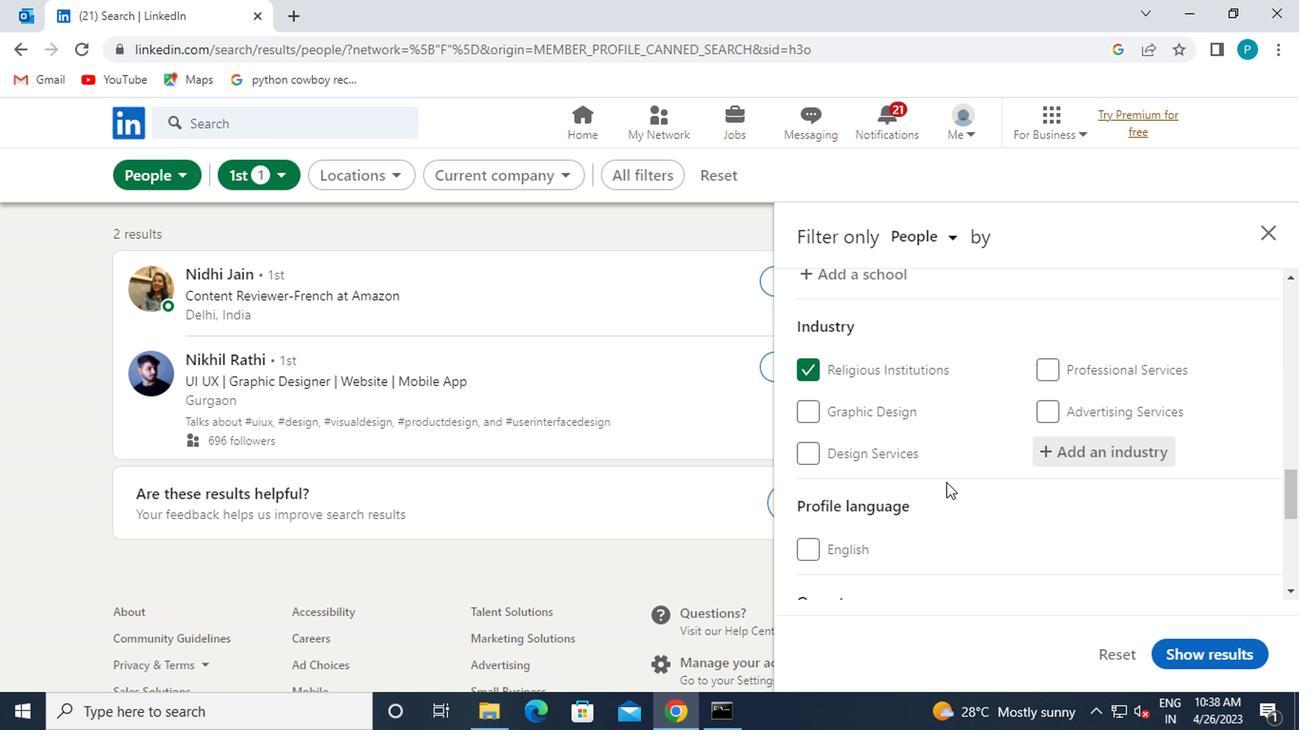
Action: Mouse scrolled (875, 498) with delta (0, 0)
Screenshot: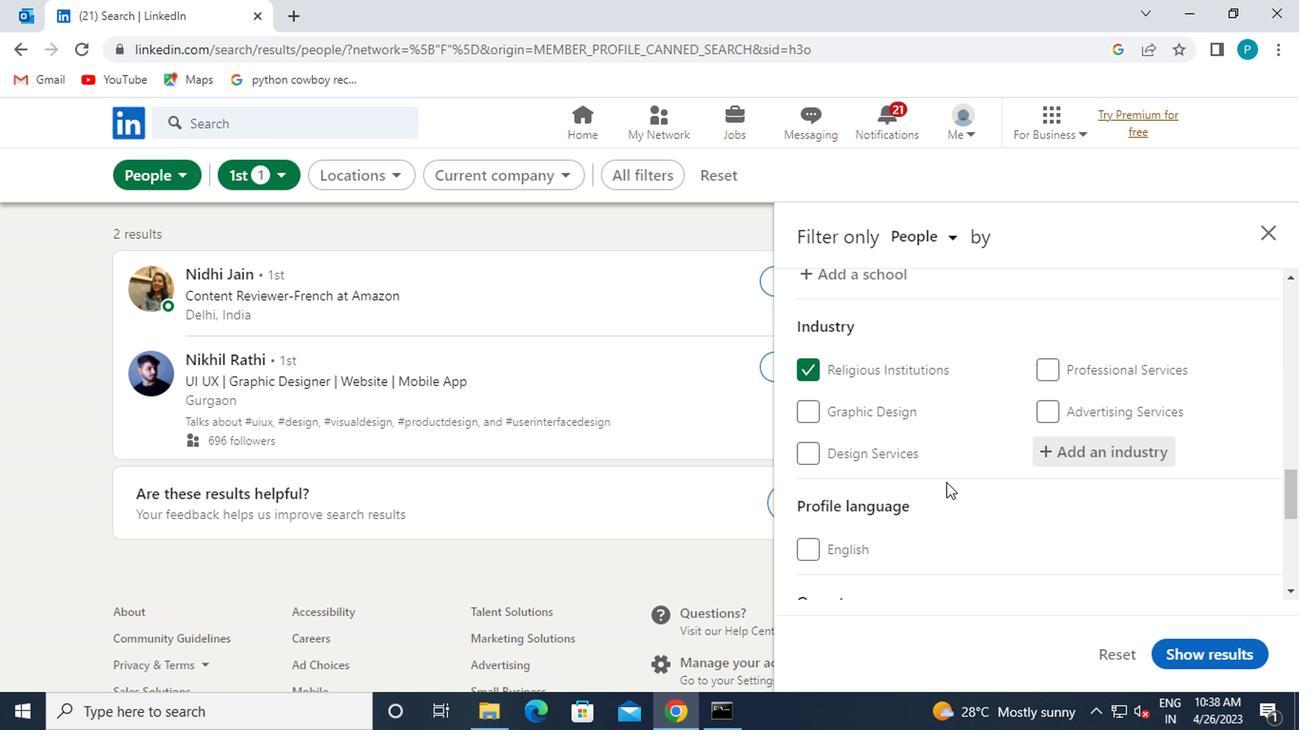 
Action: Mouse moved to (873, 500)
Screenshot: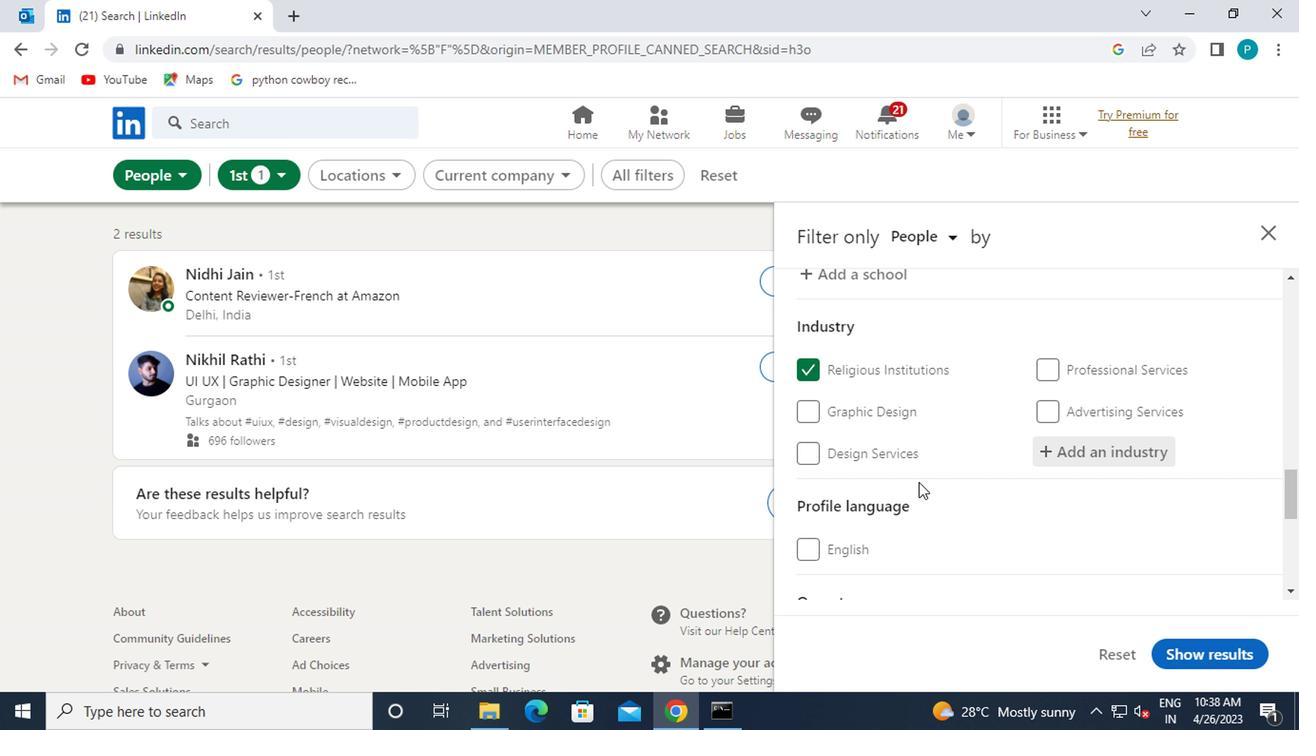 
Action: Mouse scrolled (873, 499) with delta (0, 0)
Screenshot: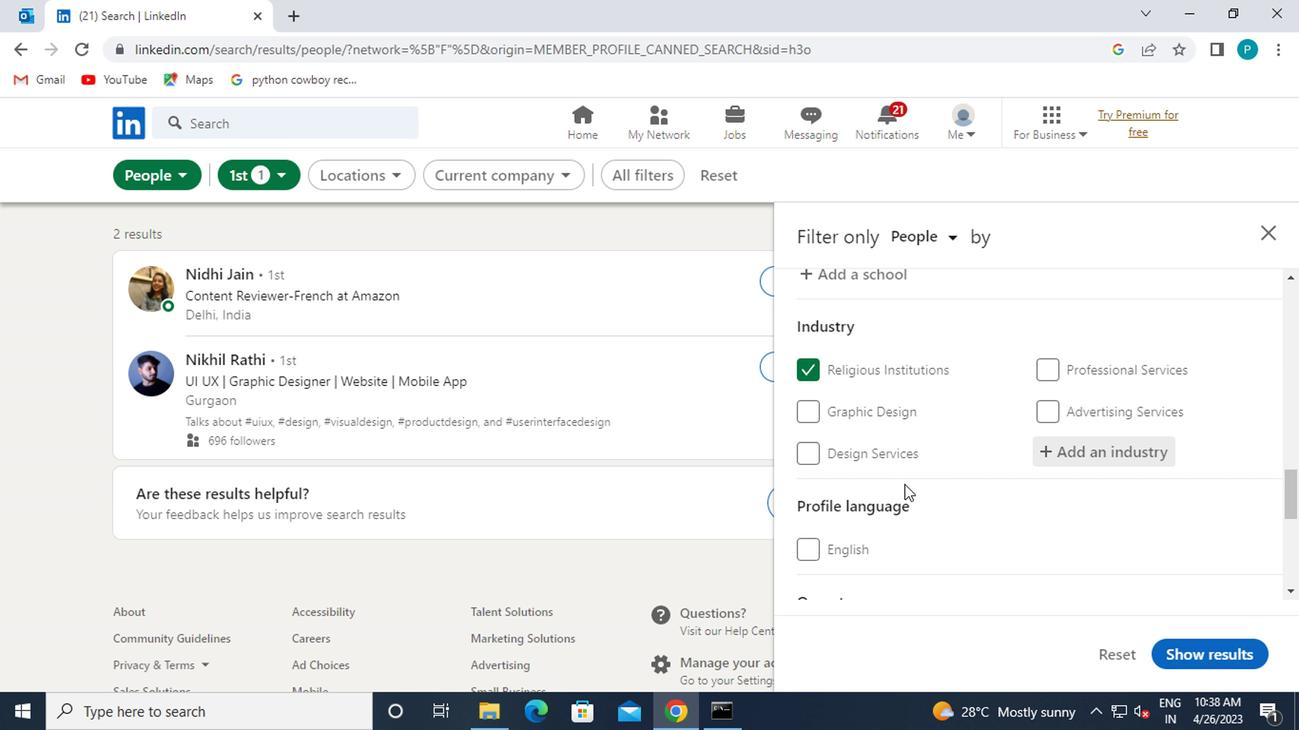 
Action: Mouse moved to (873, 506)
Screenshot: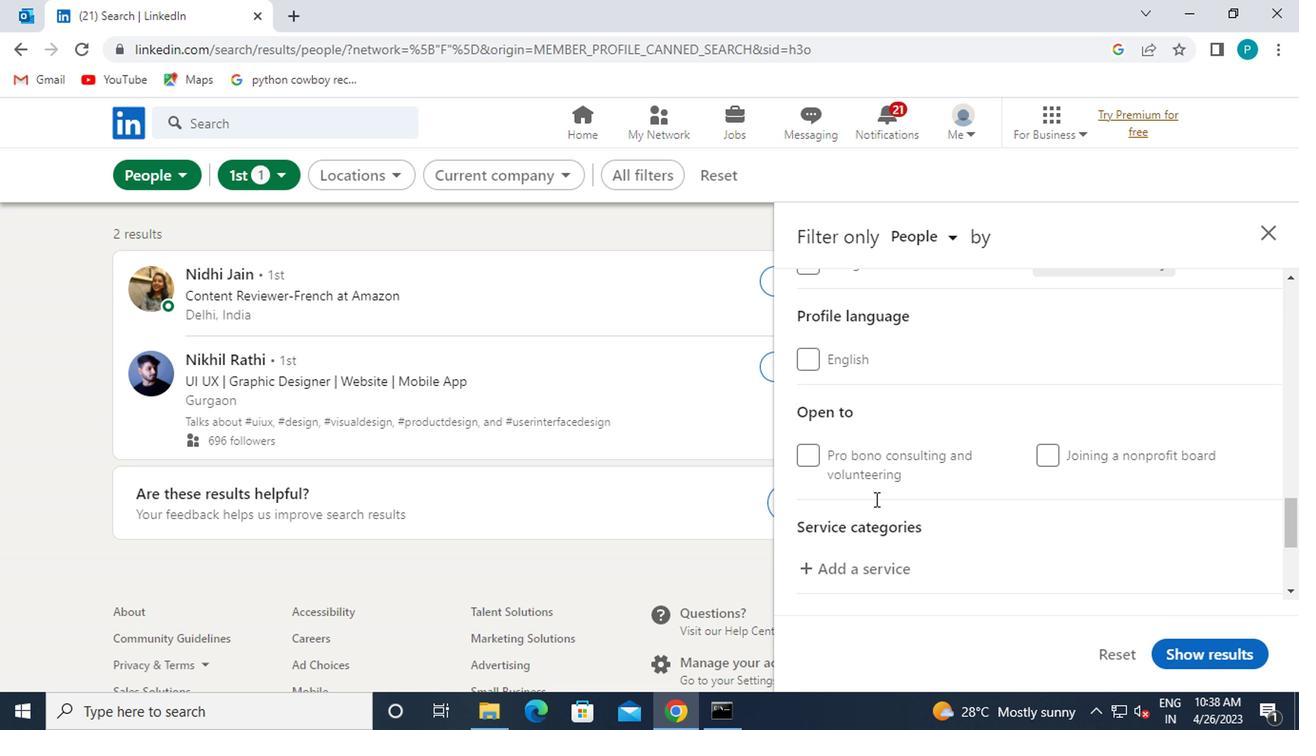 
Action: Mouse scrolled (873, 506) with delta (0, 0)
Screenshot: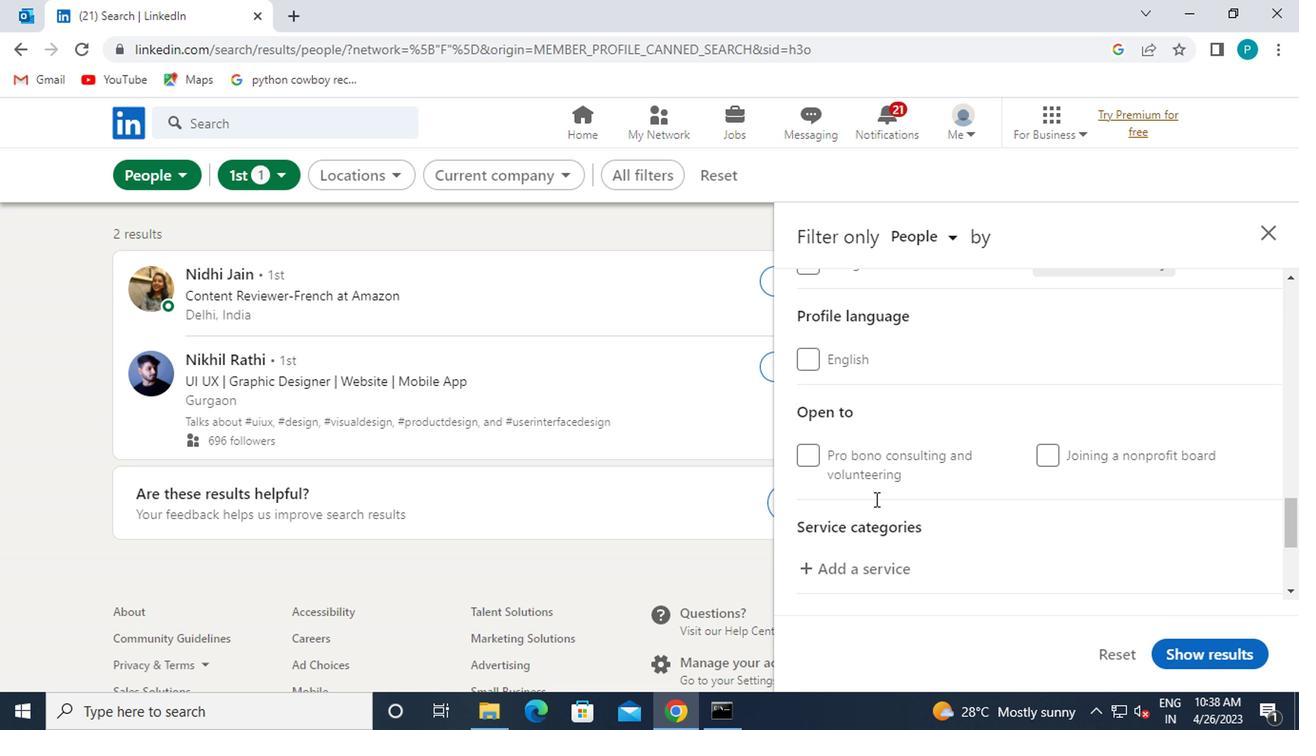 
Action: Mouse moved to (858, 472)
Screenshot: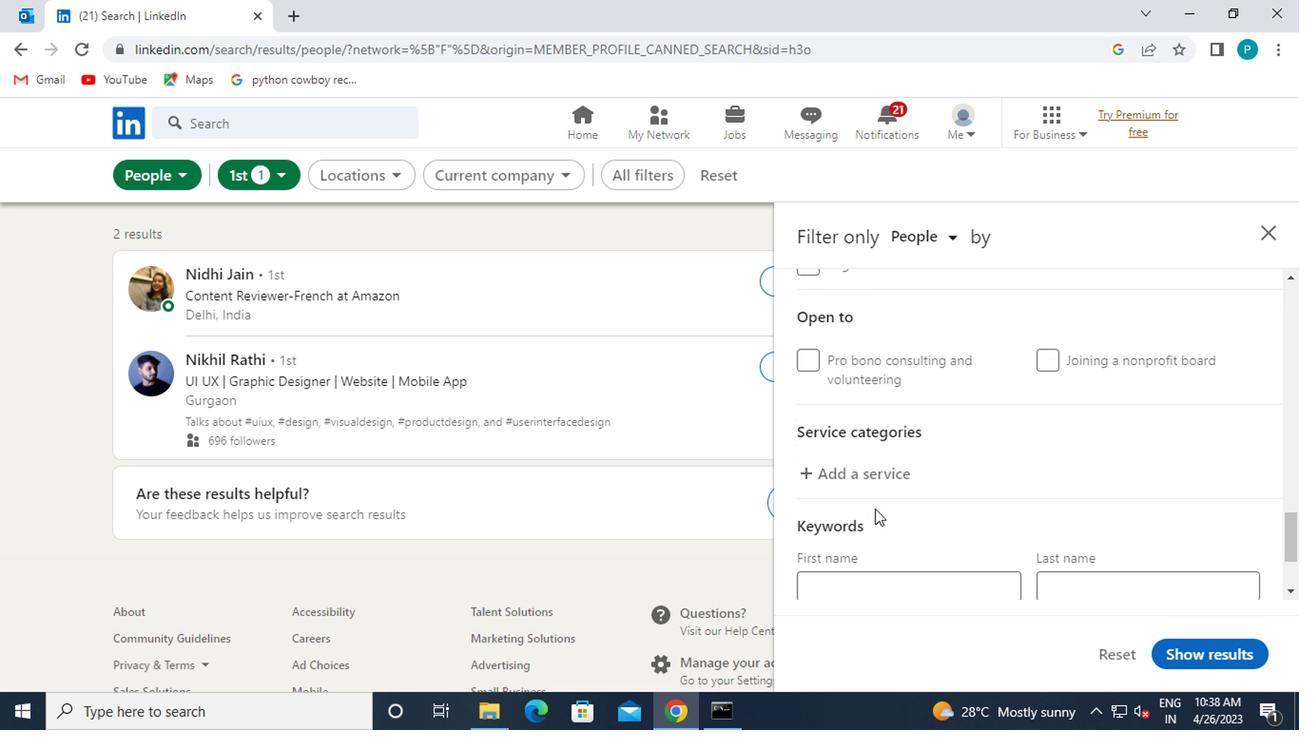 
Action: Mouse pressed left at (858, 472)
Screenshot: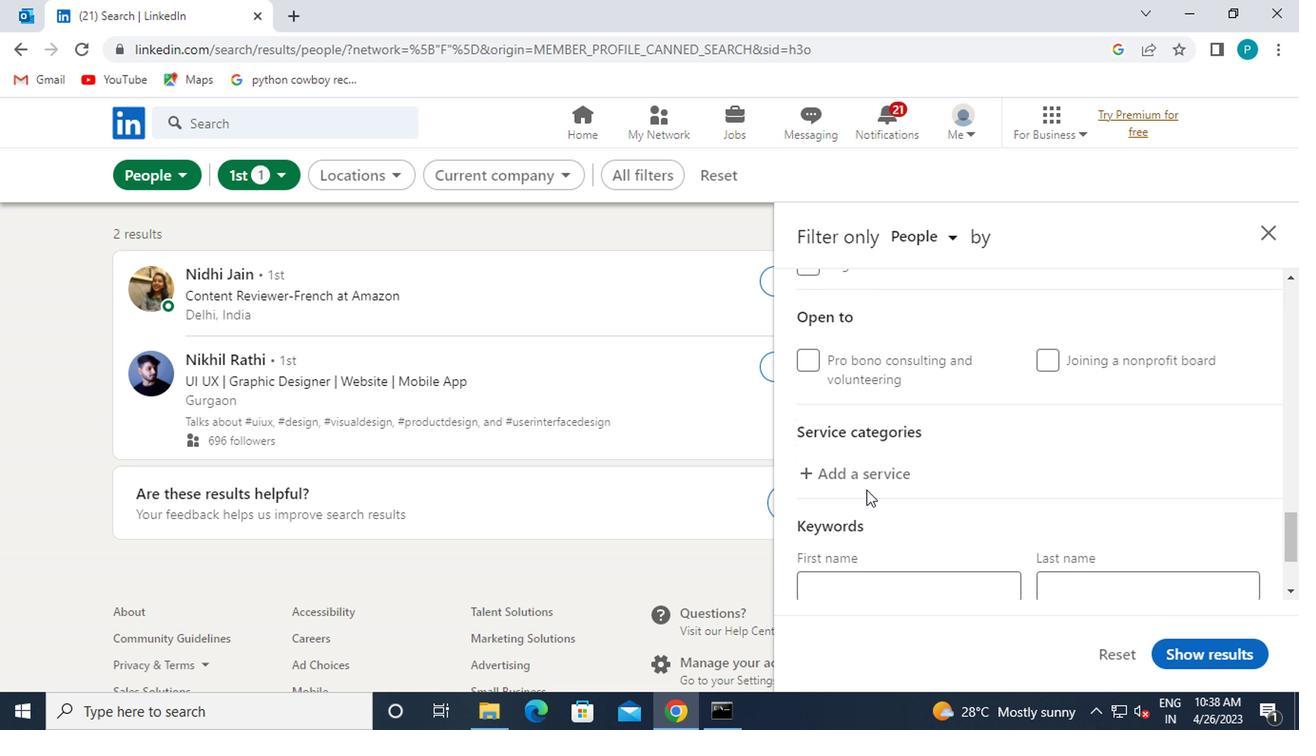 
Action: Mouse moved to (892, 444)
Screenshot: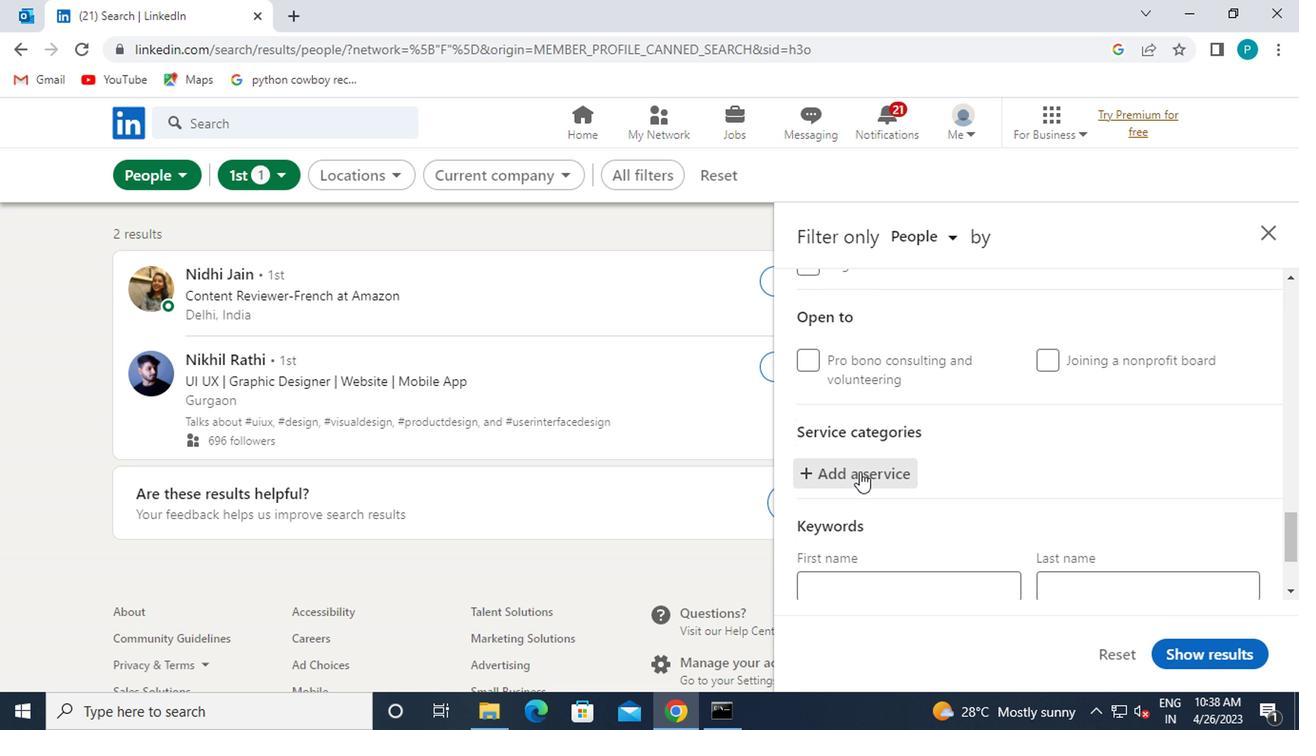 
Action: Key pressed <Key.caps_lock>TRADE
Screenshot: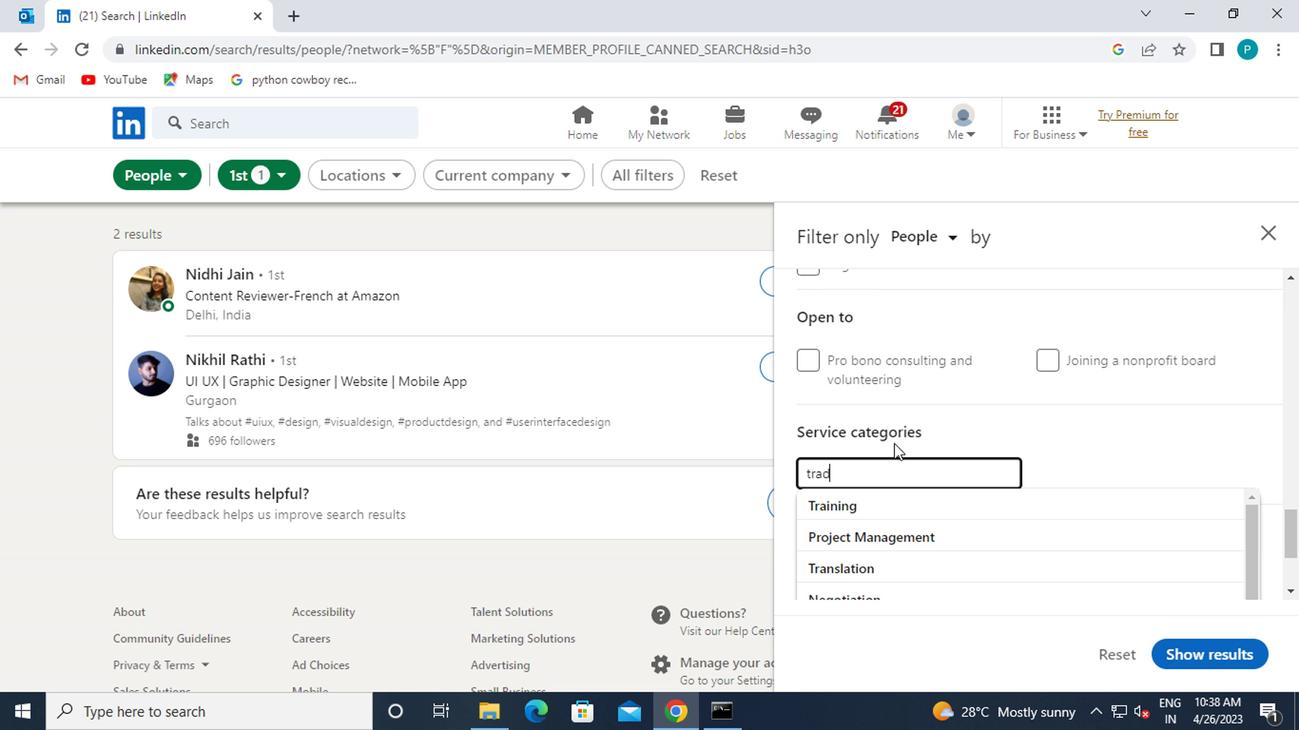 
Action: Mouse moved to (878, 515)
Screenshot: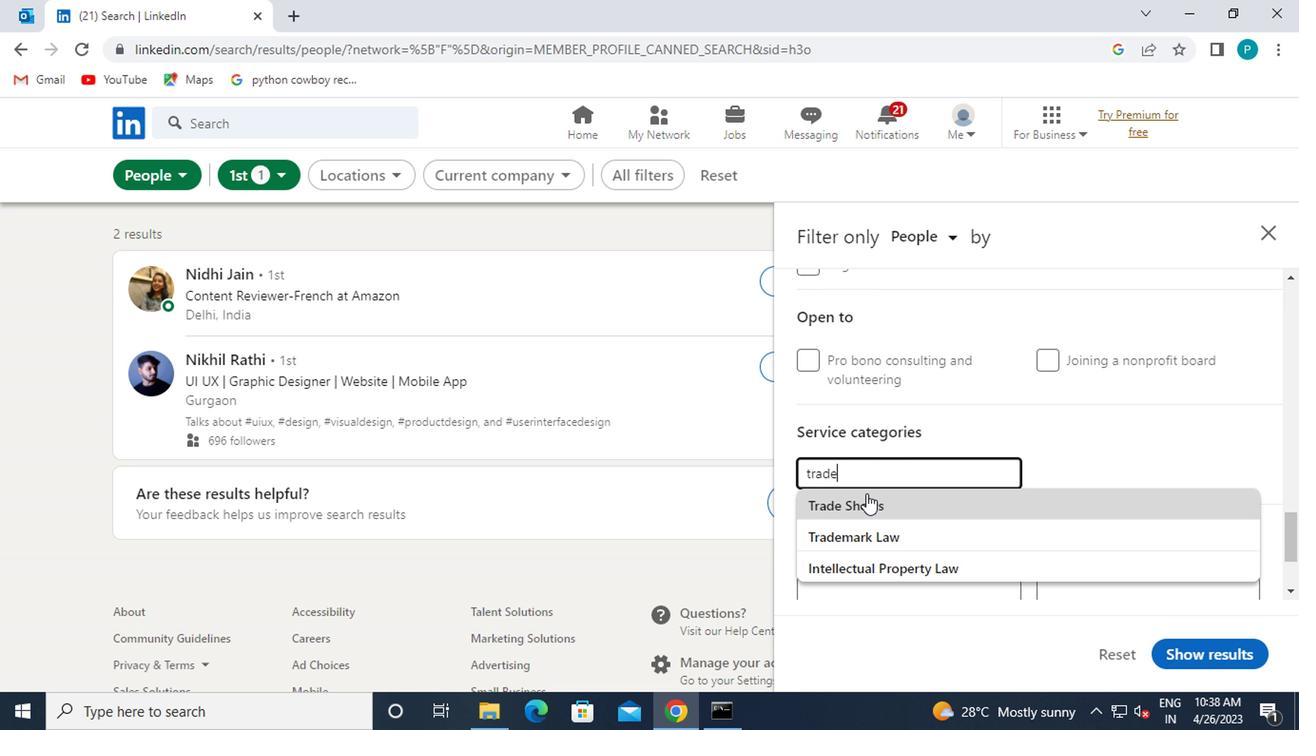 
Action: Mouse pressed left at (878, 515)
Screenshot: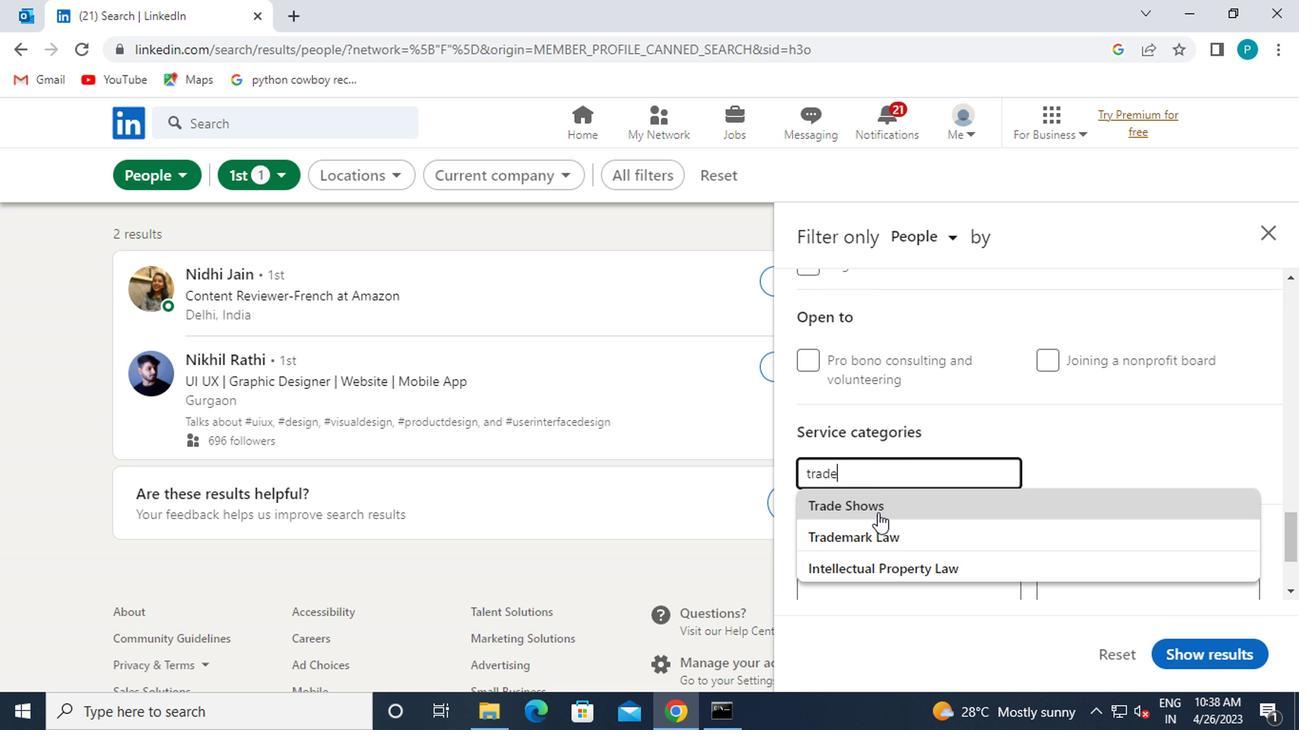 
Action: Mouse scrolled (878, 514) with delta (0, -1)
Screenshot: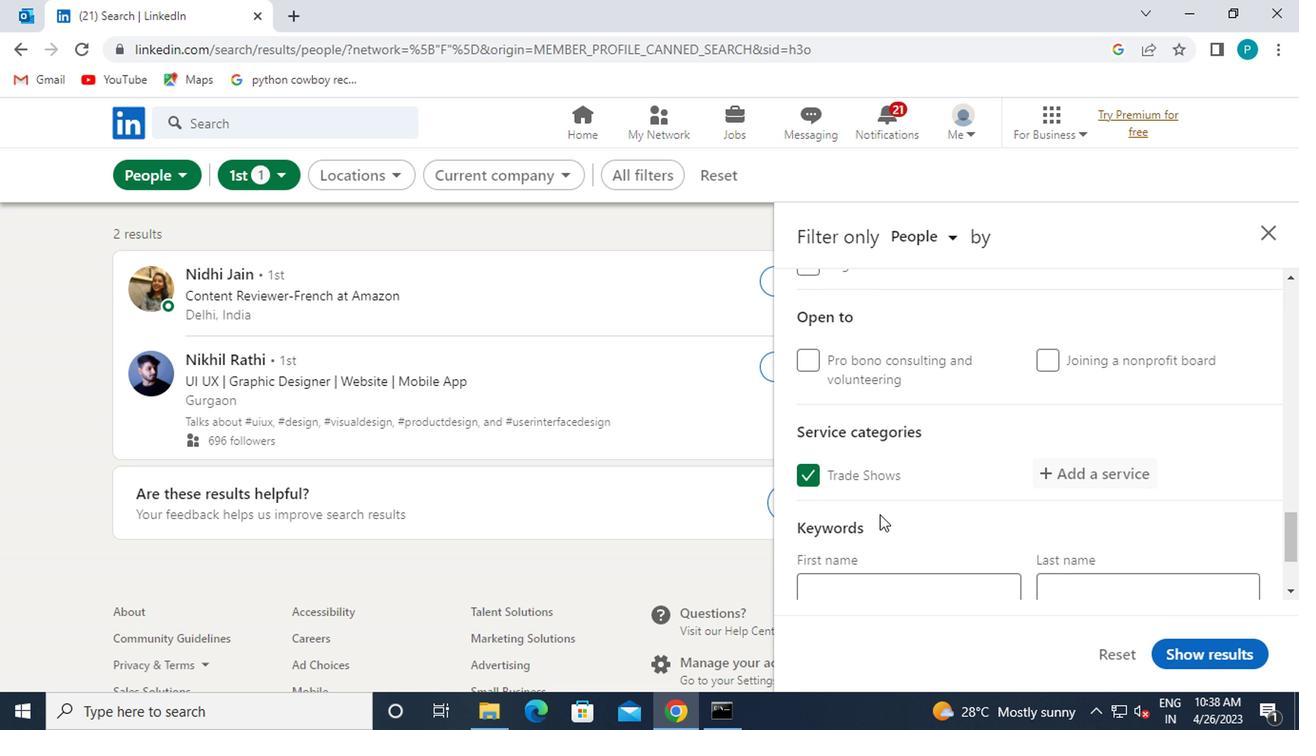 
Action: Mouse scrolled (878, 514) with delta (0, -1)
Screenshot: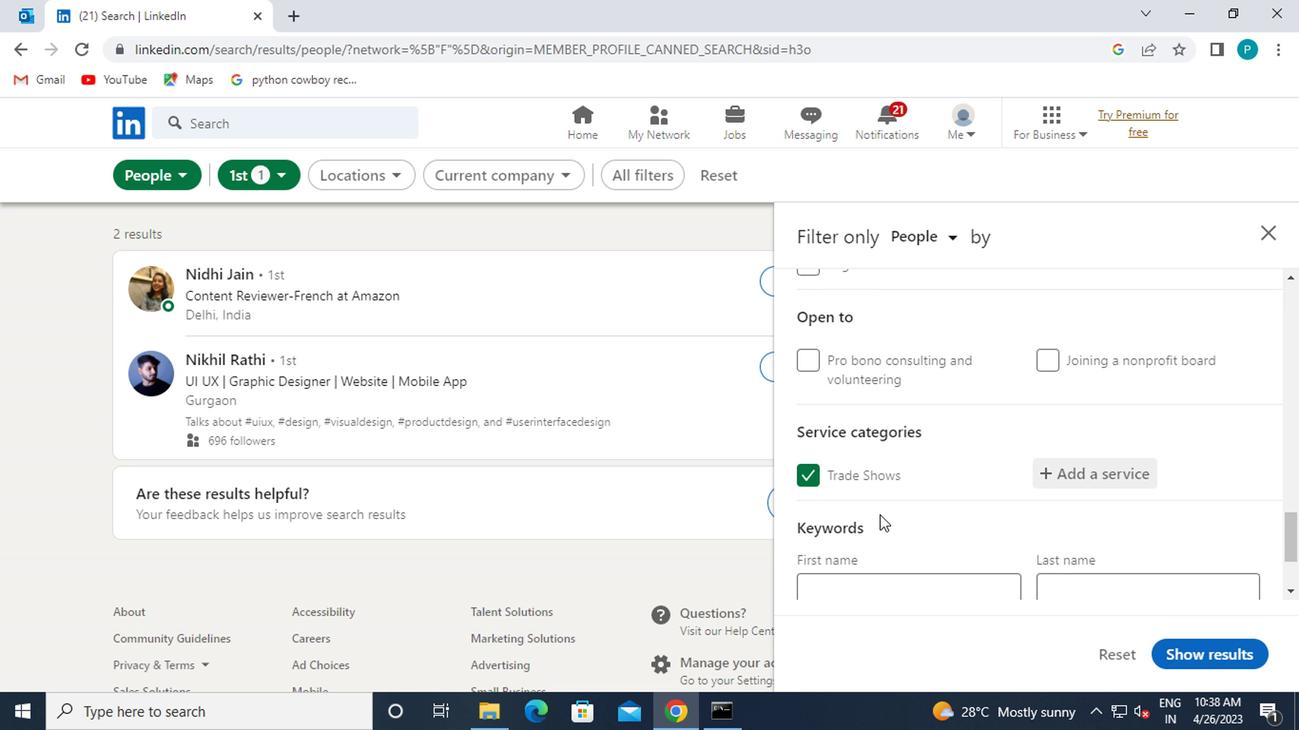 
Action: Mouse scrolled (878, 514) with delta (0, -1)
Screenshot: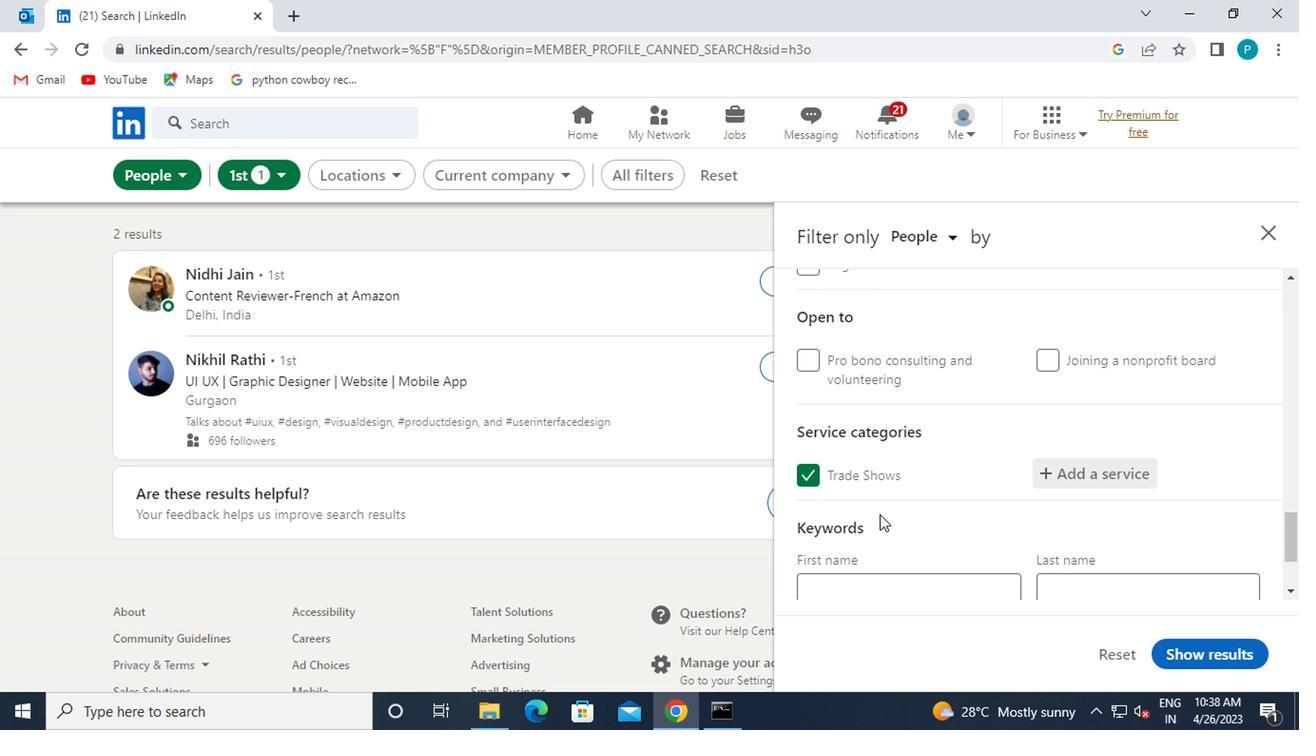 
Action: Mouse moved to (878, 515)
Screenshot: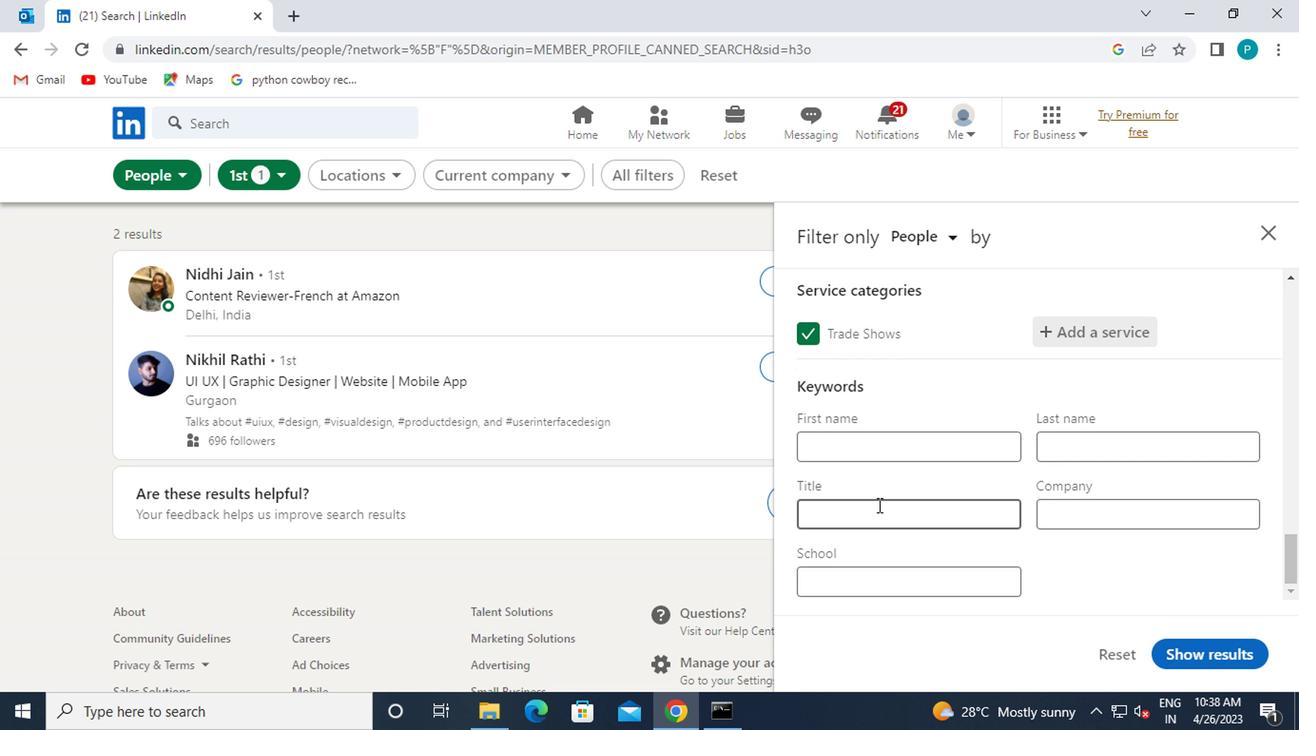 
Action: Mouse pressed left at (878, 515)
Screenshot: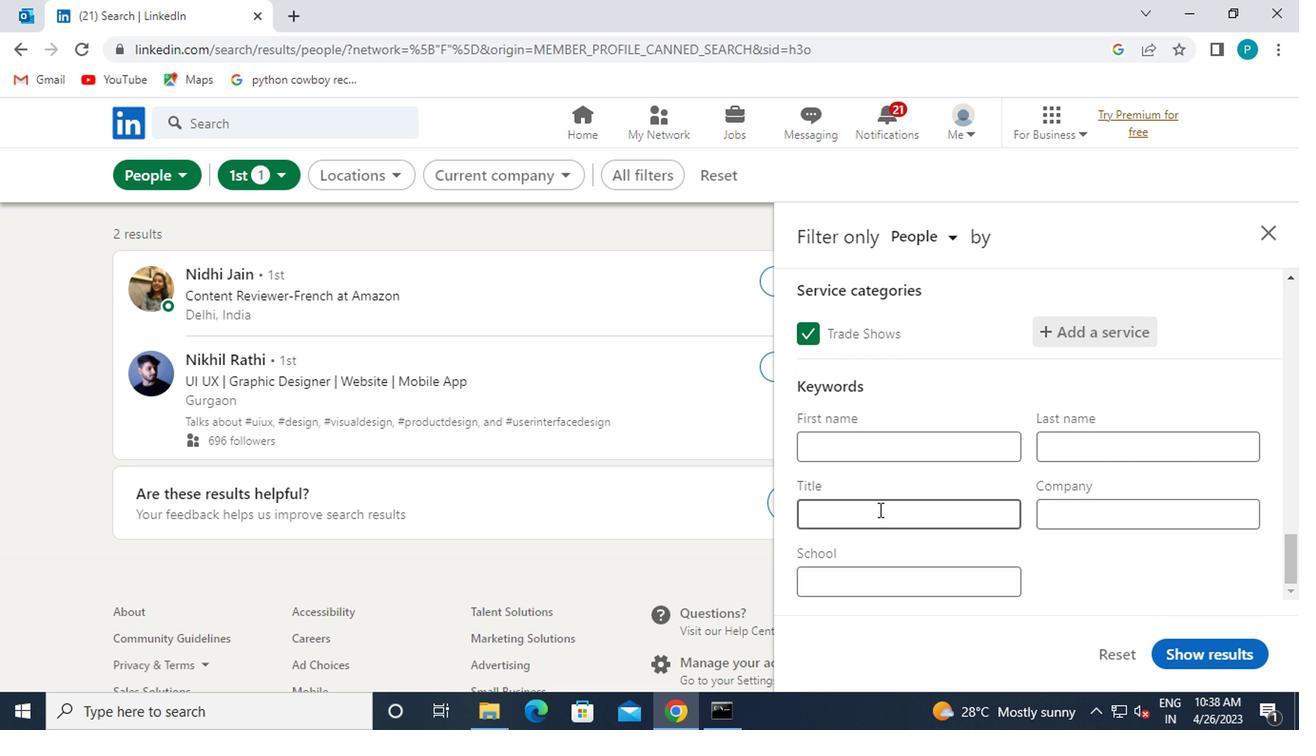 
Action: Mouse moved to (904, 475)
Screenshot: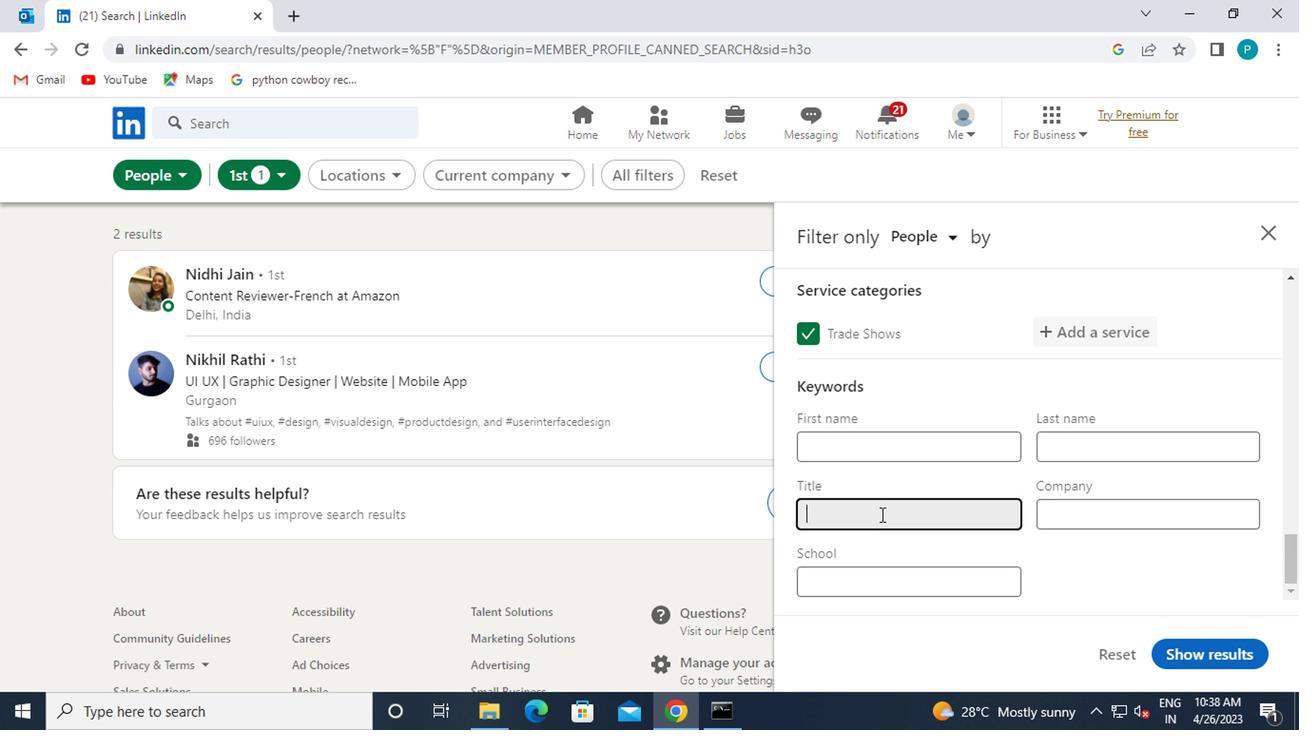 
Action: Key pressed <Key.caps_lock>S<Key.caps_lock>OCIAL<Key.space>MEDU<Key.backspace>IA<Key.space><Key.caps_lock>A<Key.caps_lock>SSISTANT
Screenshot: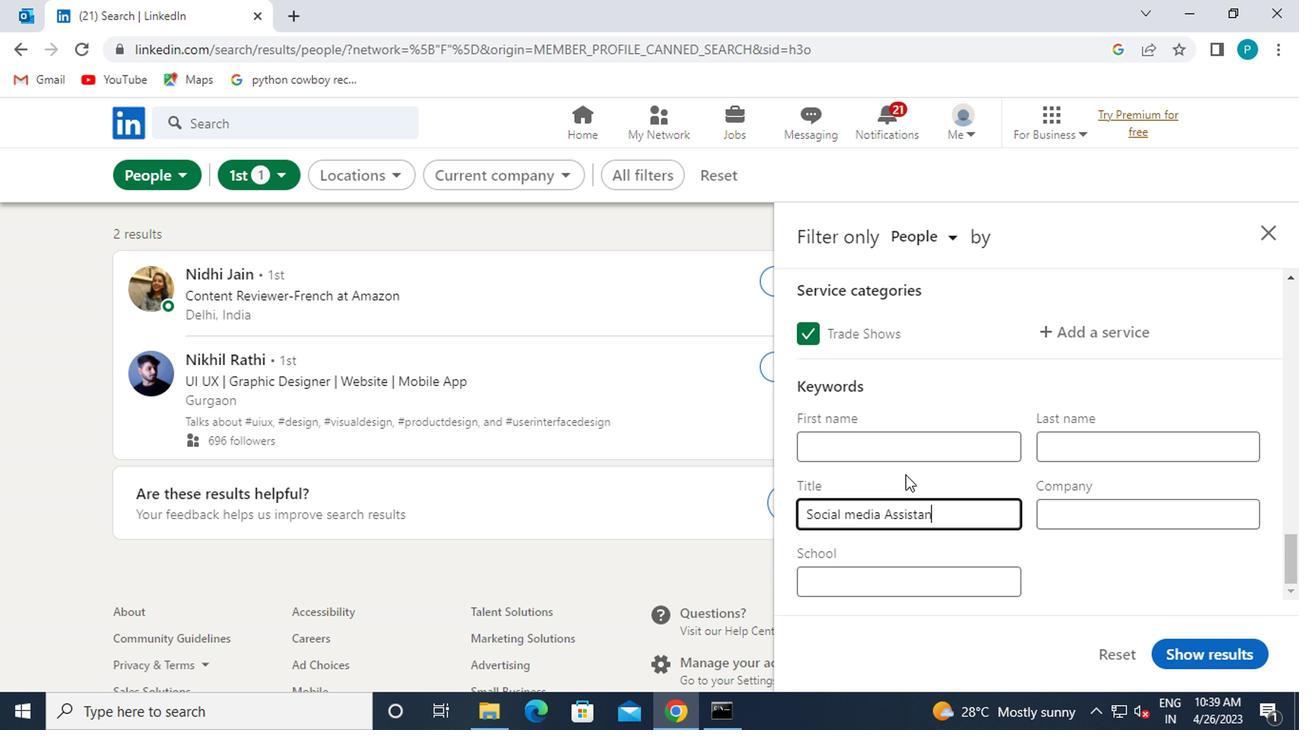 
Action: Mouse moved to (1224, 651)
Screenshot: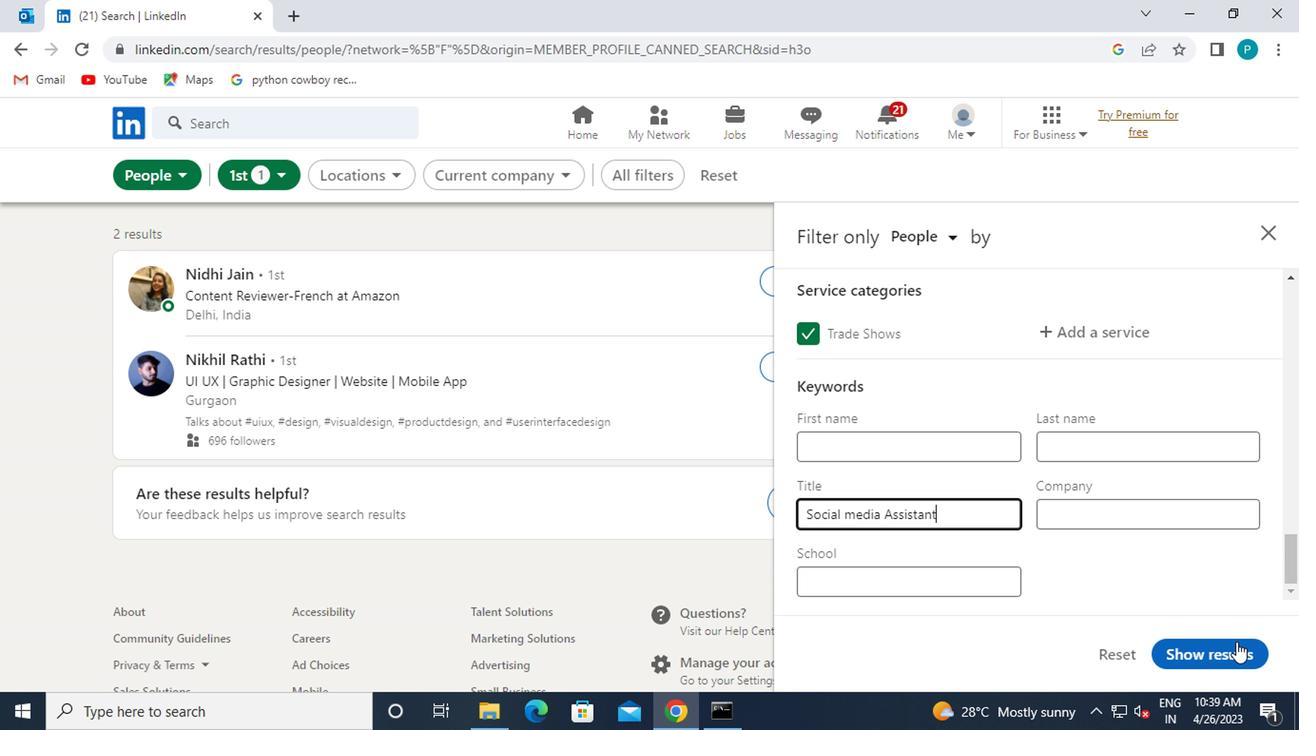
Action: Mouse pressed left at (1224, 651)
Screenshot: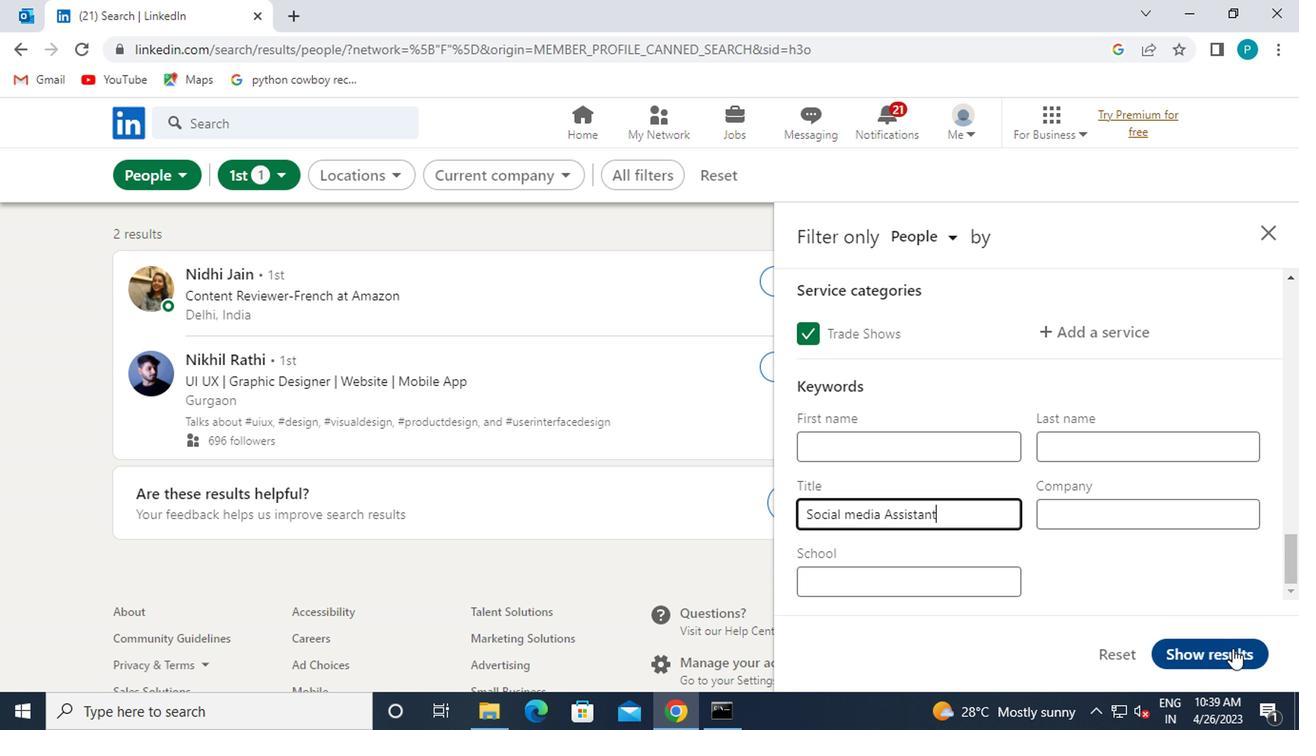
Action: Mouse moved to (1142, 564)
Screenshot: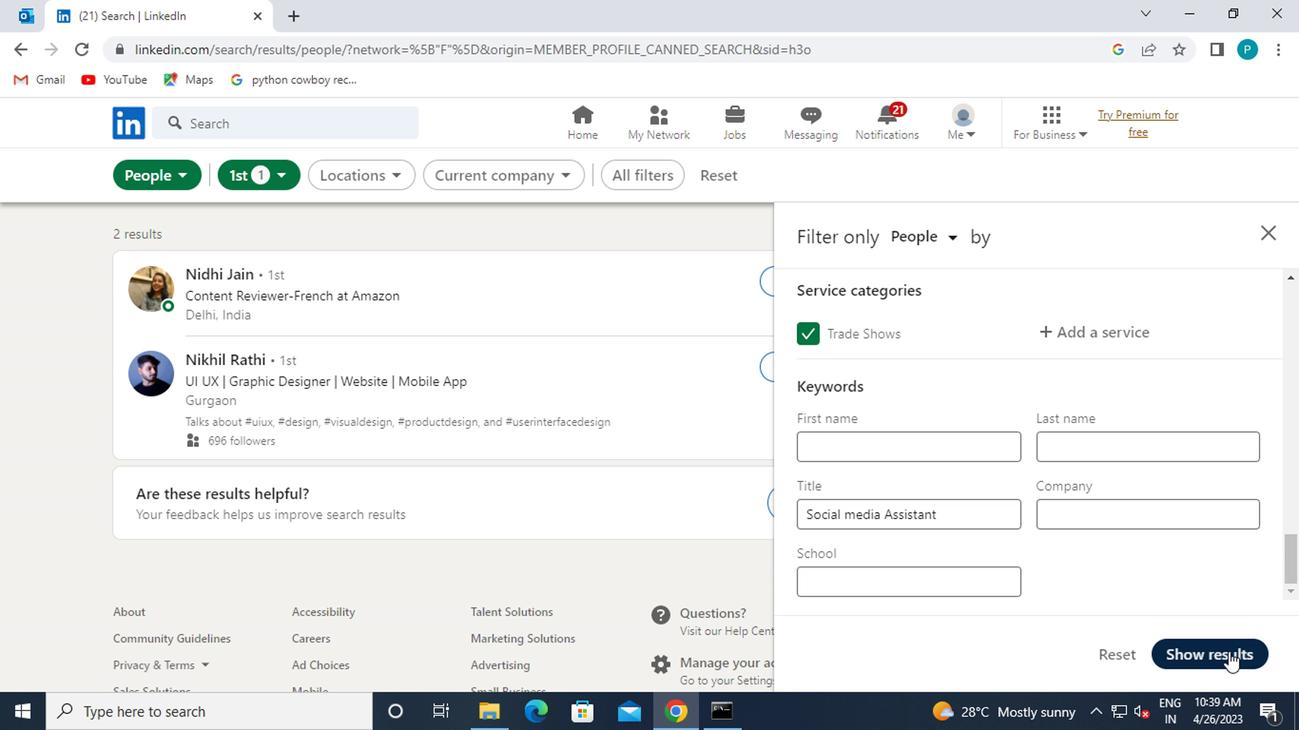 
